 Task: When did the Gothic art period start?
Action: Mouse moved to (374, 160)
Screenshot: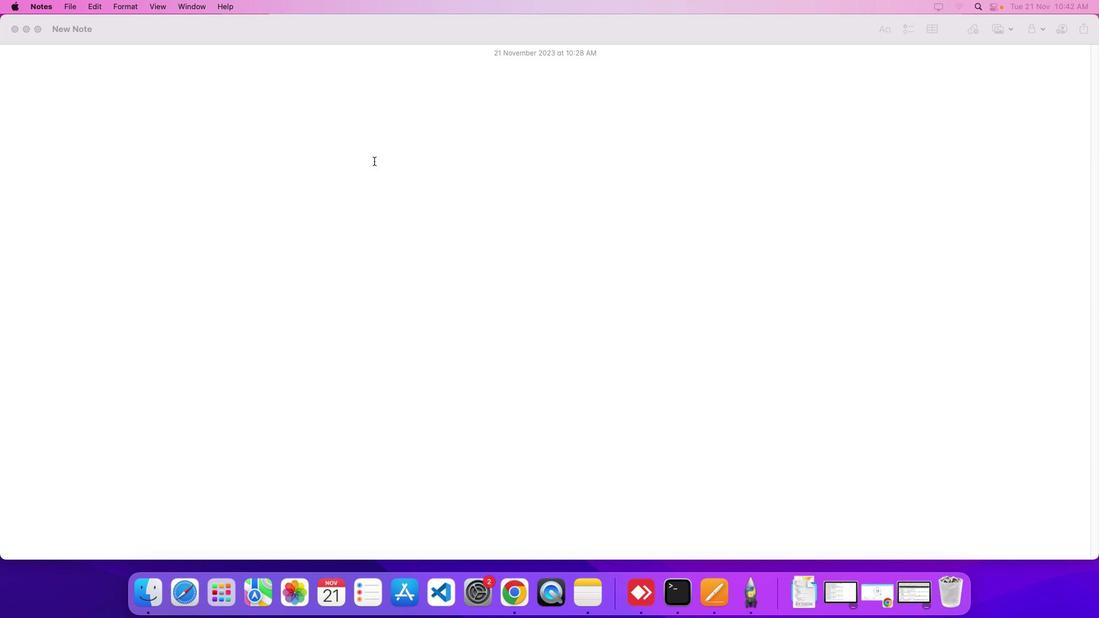 
Action: Mouse pressed left at (374, 160)
Screenshot: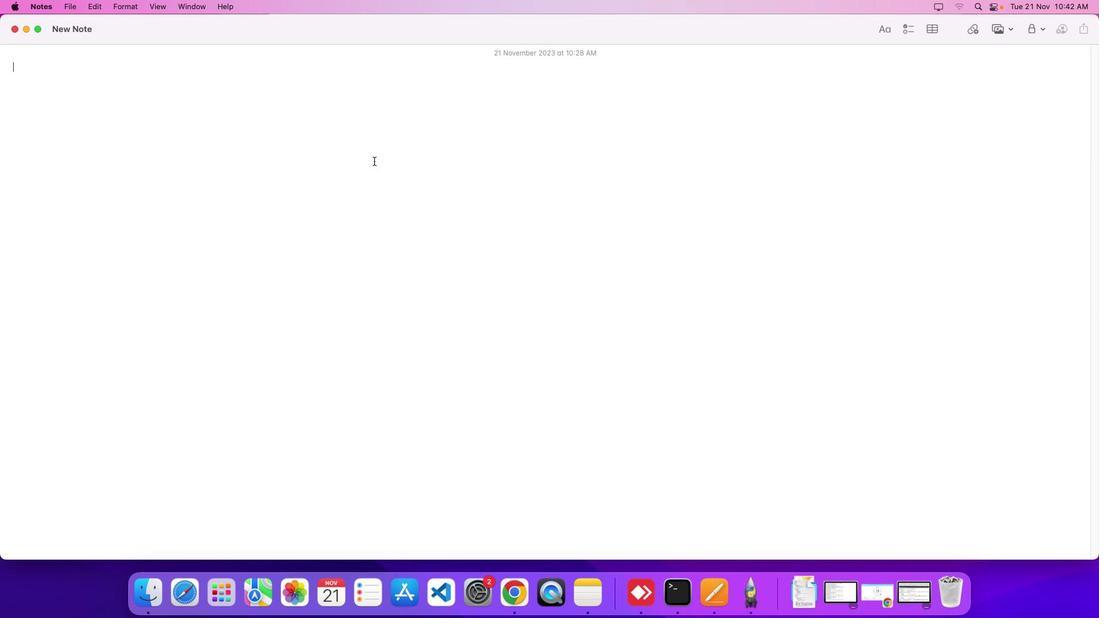 
Action: Mouse moved to (441, 119)
Screenshot: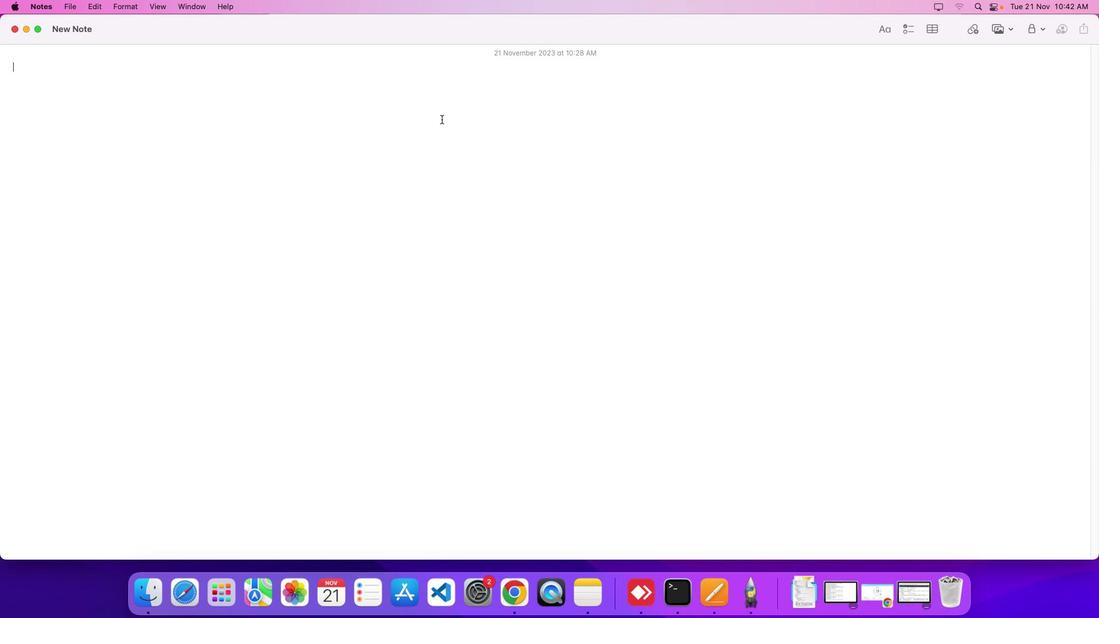 
Action: Key pressed Key.shift'W''h''e''n'Key.space'd''i''d'Key.space't''h''e'Key.spaceKey.shift'G''o''t''h''i''c'Key.space'a''r''t'Key.spaceKey.shift'p''e''r''i''o''d'Key.space's''t''a''r''t'Key.shift_r'?'Key.enter
Screenshot: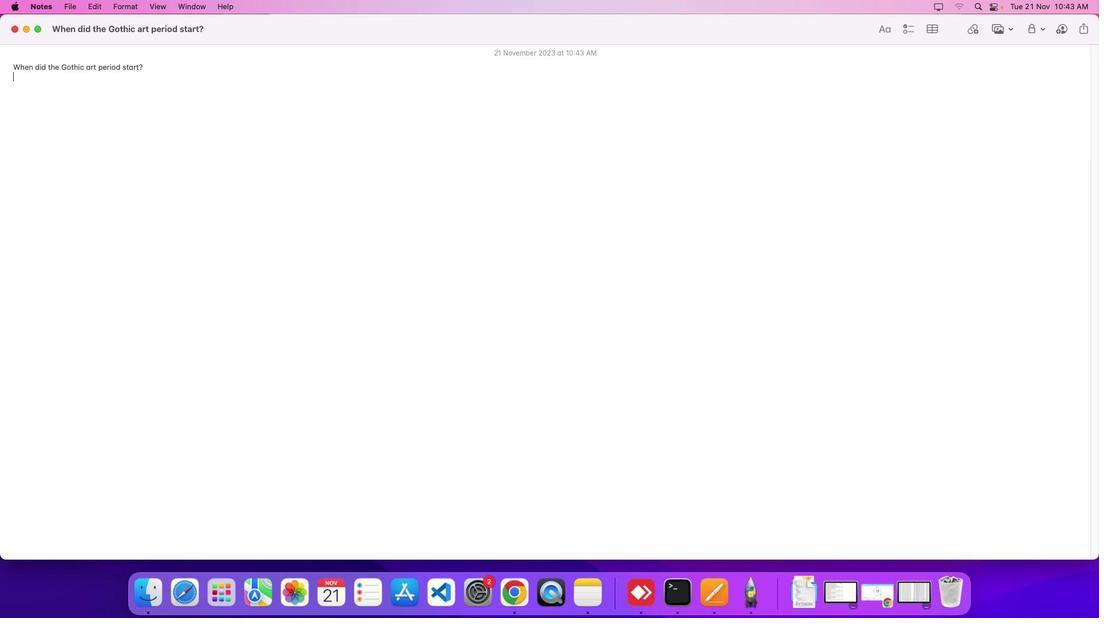
Action: Mouse moved to (878, 595)
Screenshot: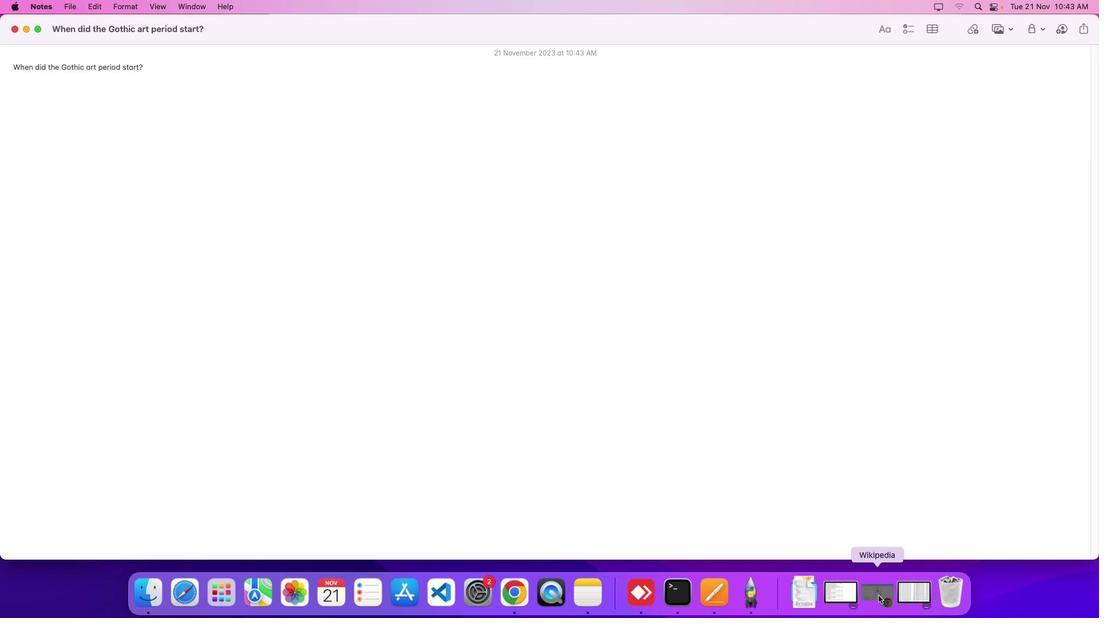 
Action: Mouse pressed left at (878, 595)
Screenshot: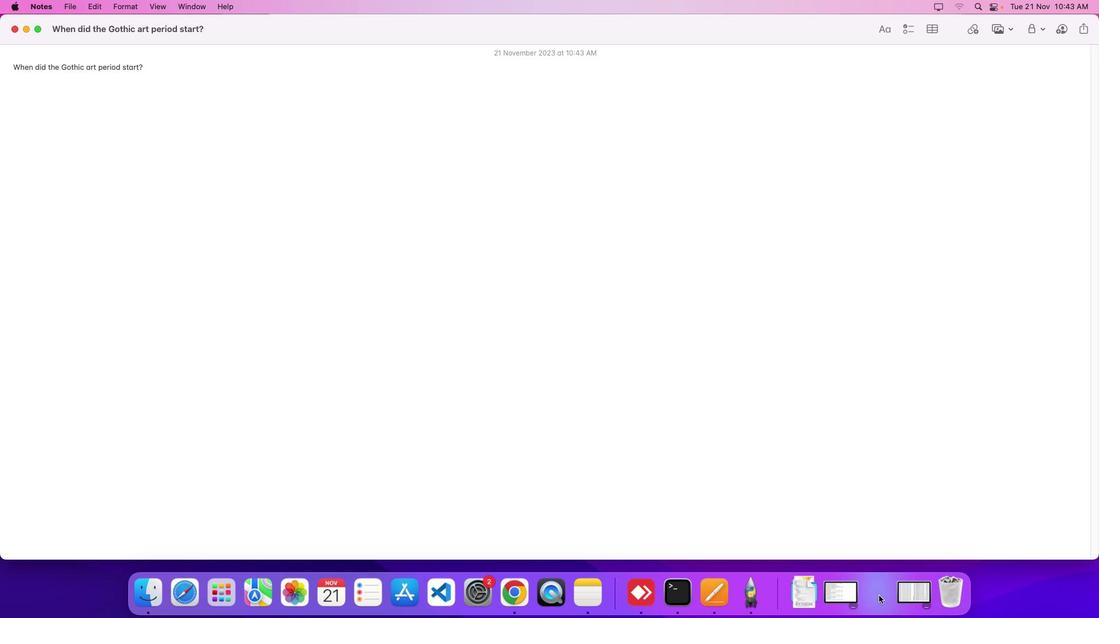 
Action: Mouse moved to (450, 369)
Screenshot: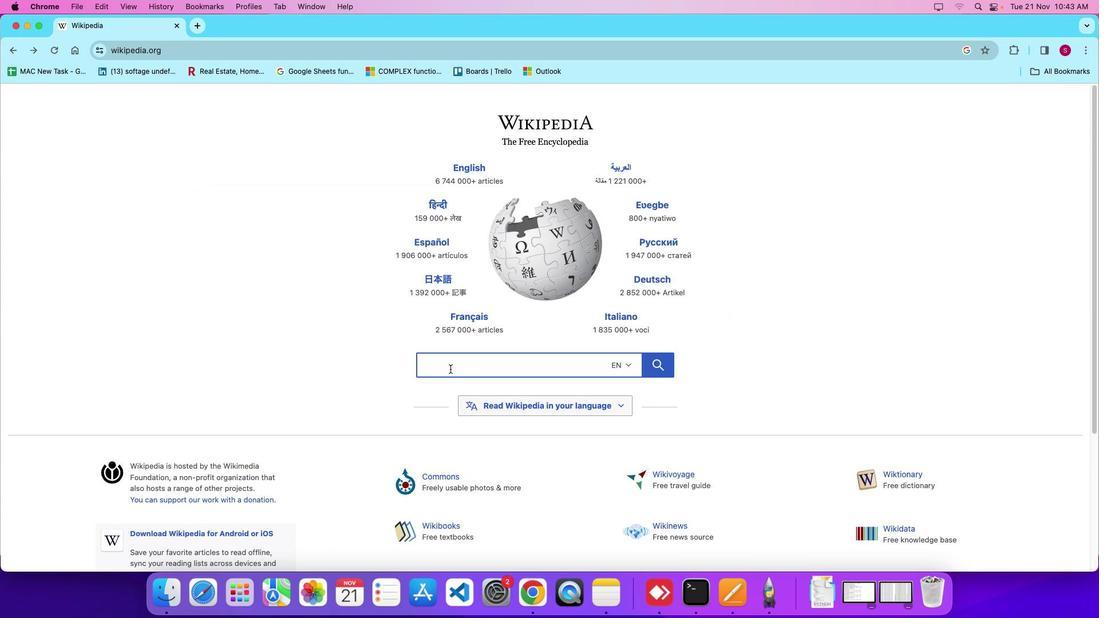 
Action: Mouse pressed left at (450, 369)
Screenshot: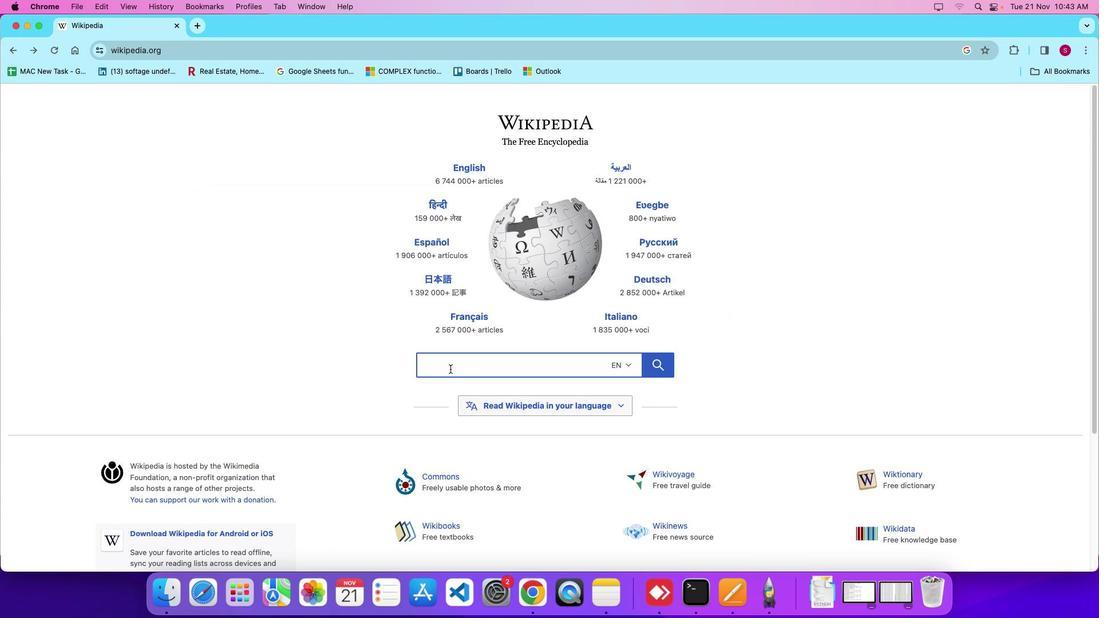 
Action: Key pressed Key.shift'G''o''t''h''i''c'
Screenshot: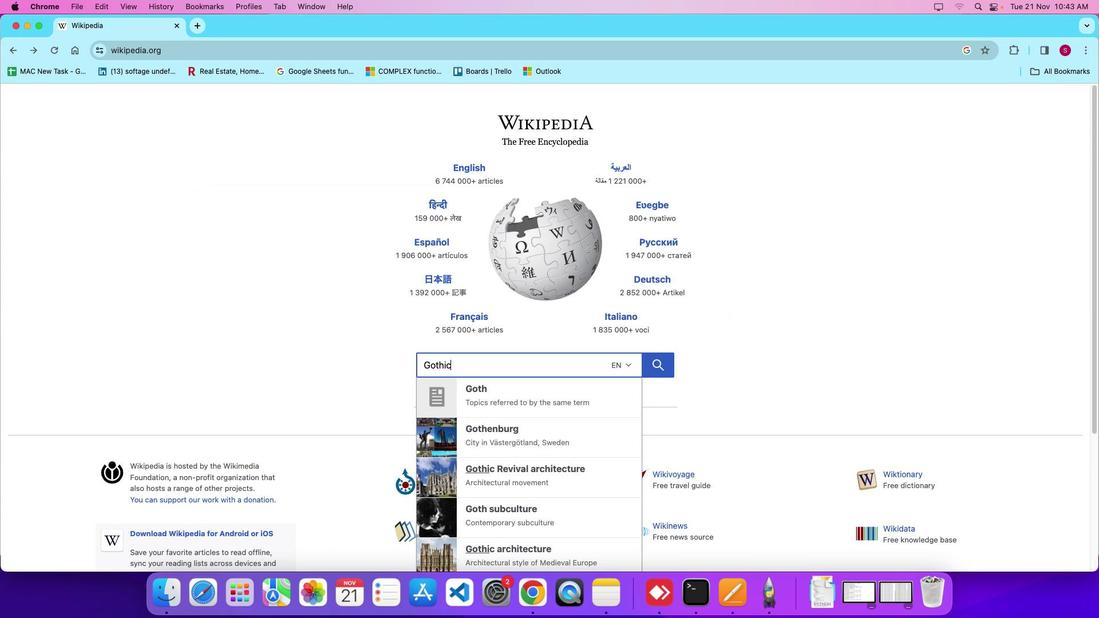 
Action: Mouse moved to (535, 346)
Screenshot: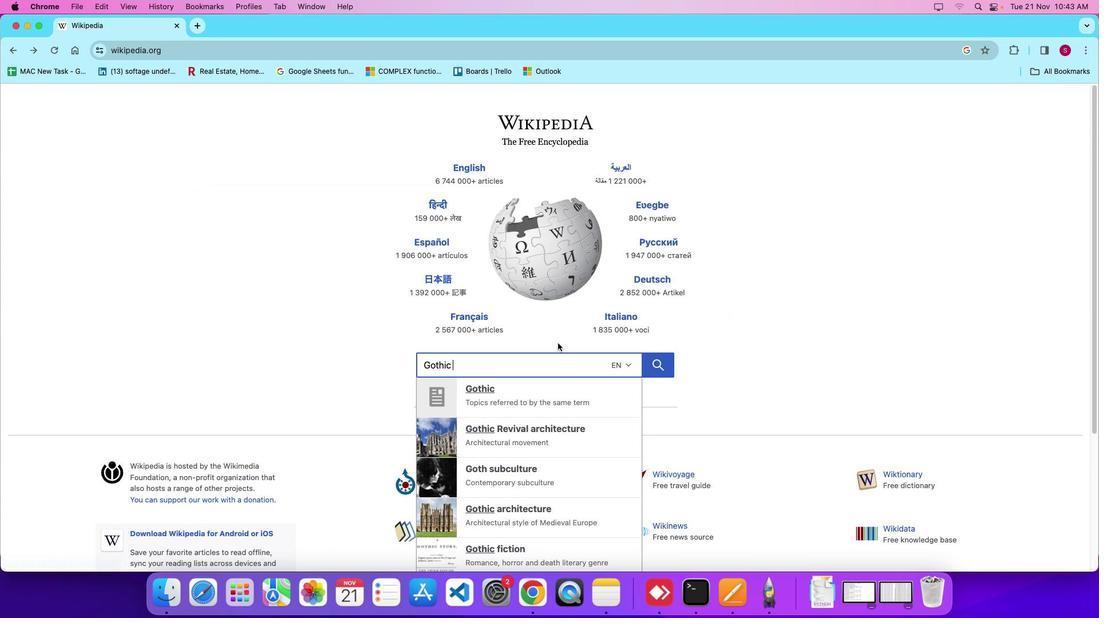 
Action: Key pressed Key.space
Screenshot: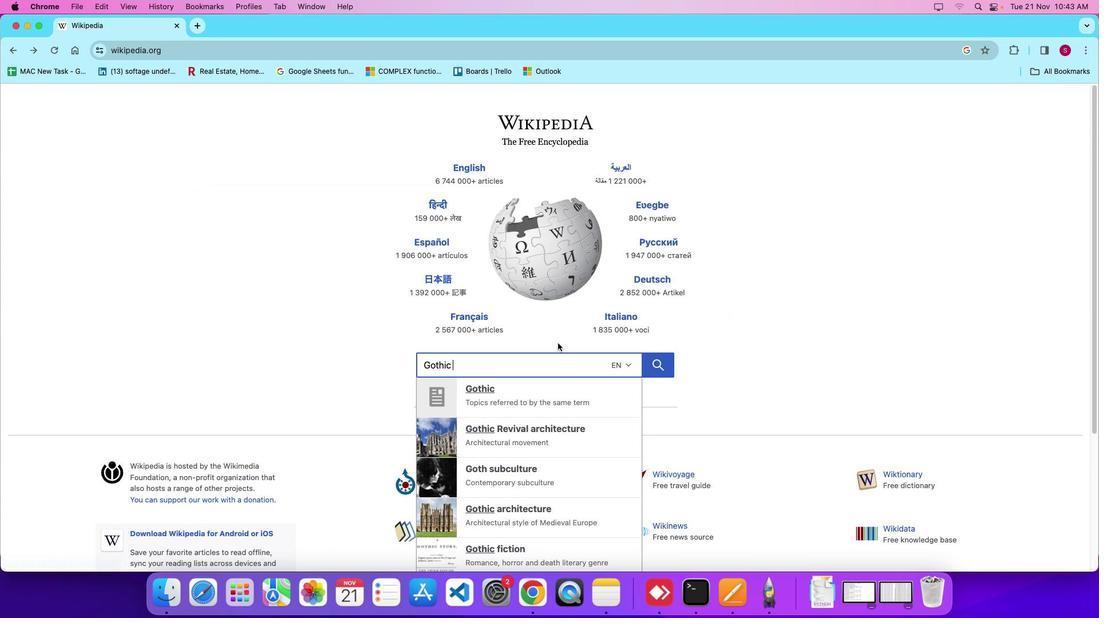
Action: Mouse moved to (566, 345)
Screenshot: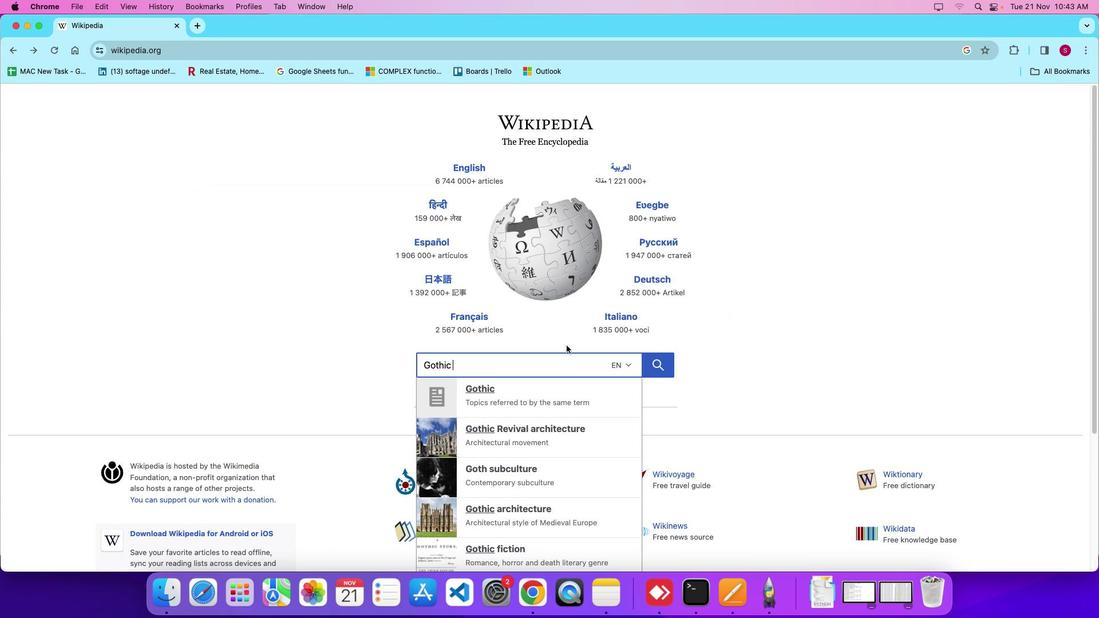 
Action: Key pressed 'a''r''t'
Screenshot: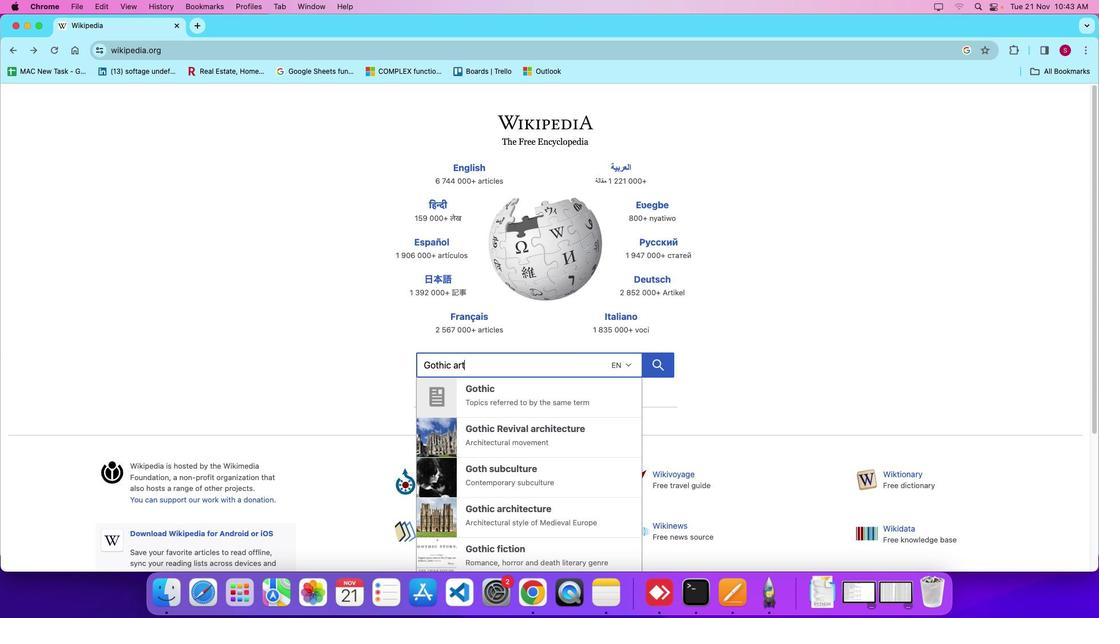 
Action: Mouse moved to (503, 388)
Screenshot: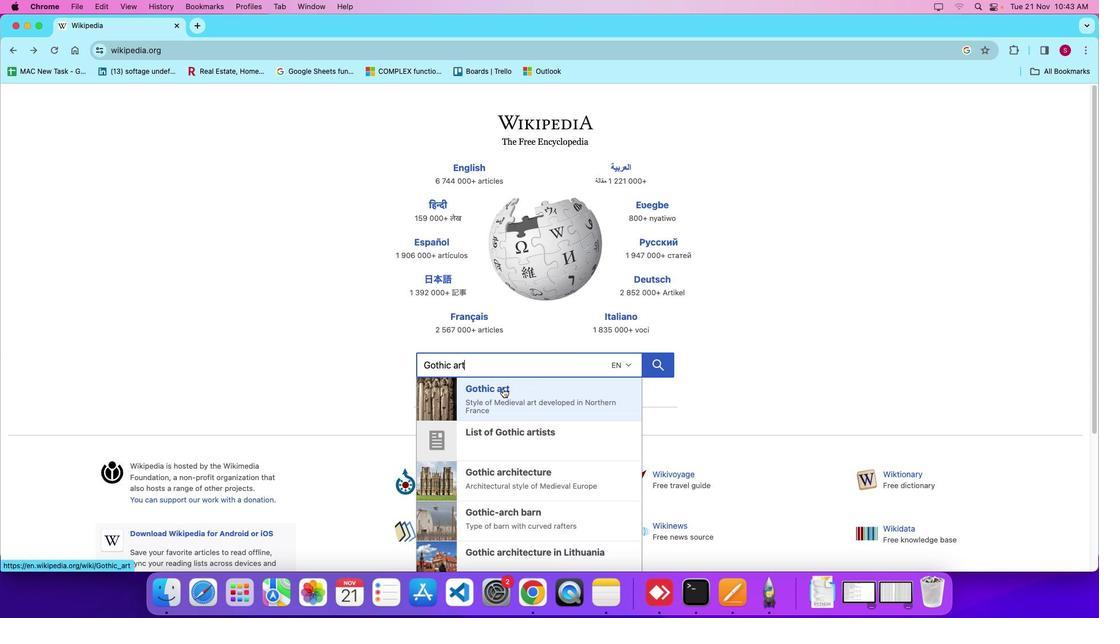 
Action: Mouse pressed left at (503, 388)
Screenshot: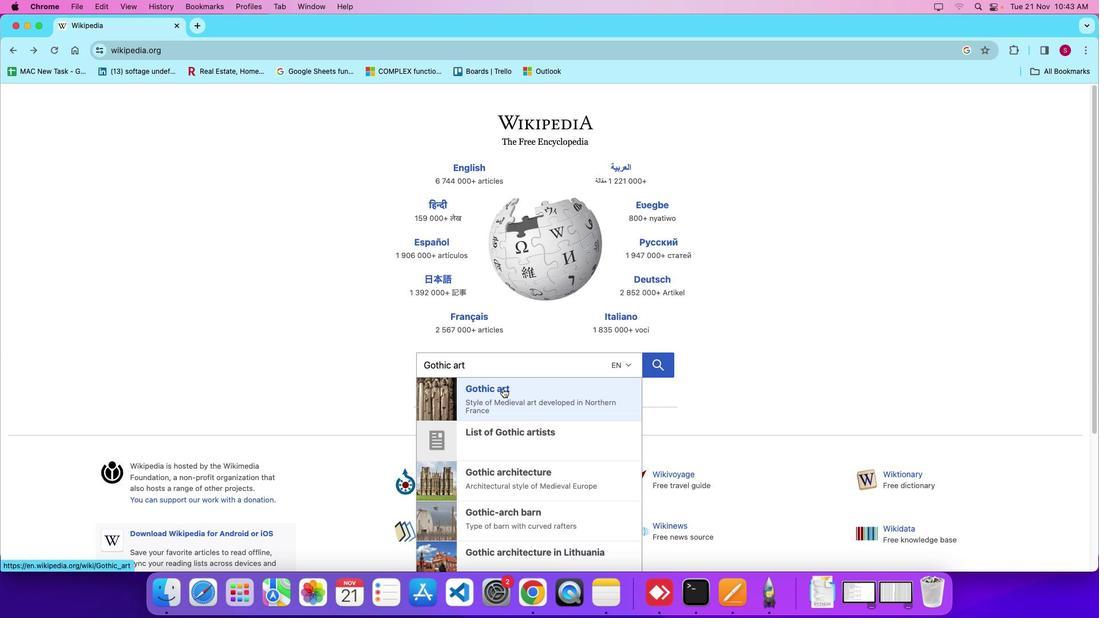 
Action: Mouse moved to (993, 214)
Screenshot: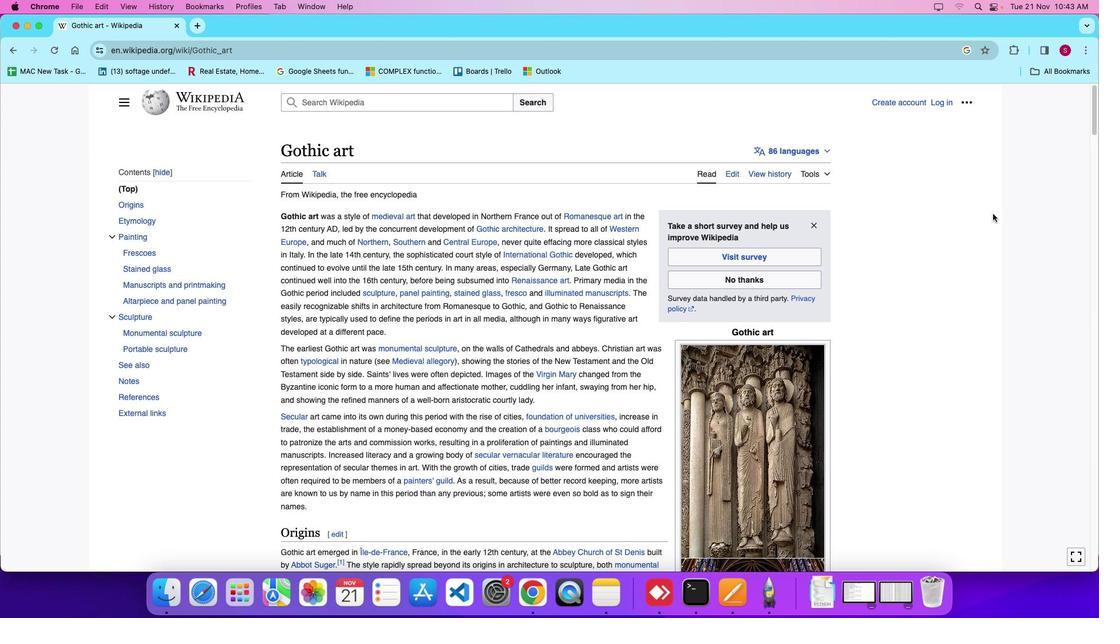 
Action: Mouse scrolled (993, 214) with delta (0, 0)
Screenshot: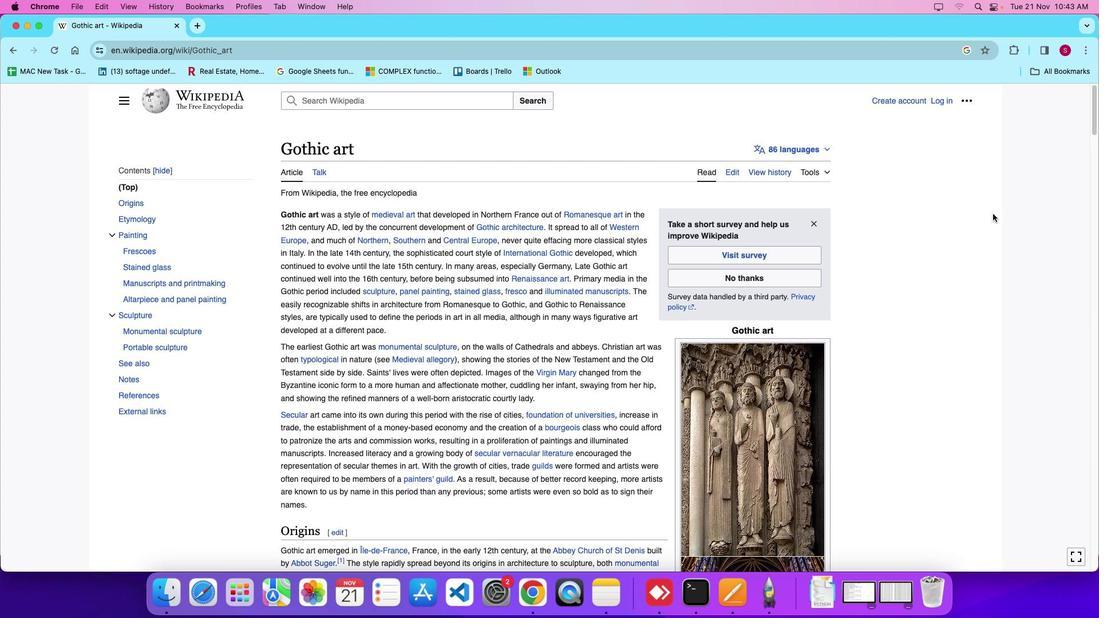 
Action: Mouse scrolled (993, 214) with delta (0, 0)
Screenshot: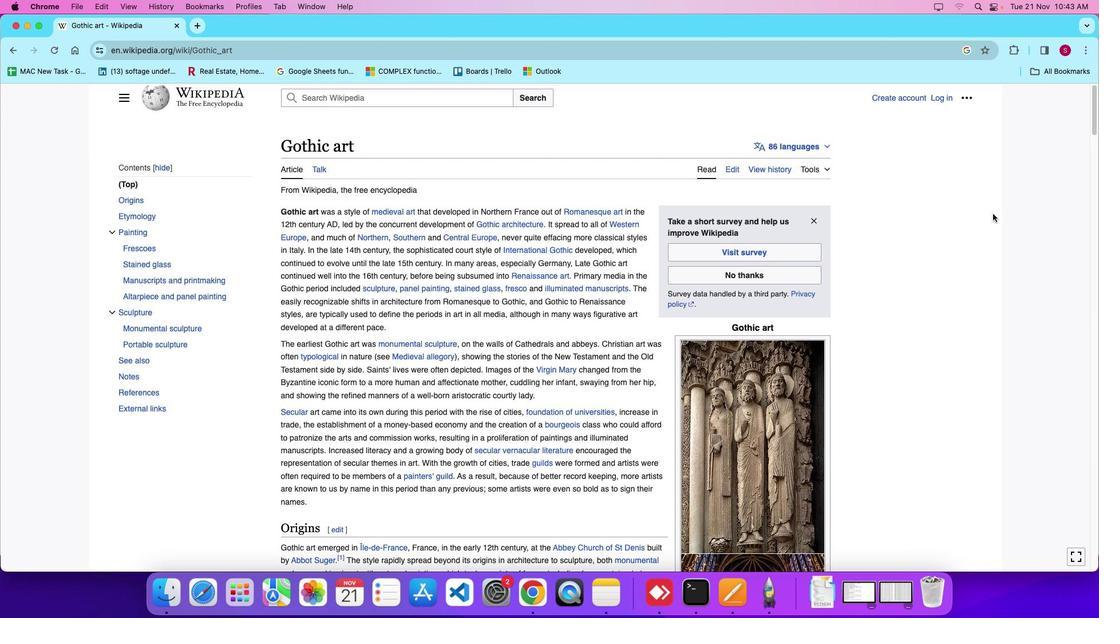 
Action: Mouse scrolled (993, 214) with delta (0, 0)
Screenshot: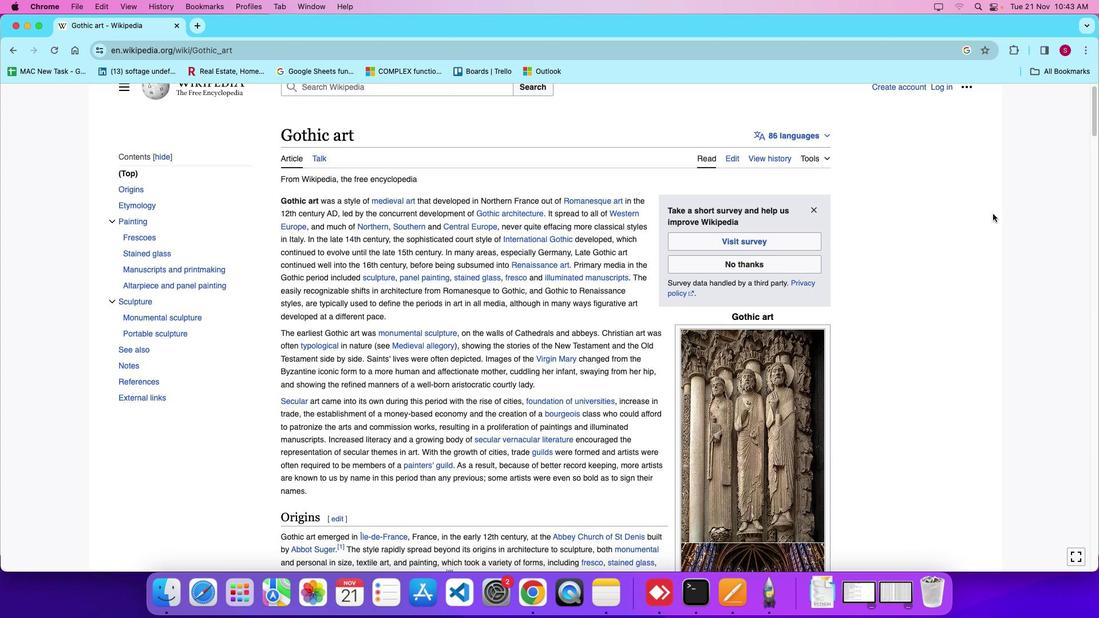 
Action: Mouse moved to (972, 258)
Screenshot: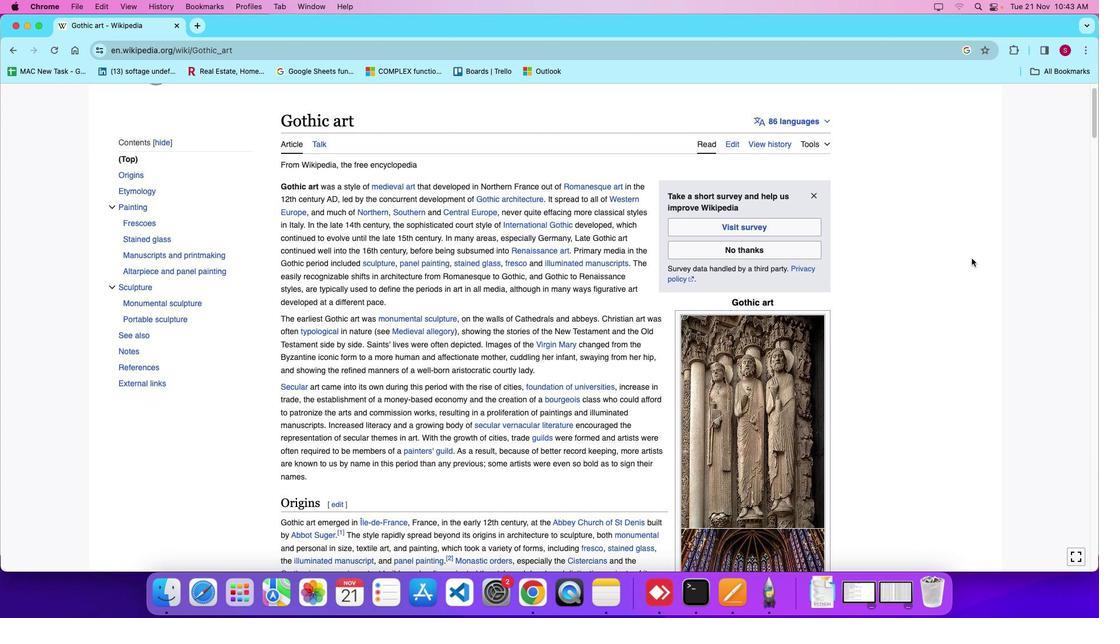 
Action: Mouse scrolled (972, 258) with delta (0, 0)
Screenshot: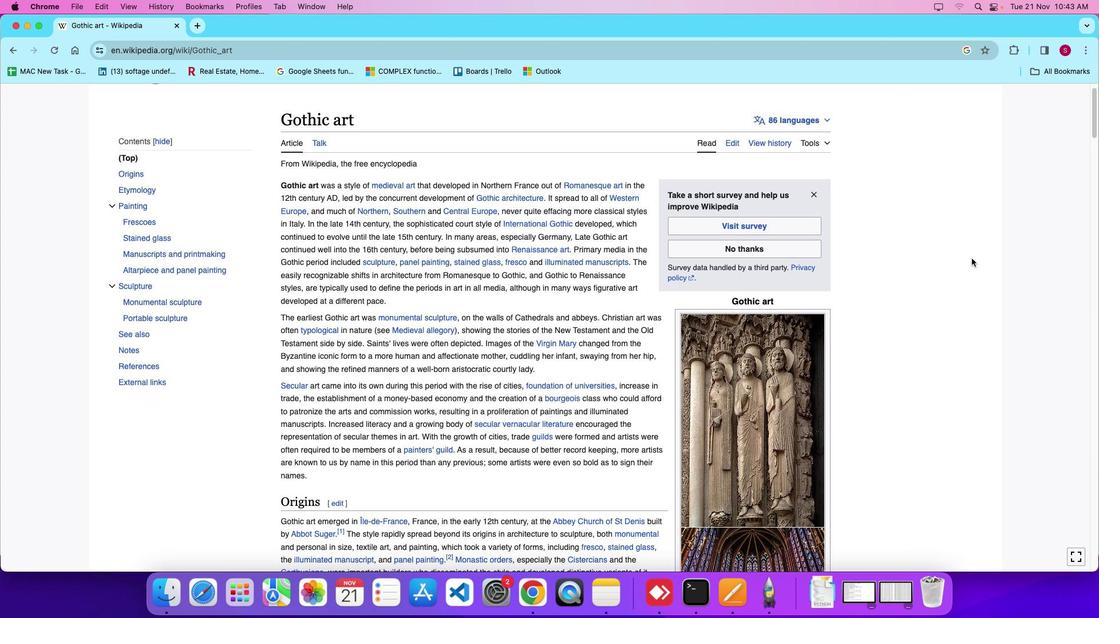
Action: Mouse scrolled (972, 258) with delta (0, 0)
Screenshot: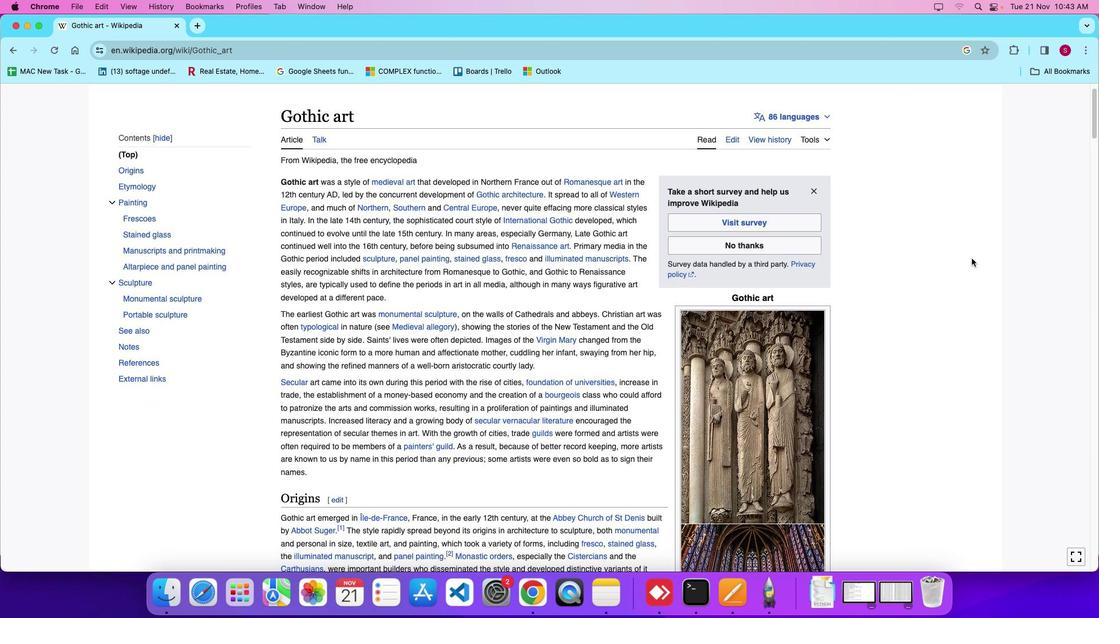 
Action: Mouse scrolled (972, 258) with delta (0, 0)
Screenshot: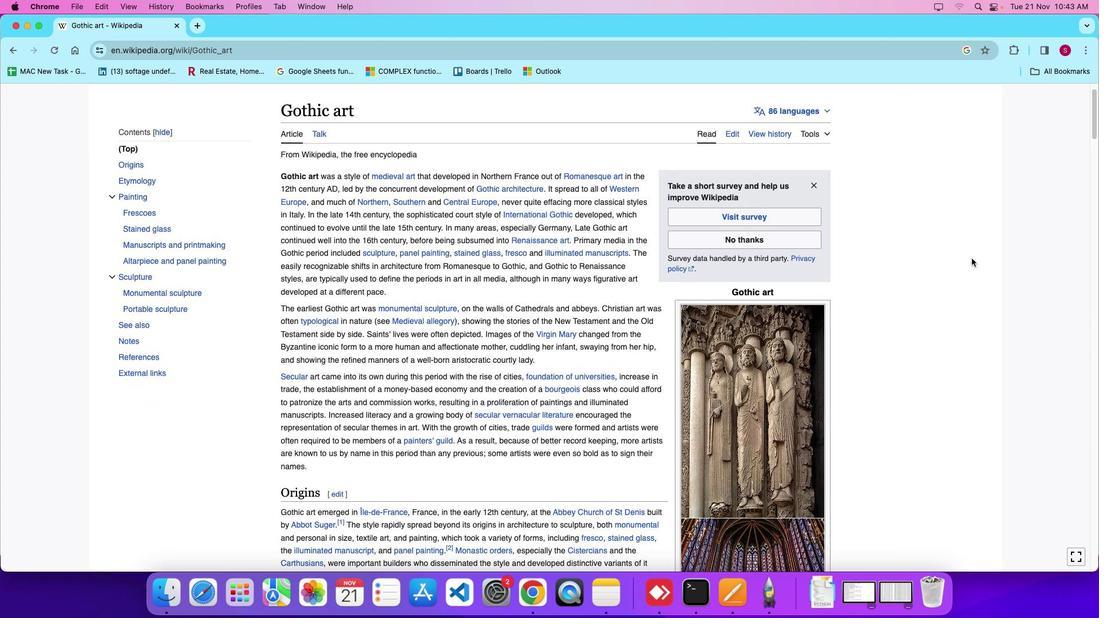 
Action: Mouse scrolled (972, 258) with delta (0, 0)
Screenshot: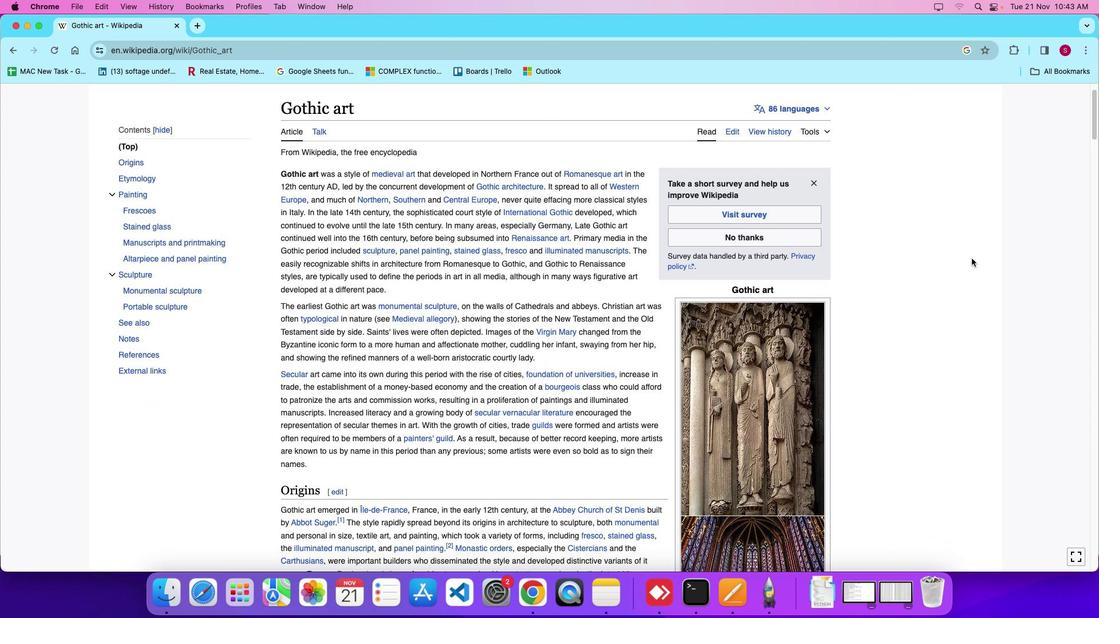 
Action: Mouse scrolled (972, 258) with delta (0, 0)
Screenshot: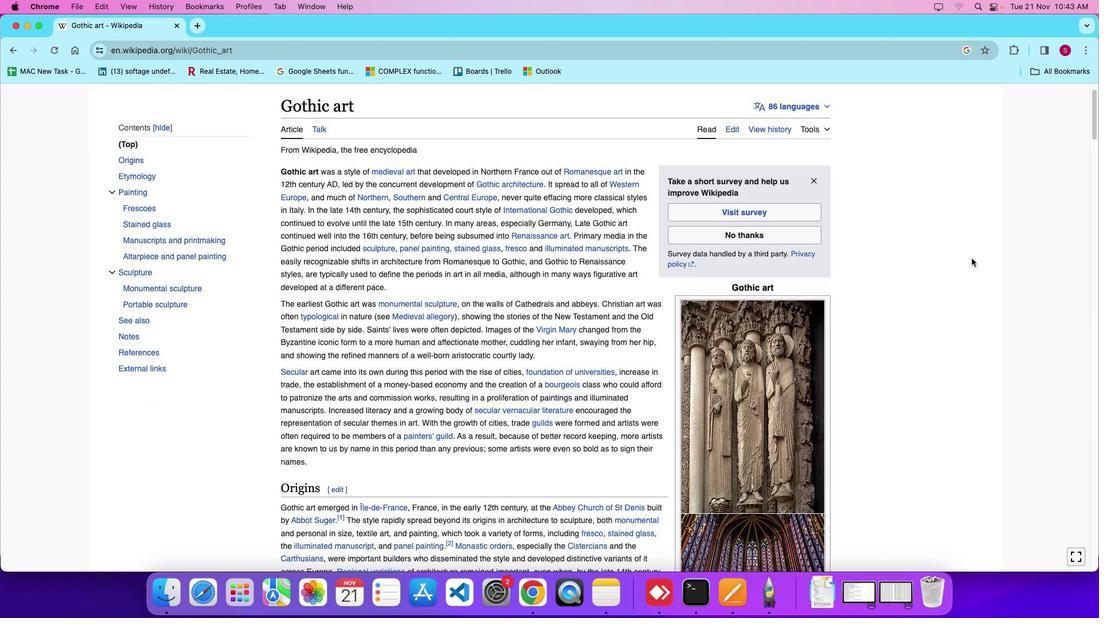 
Action: Mouse scrolled (972, 258) with delta (0, 0)
Screenshot: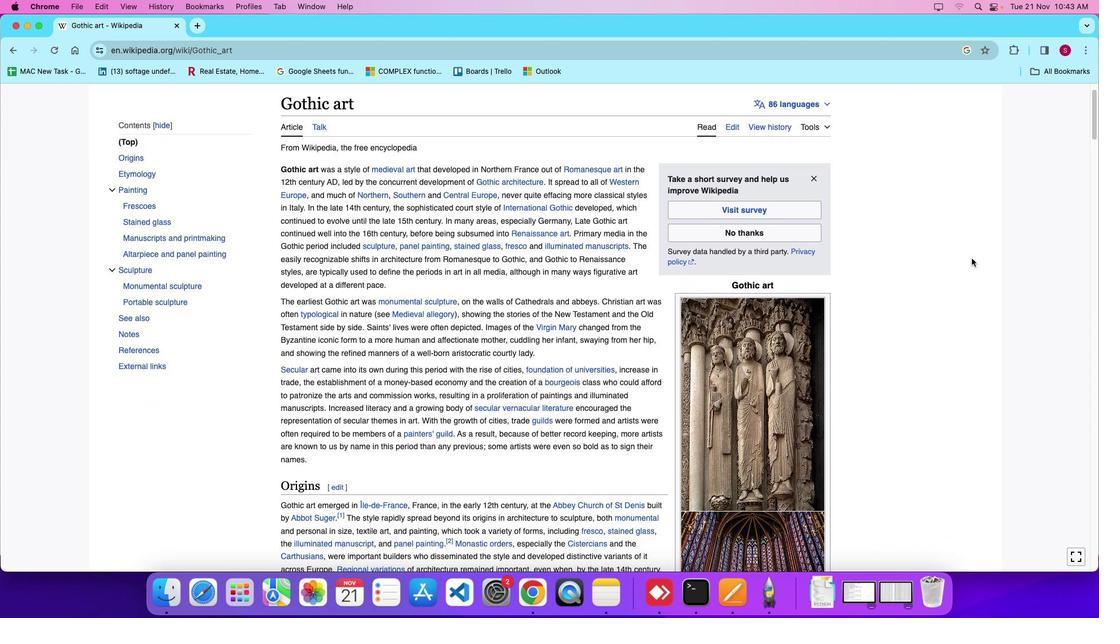 
Action: Mouse scrolled (972, 258) with delta (0, 0)
Screenshot: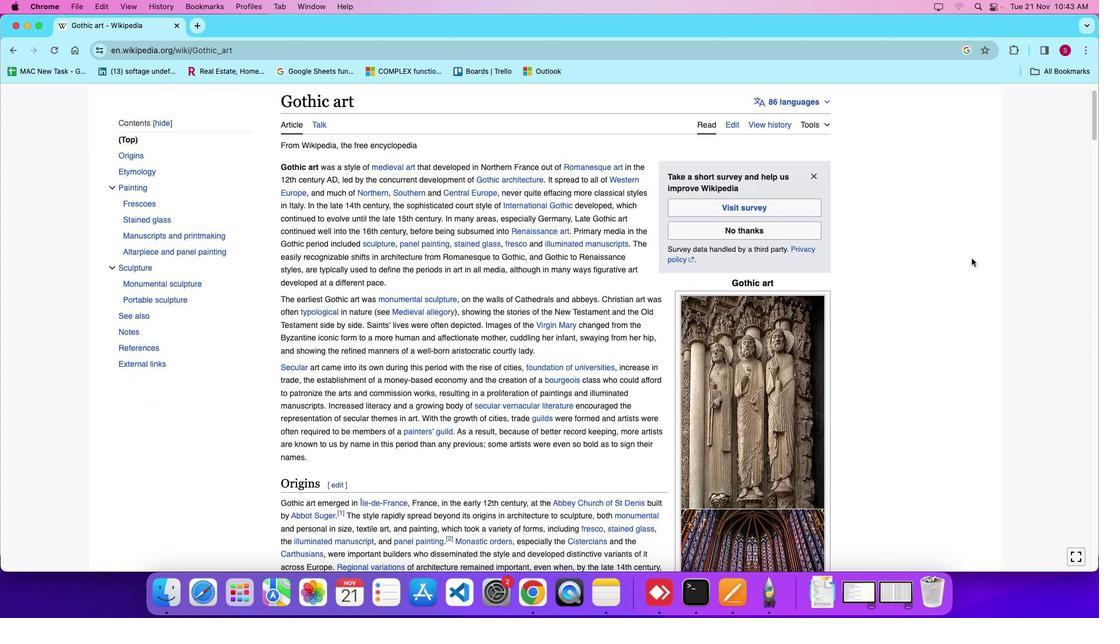 
Action: Mouse scrolled (972, 258) with delta (0, 0)
Screenshot: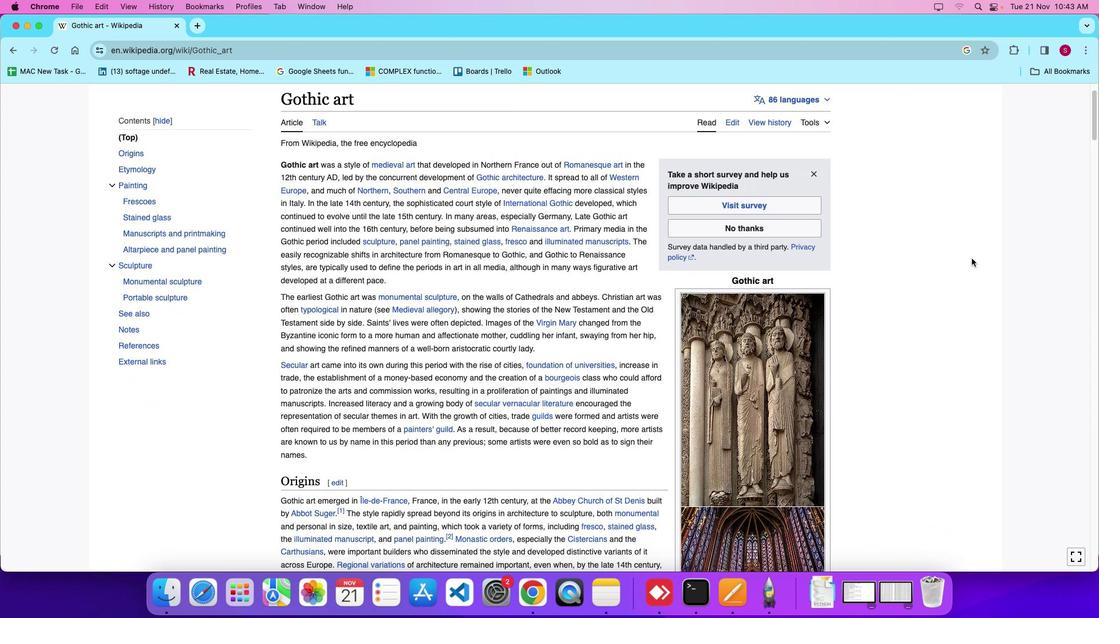 
Action: Mouse scrolled (972, 258) with delta (0, 0)
Screenshot: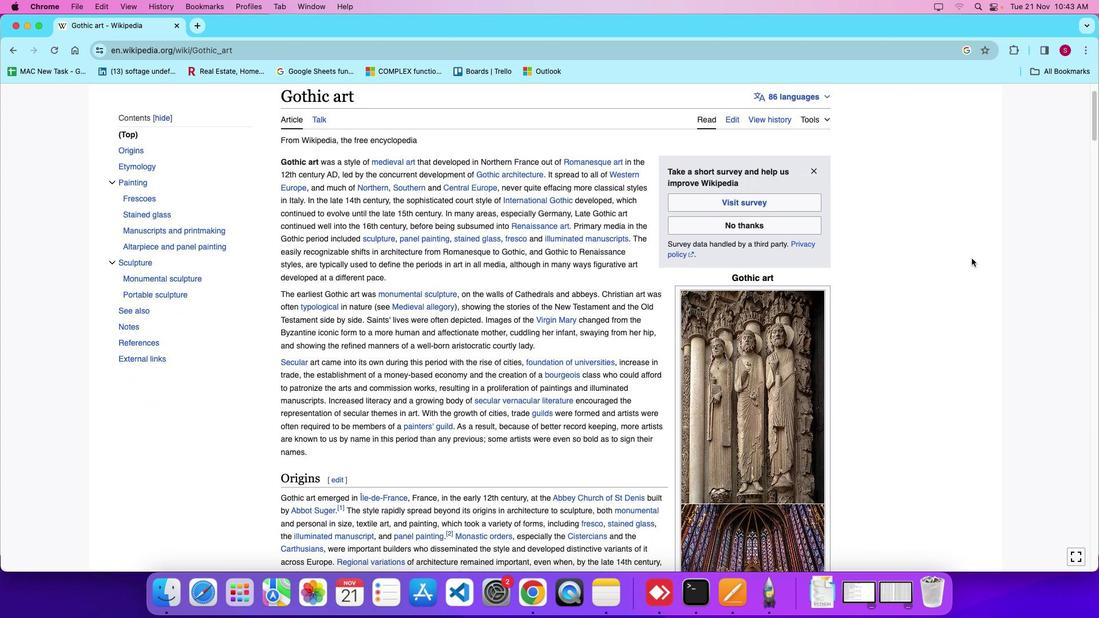 
Action: Mouse scrolled (972, 258) with delta (0, 0)
Screenshot: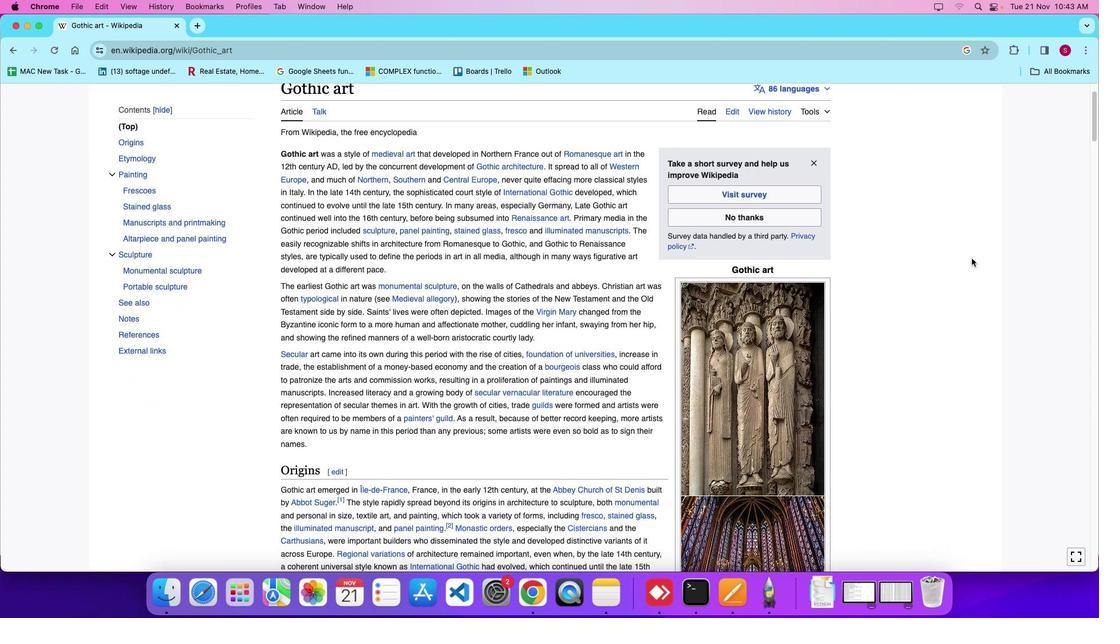 
Action: Mouse moved to (600, 289)
Screenshot: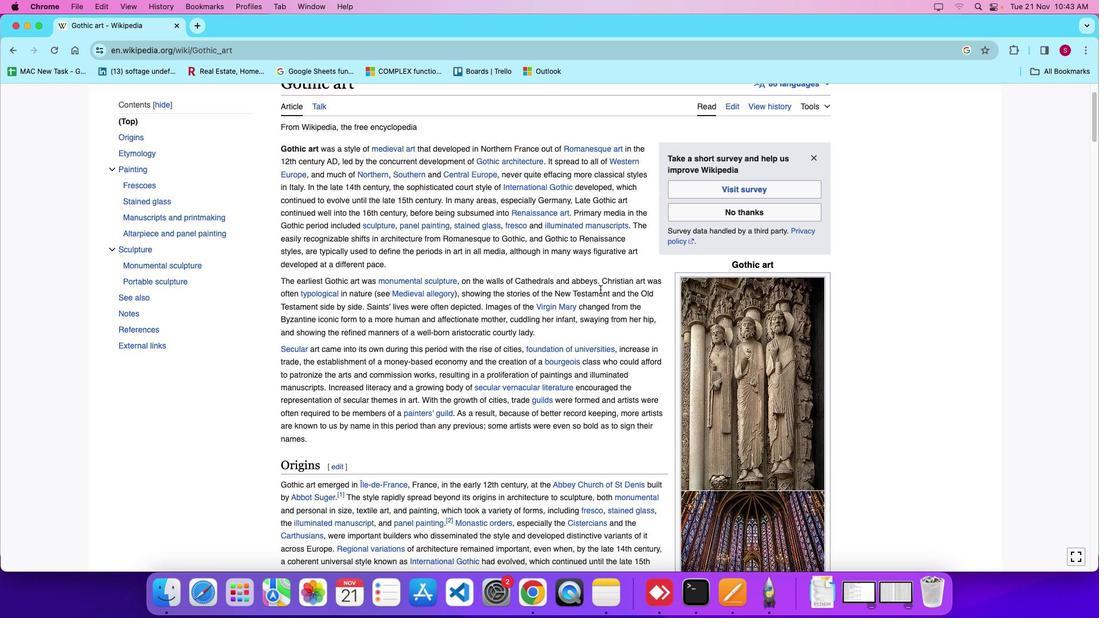 
Action: Mouse scrolled (600, 289) with delta (0, 0)
Screenshot: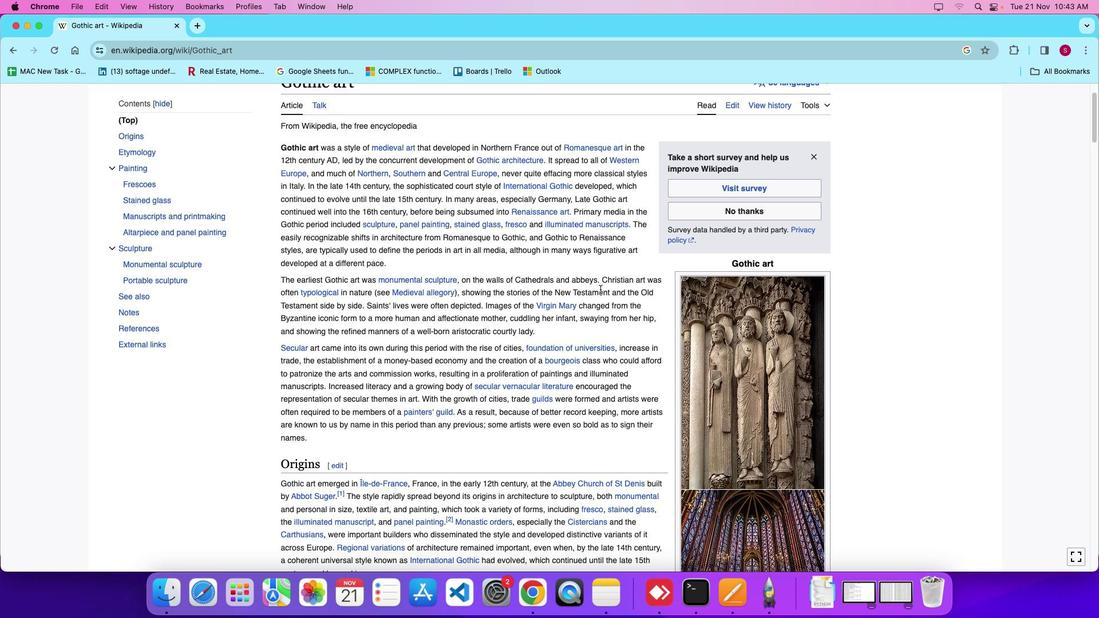 
Action: Mouse scrolled (600, 289) with delta (0, 0)
Screenshot: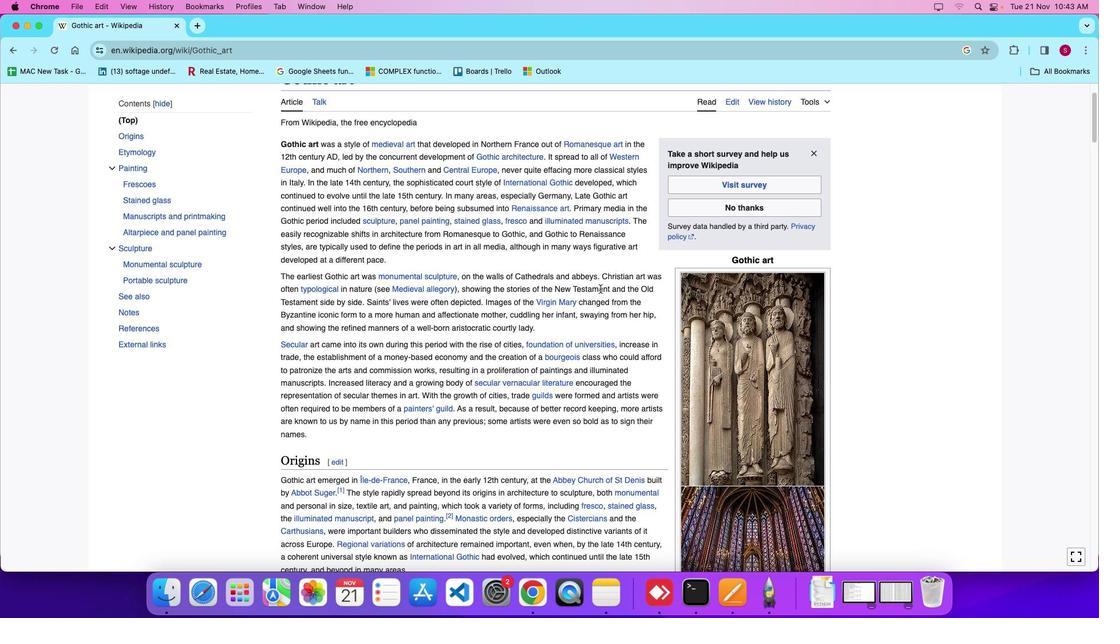 
Action: Mouse moved to (599, 289)
Screenshot: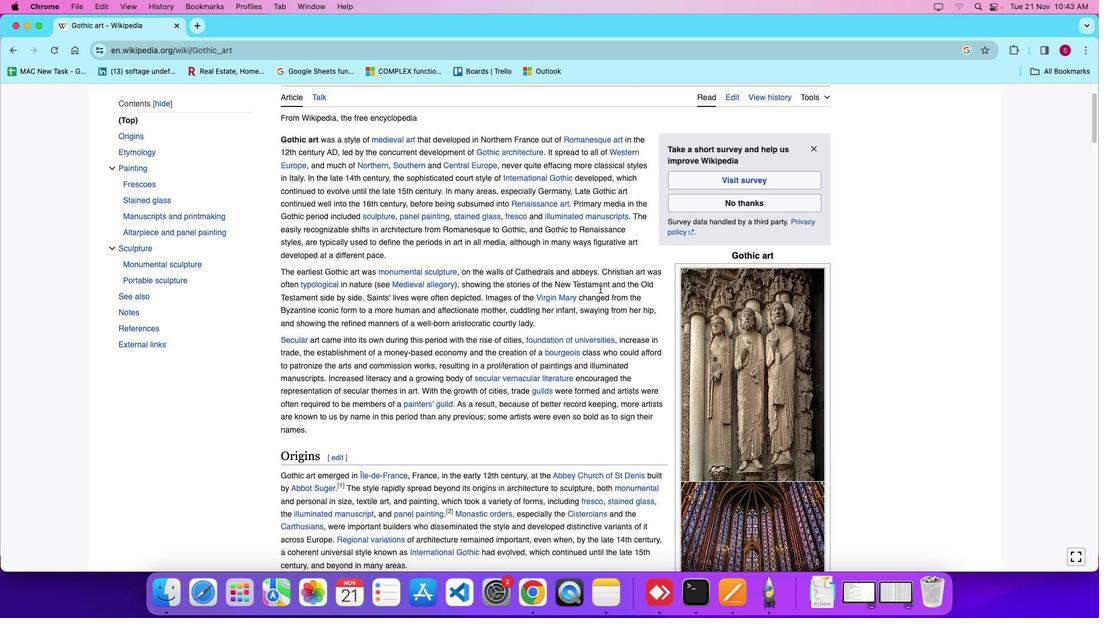 
Action: Mouse scrolled (599, 289) with delta (0, 0)
Screenshot: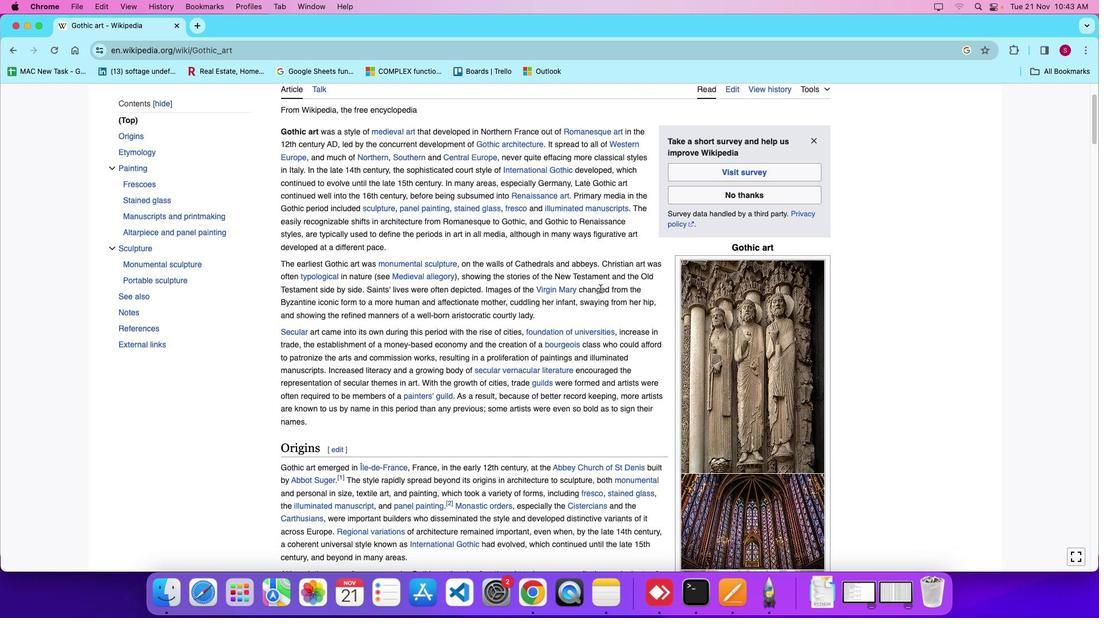 
Action: Mouse moved to (549, 342)
Screenshot: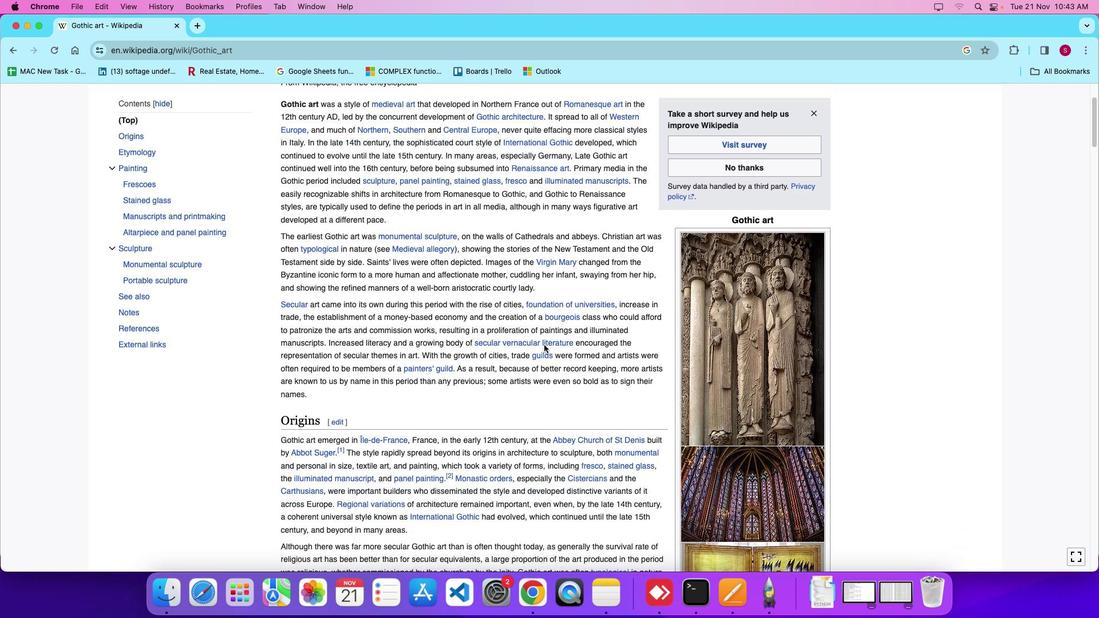 
Action: Mouse scrolled (549, 342) with delta (0, 0)
Screenshot: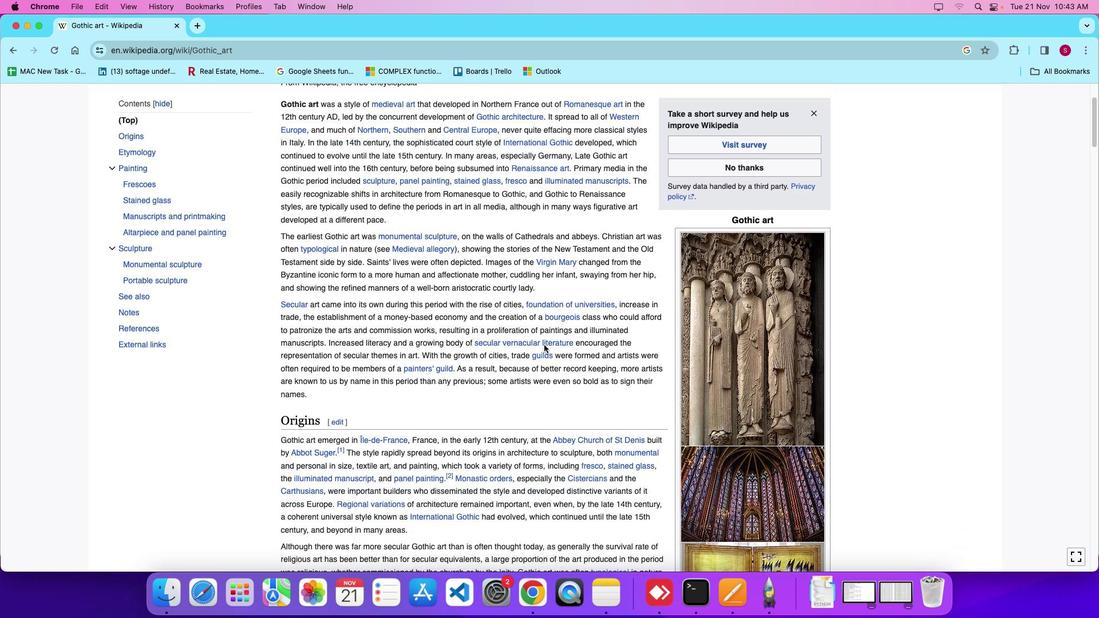 
Action: Mouse moved to (544, 344)
Screenshot: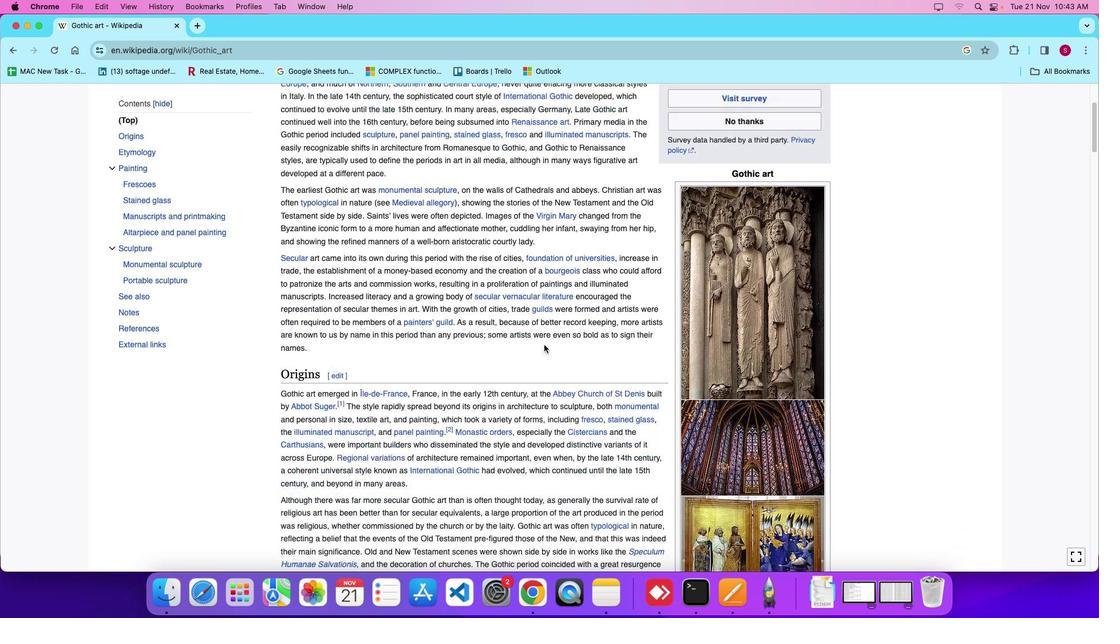 
Action: Mouse scrolled (544, 344) with delta (0, 0)
Screenshot: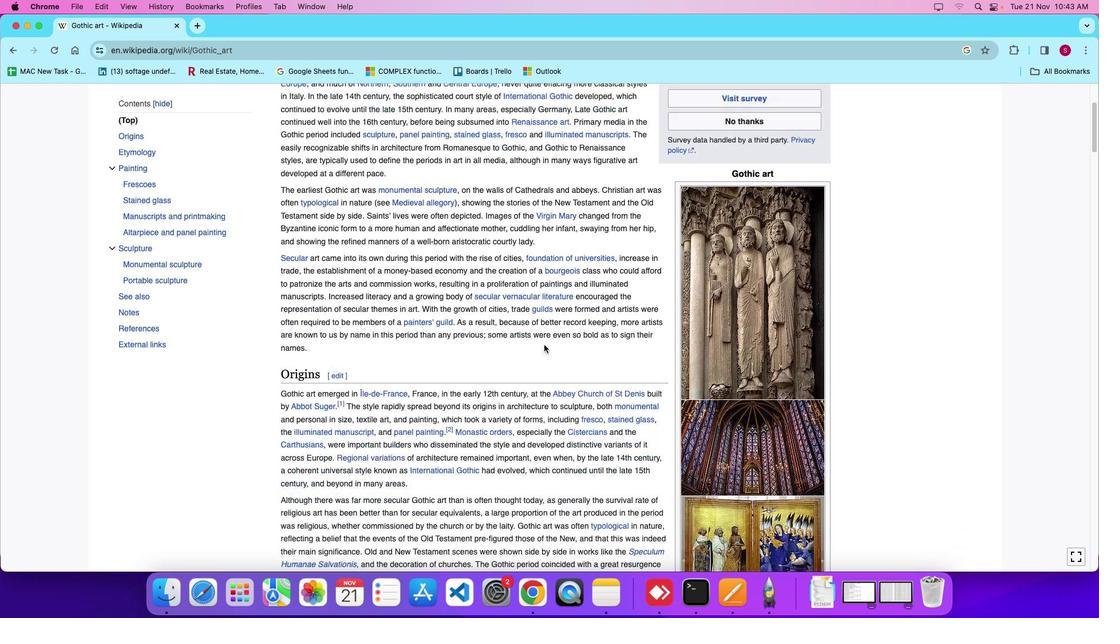 
Action: Mouse scrolled (544, 344) with delta (0, -3)
Screenshot: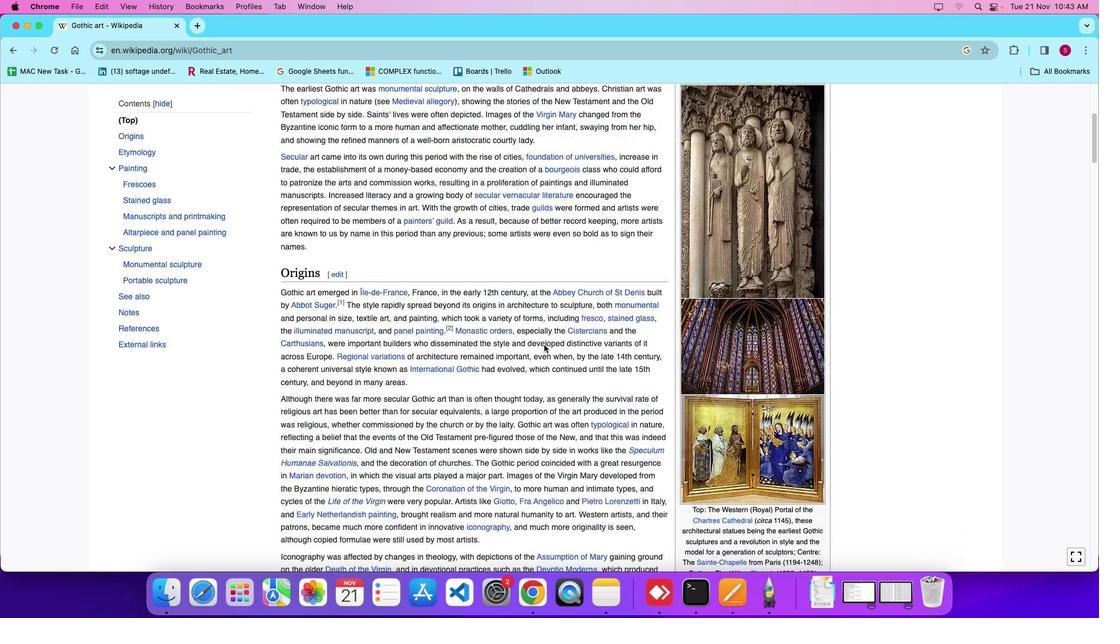 
Action: Mouse scrolled (544, 344) with delta (0, -5)
Screenshot: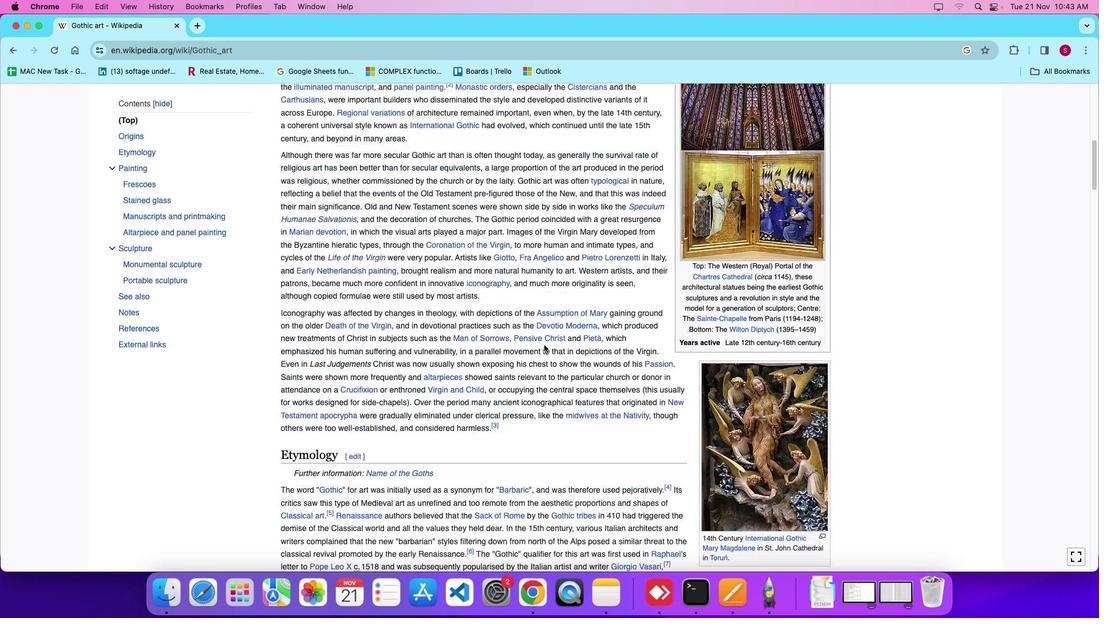 
Action: Mouse moved to (523, 413)
Screenshot: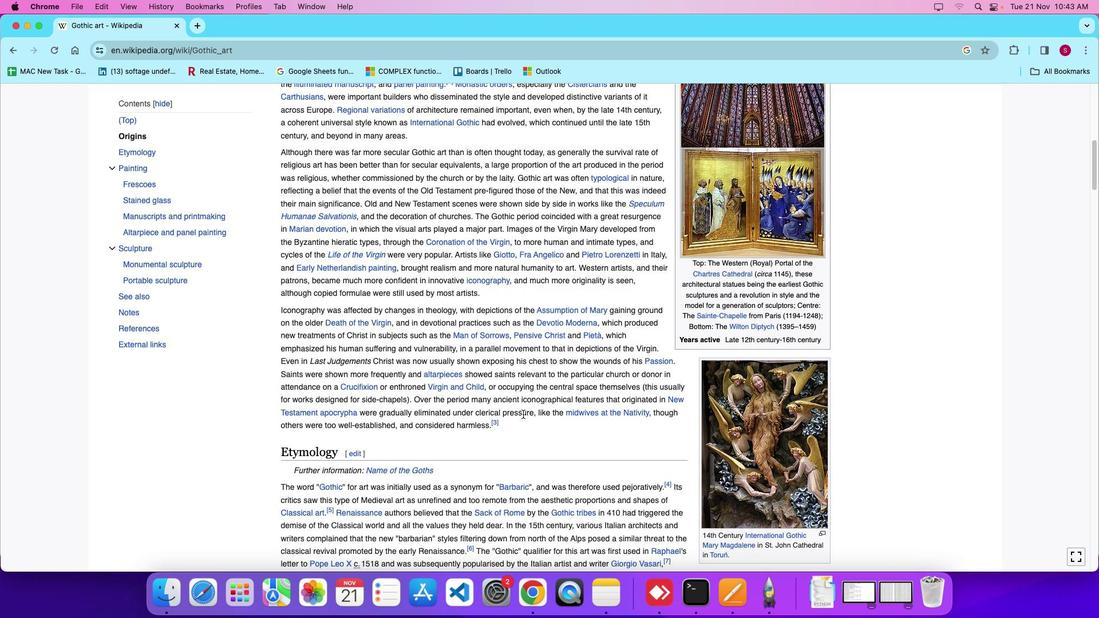 
Action: Mouse scrolled (523, 413) with delta (0, 0)
Screenshot: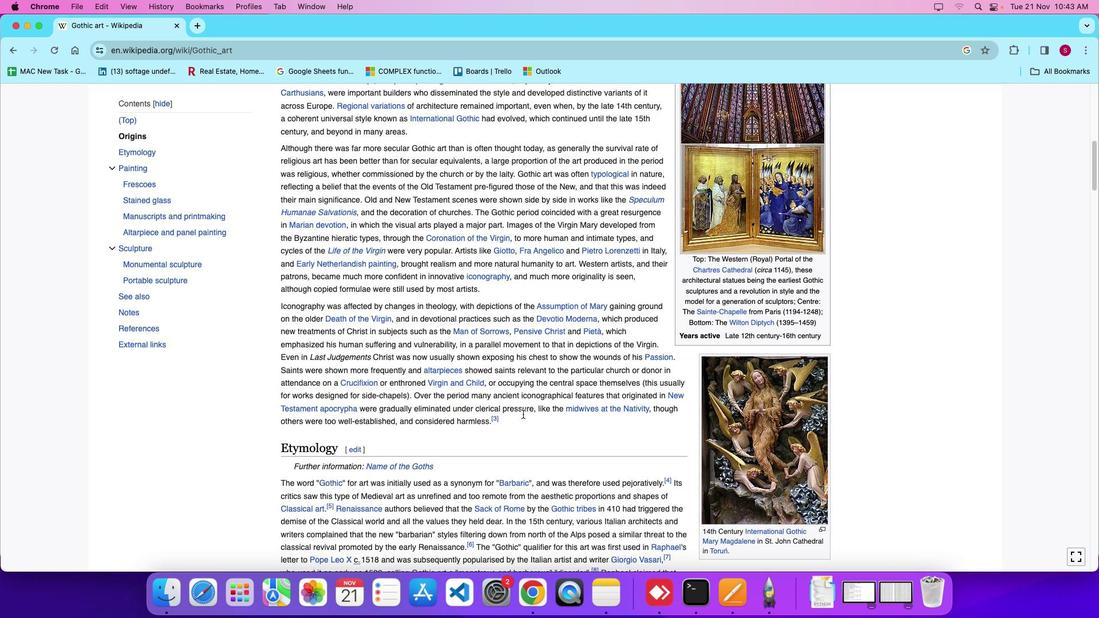 
Action: Mouse scrolled (523, 413) with delta (0, 0)
Screenshot: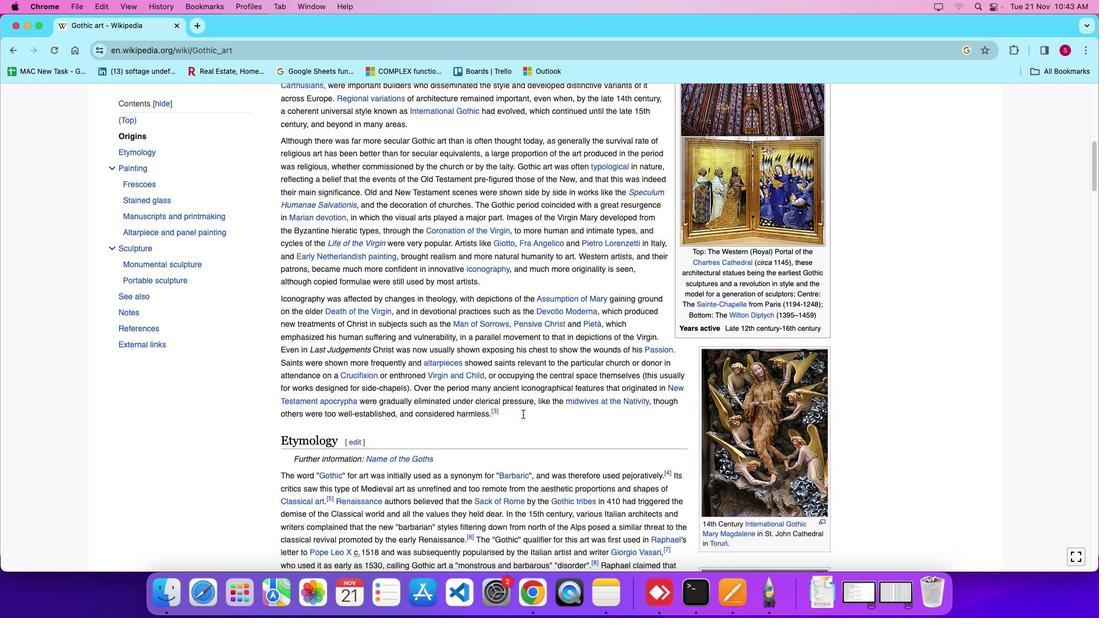 
Action: Mouse moved to (523, 413)
Screenshot: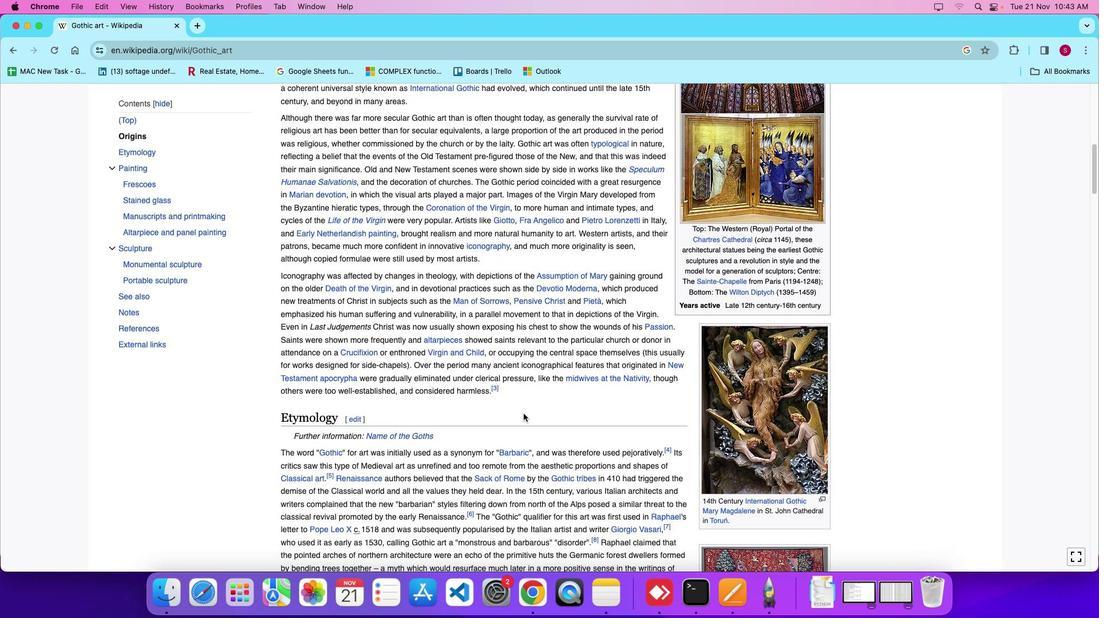 
Action: Mouse scrolled (523, 413) with delta (0, 0)
Screenshot: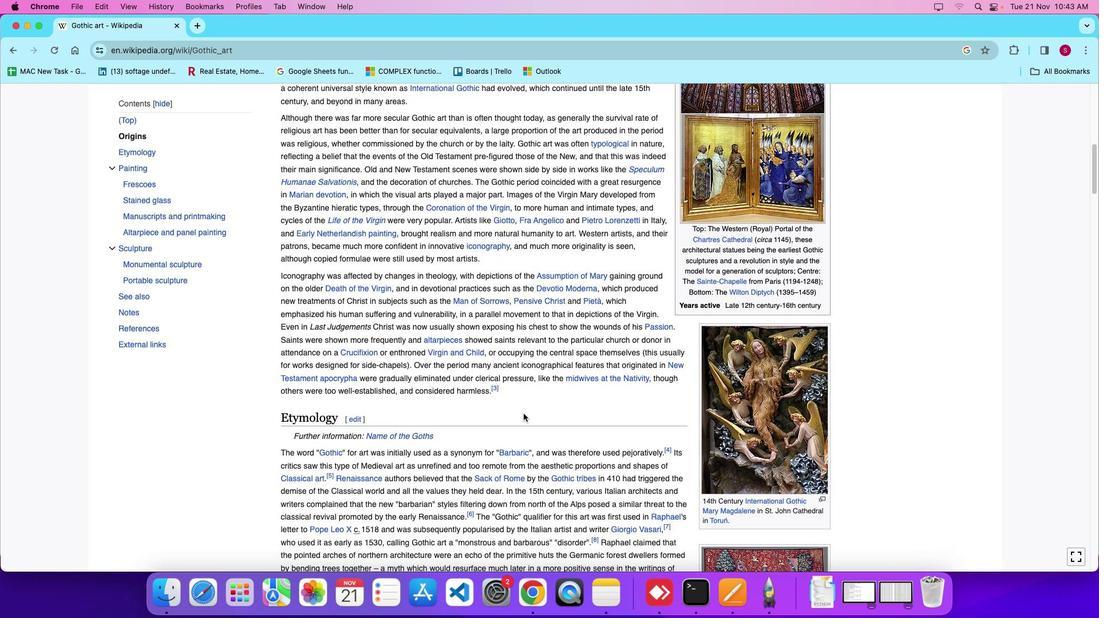 
Action: Mouse moved to (523, 413)
Screenshot: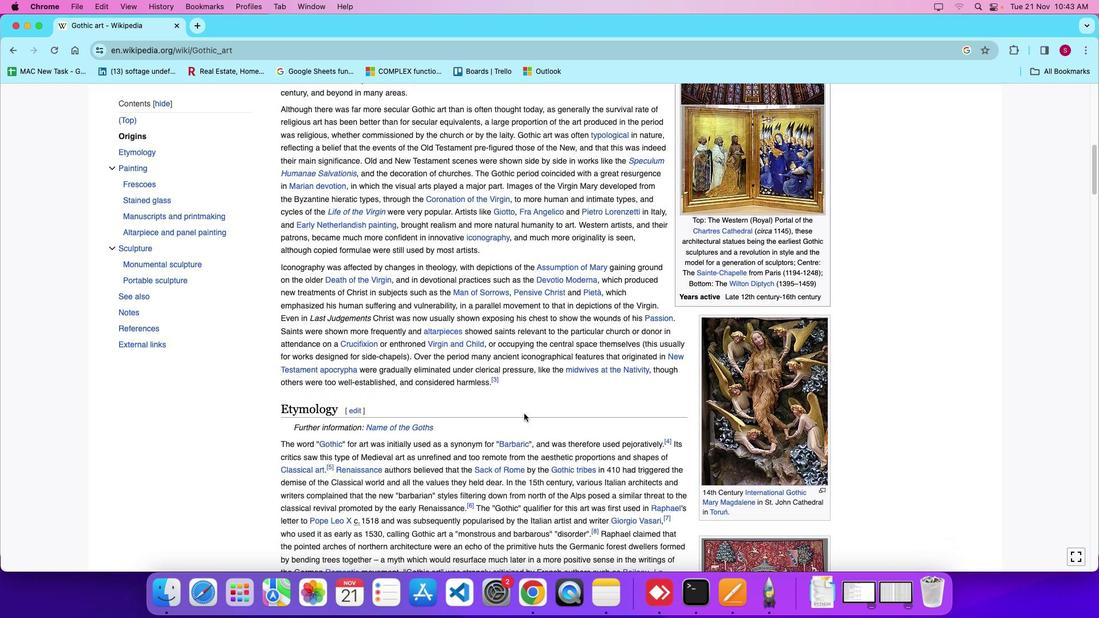 
Action: Mouse scrolled (523, 413) with delta (0, 0)
Screenshot: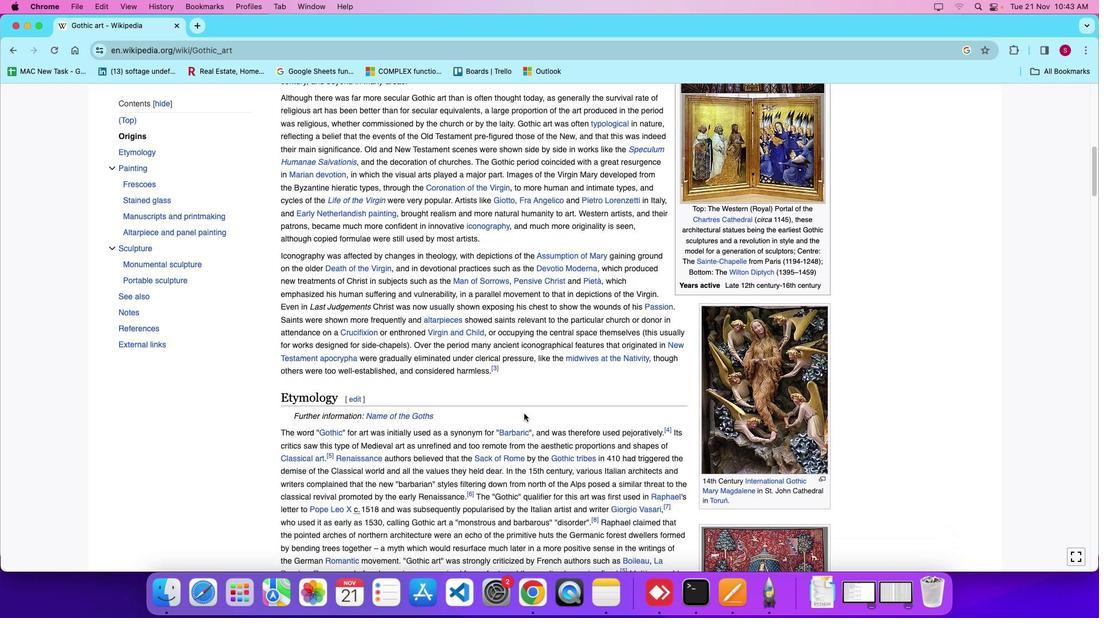 
Action: Mouse moved to (524, 411)
Screenshot: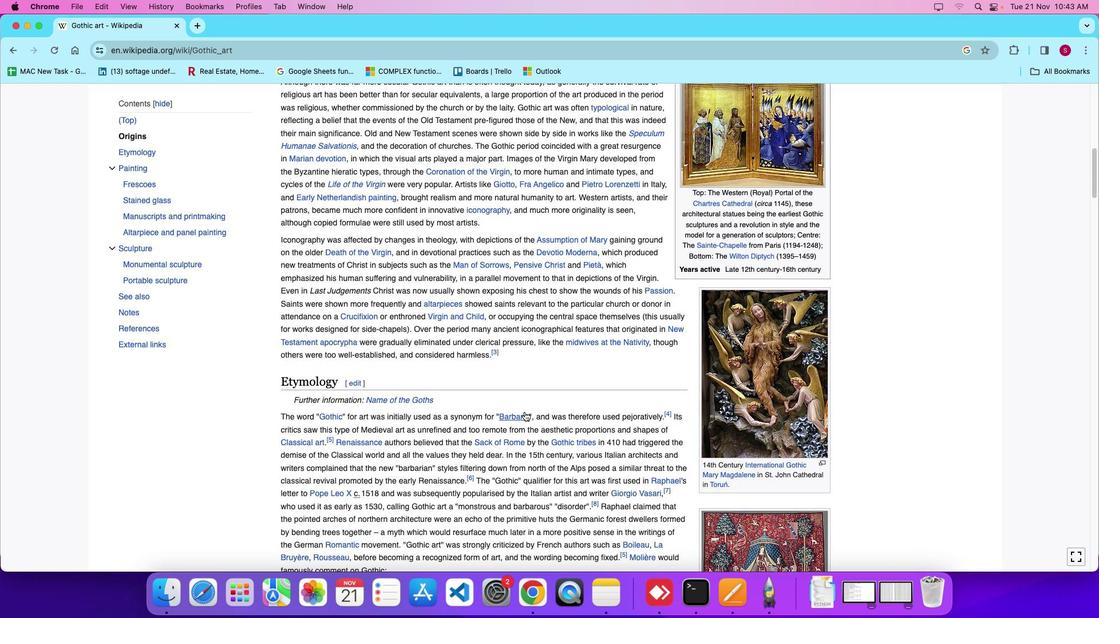 
Action: Mouse scrolled (524, 411) with delta (0, 0)
Screenshot: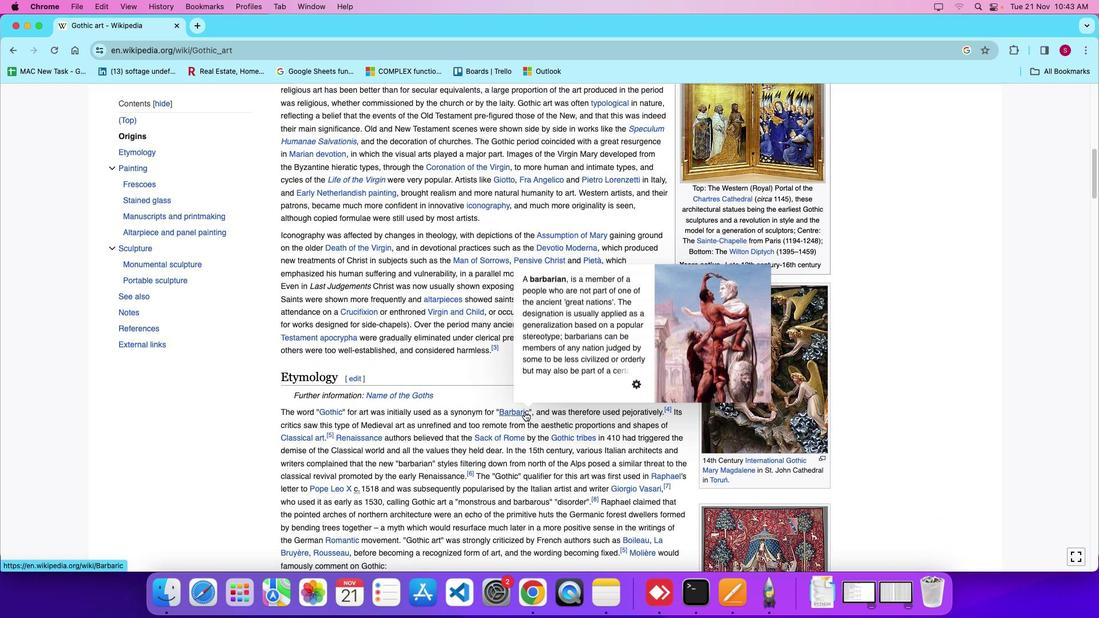 
Action: Mouse scrolled (524, 411) with delta (0, 0)
Screenshot: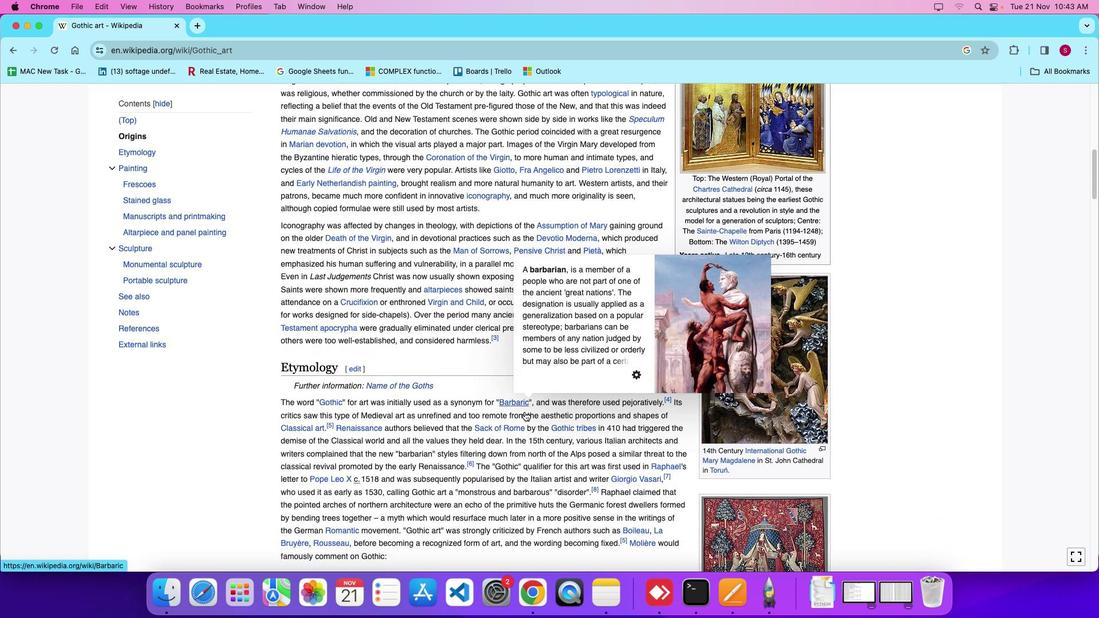 
Action: Mouse scrolled (524, 411) with delta (0, -2)
Screenshot: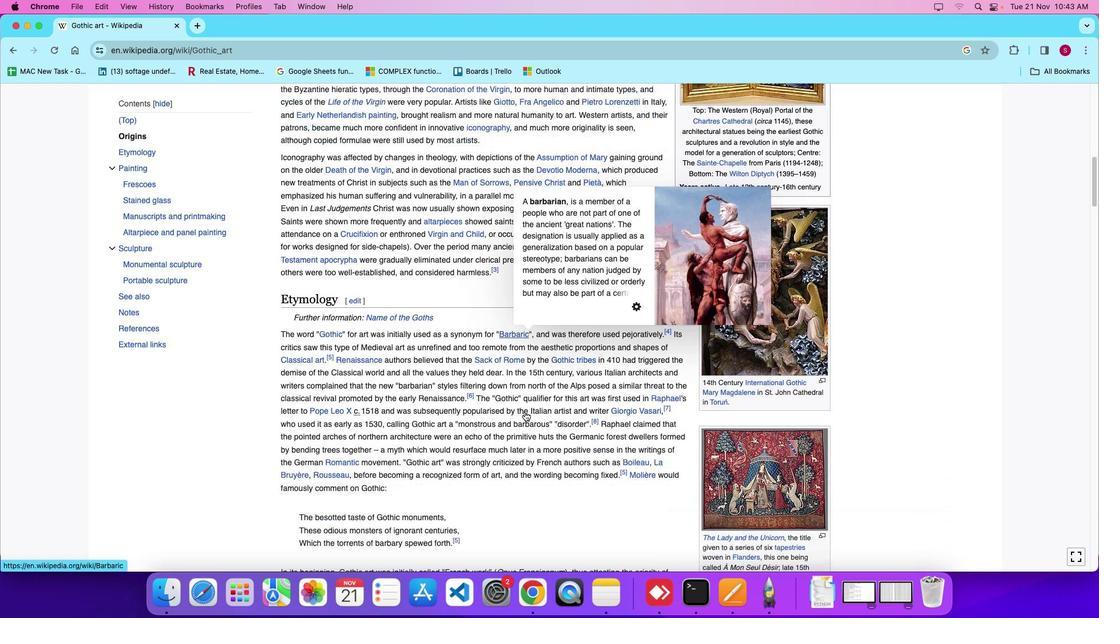 
Action: Mouse moved to (524, 411)
Screenshot: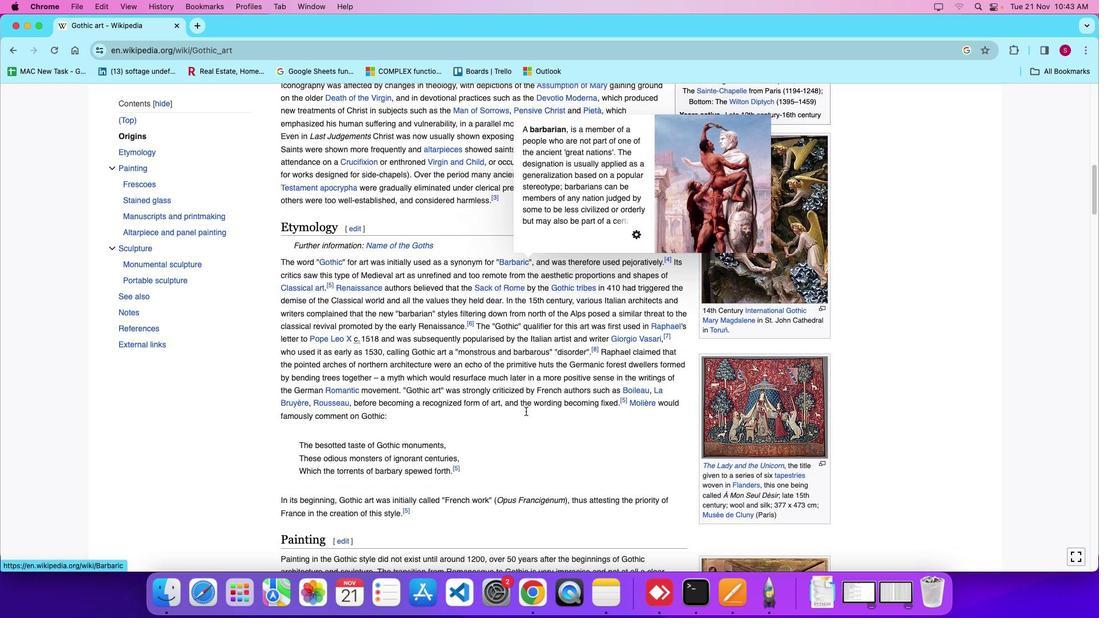 
Action: Mouse scrolled (524, 411) with delta (0, 0)
Screenshot: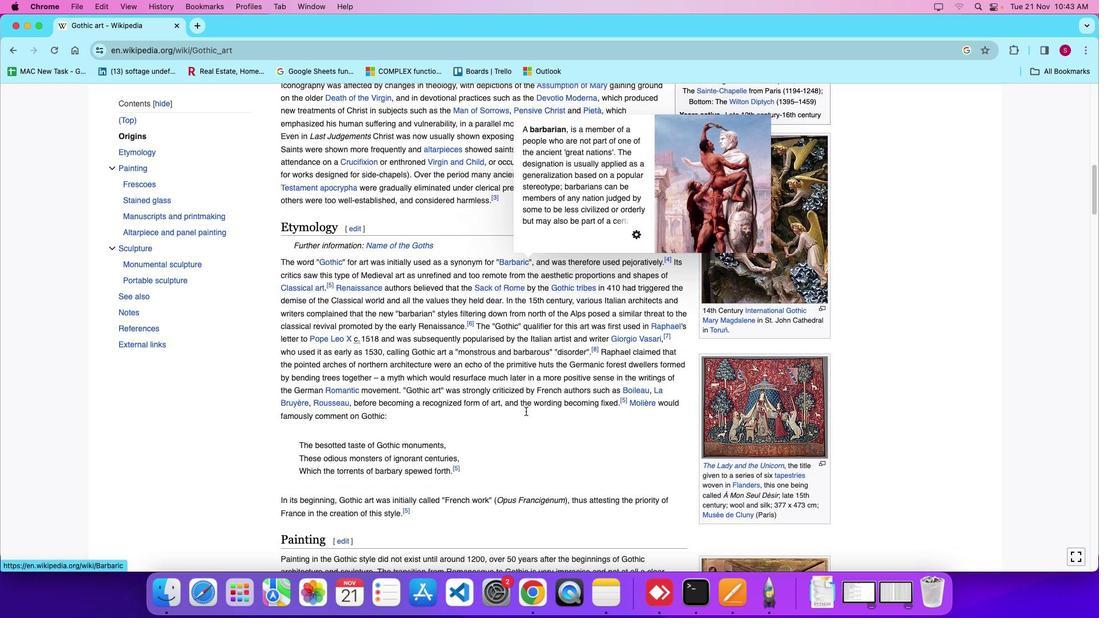 
Action: Mouse moved to (526, 411)
Screenshot: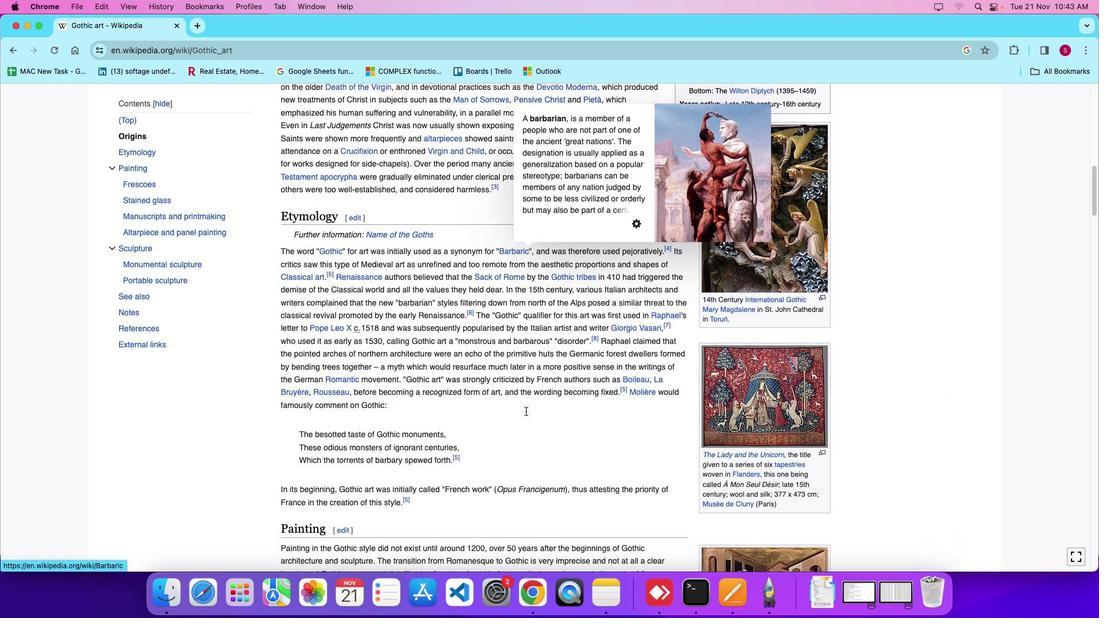 
Action: Mouse scrolled (526, 411) with delta (0, 0)
Screenshot: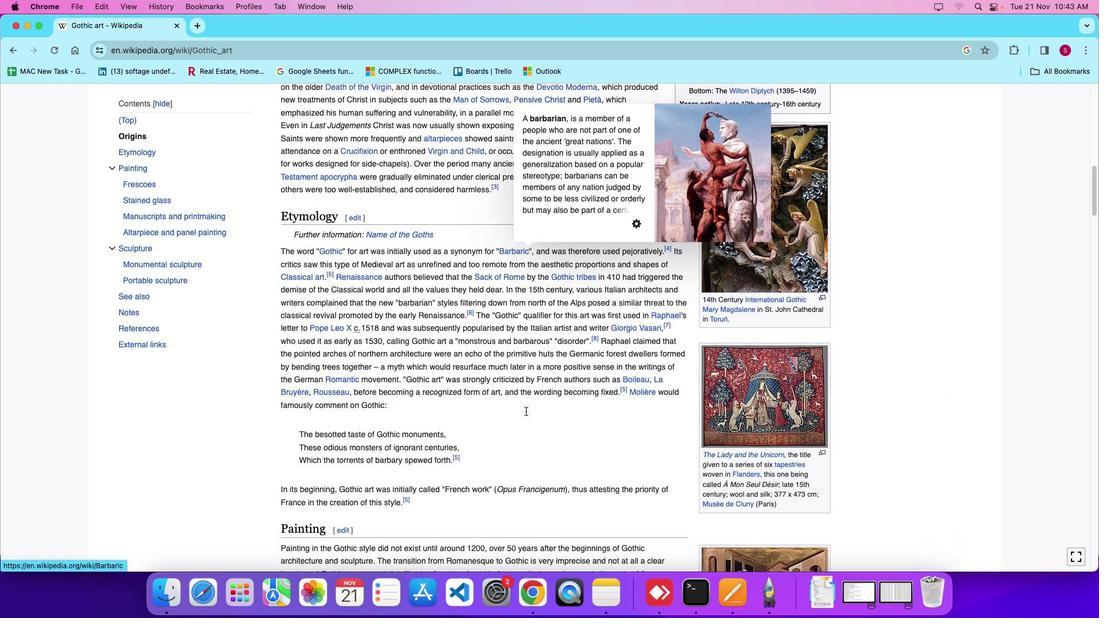 
Action: Mouse moved to (526, 410)
Screenshot: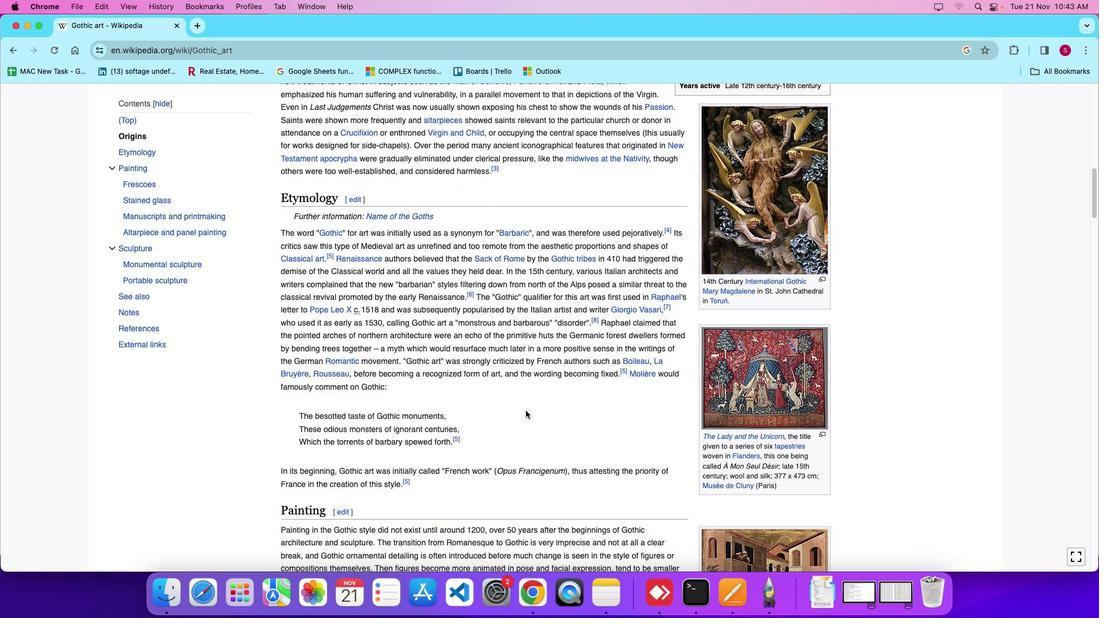 
Action: Mouse scrolled (526, 410) with delta (0, 0)
Screenshot: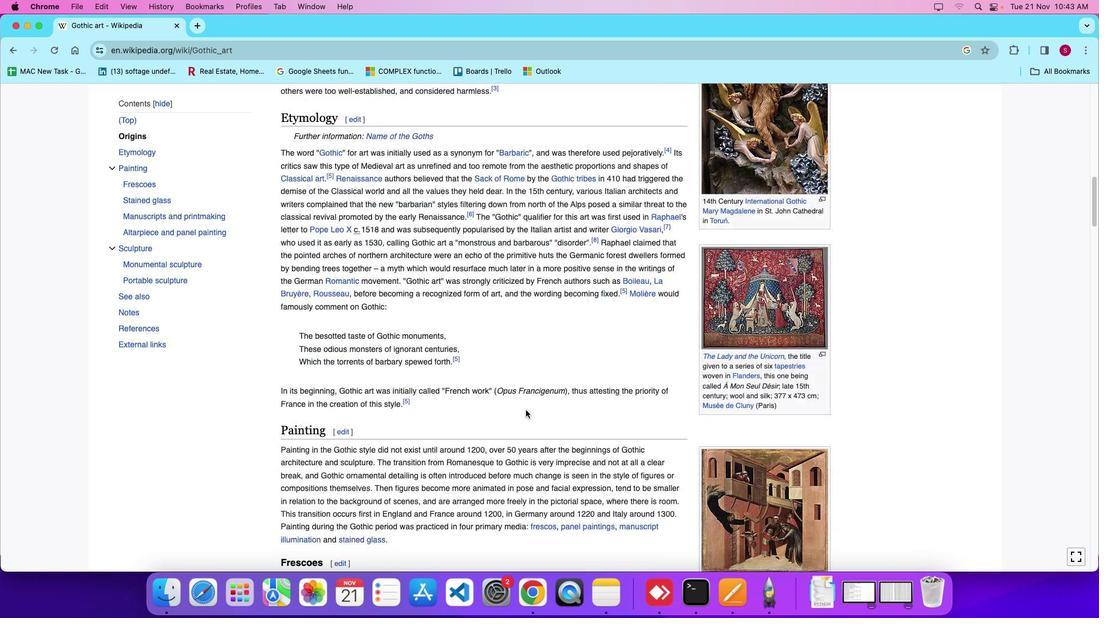 
Action: Mouse scrolled (526, 410) with delta (0, -1)
Screenshot: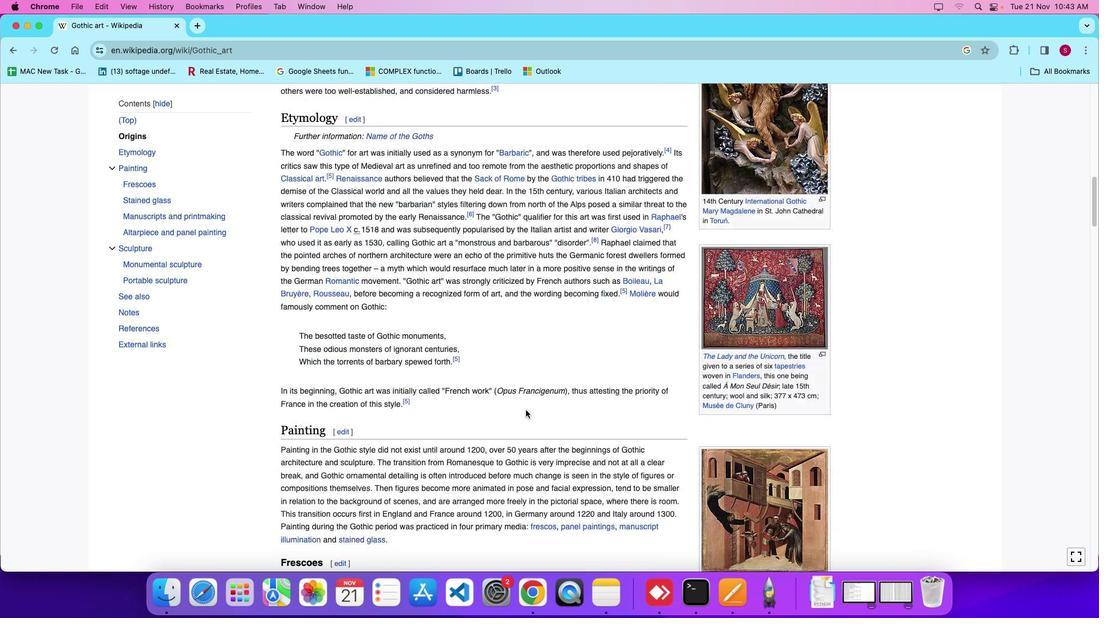 
Action: Mouse scrolled (526, 410) with delta (0, -4)
Screenshot: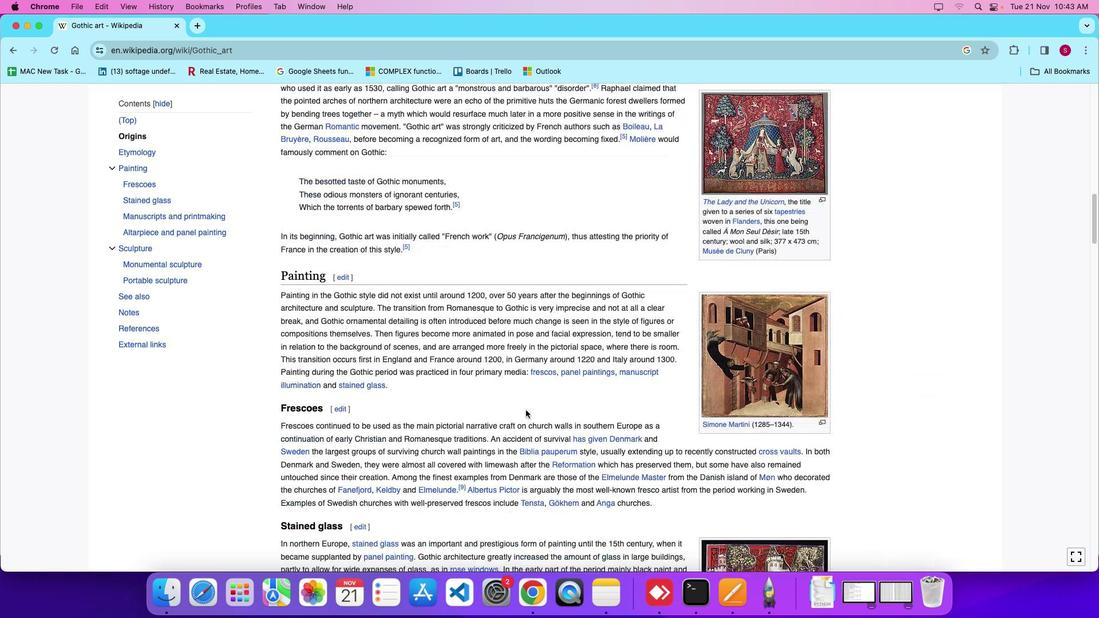 
Action: Mouse moved to (525, 409)
Screenshot: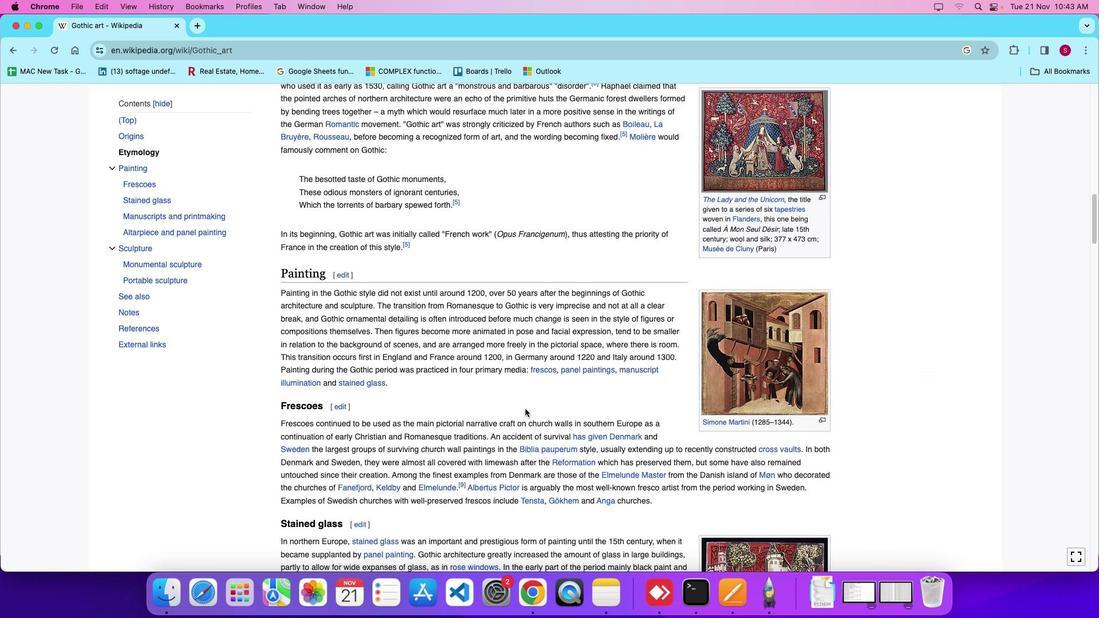 
Action: Mouse scrolled (525, 409) with delta (0, 0)
Screenshot: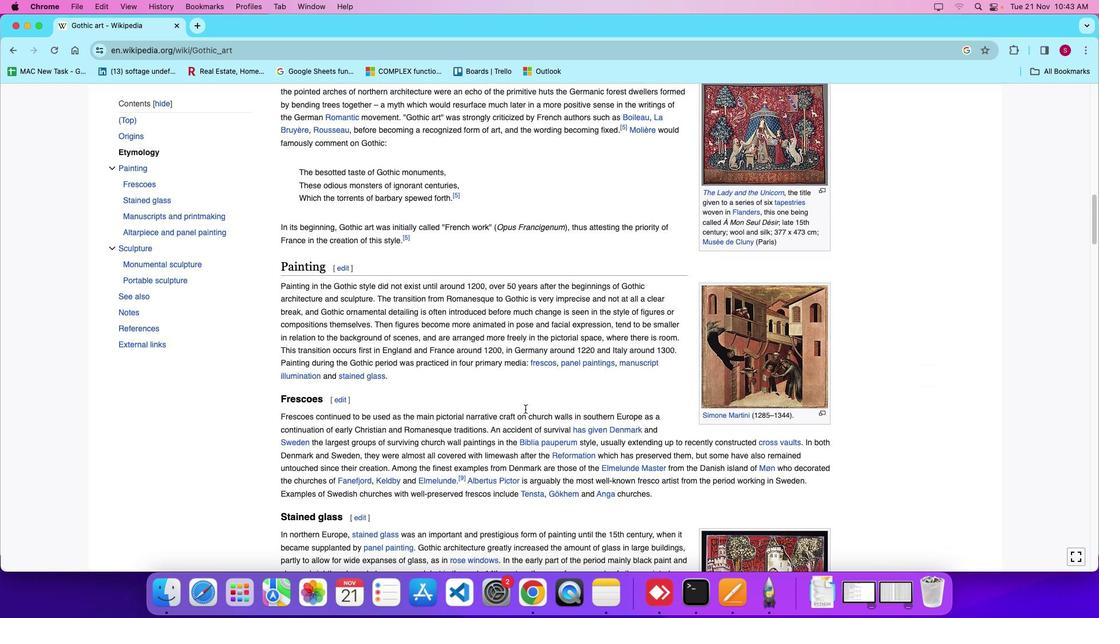
Action: Mouse scrolled (525, 409) with delta (0, 0)
Screenshot: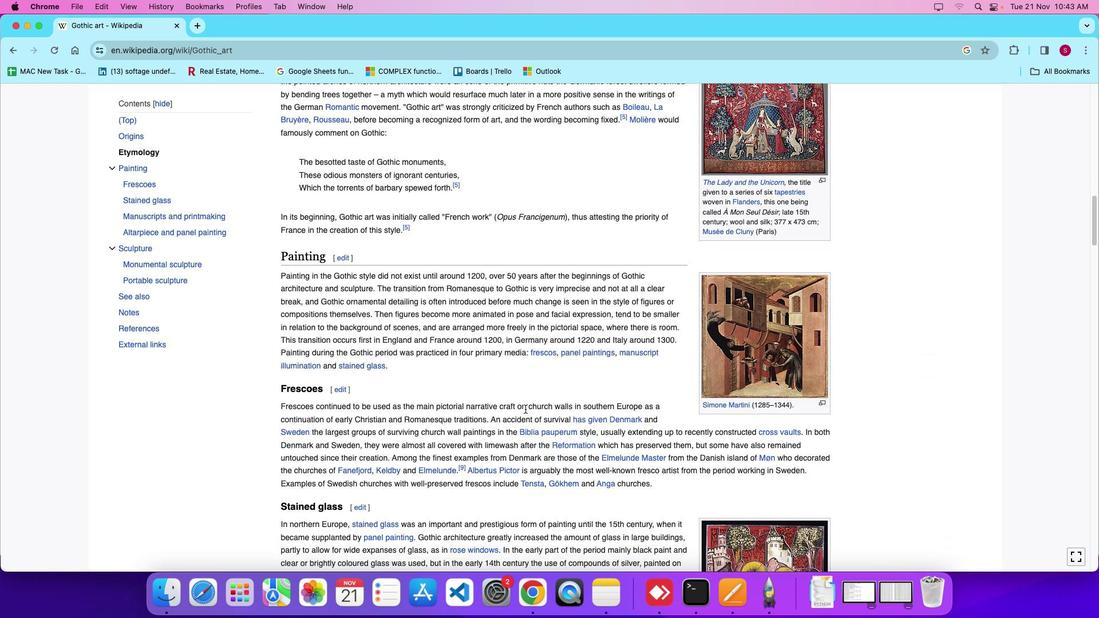 
Action: Mouse moved to (525, 409)
Screenshot: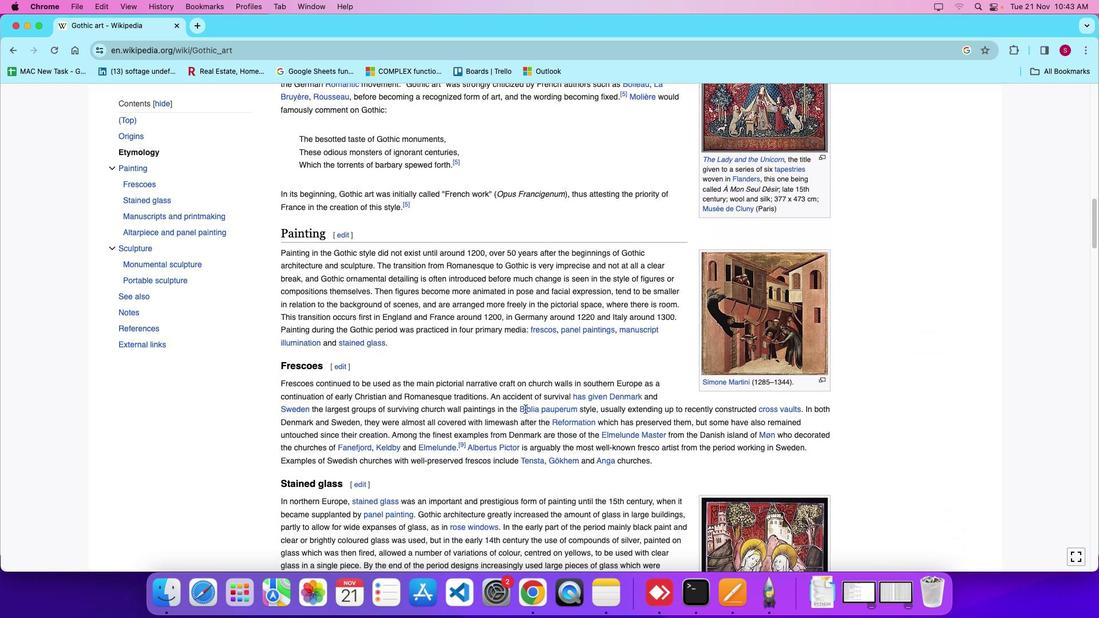 
Action: Mouse scrolled (525, 409) with delta (0, 0)
Screenshot: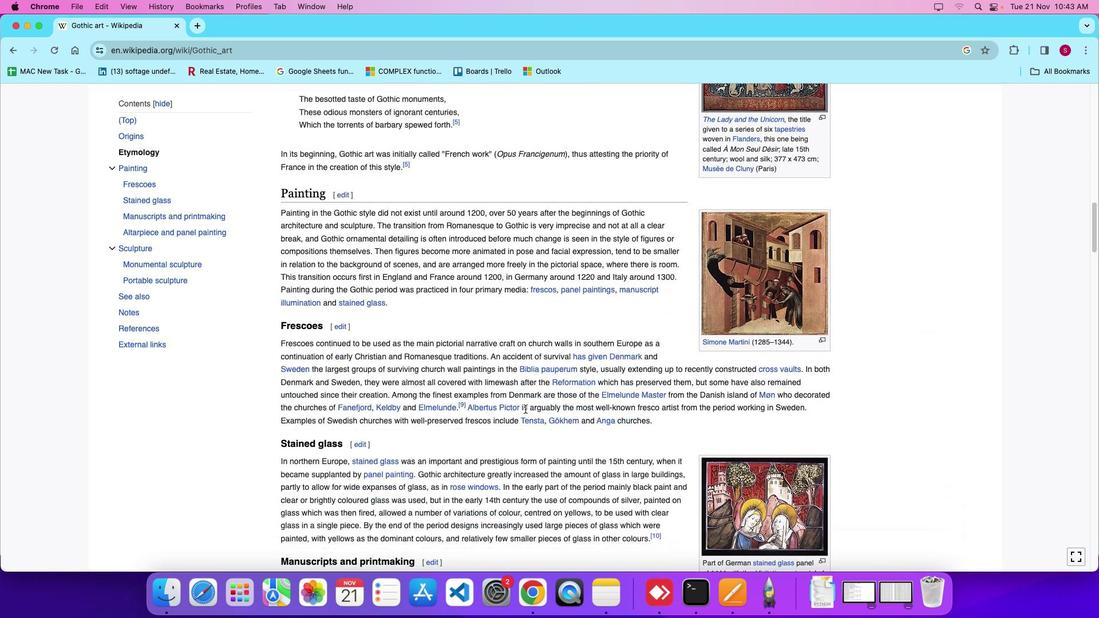 
Action: Mouse scrolled (525, 409) with delta (0, 0)
Screenshot: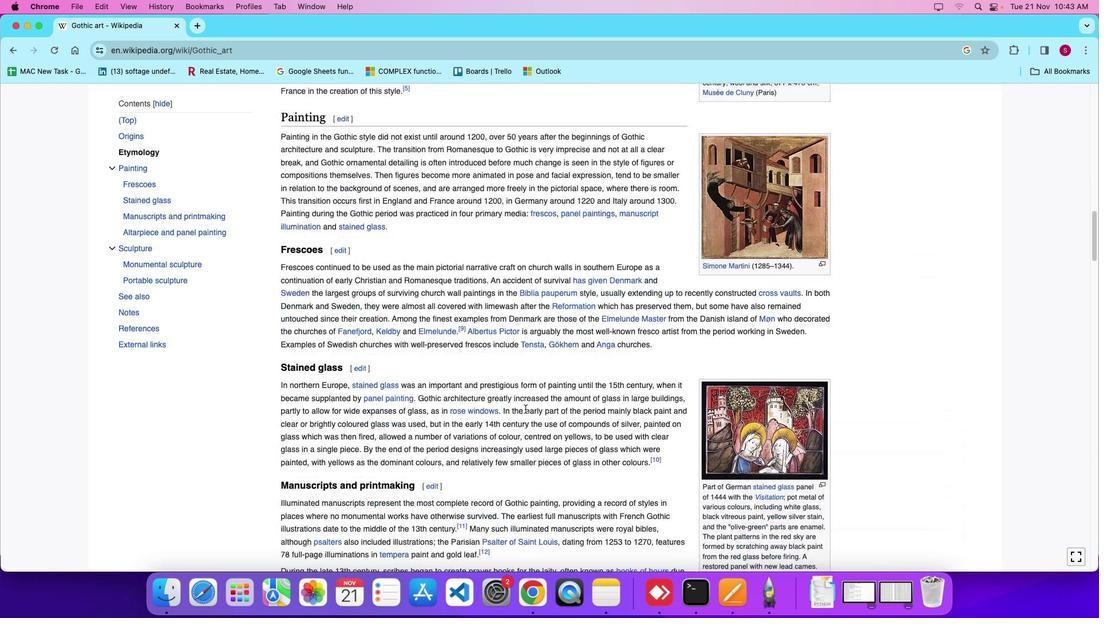 
Action: Mouse scrolled (525, 409) with delta (0, -4)
Screenshot: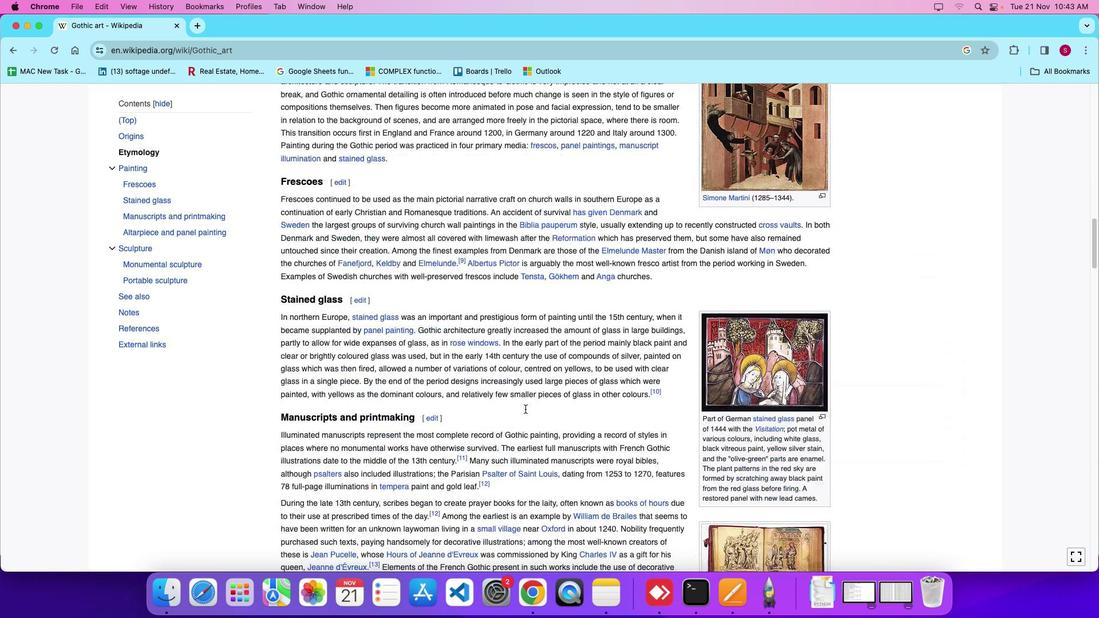 
Action: Mouse scrolled (525, 409) with delta (0, 0)
Screenshot: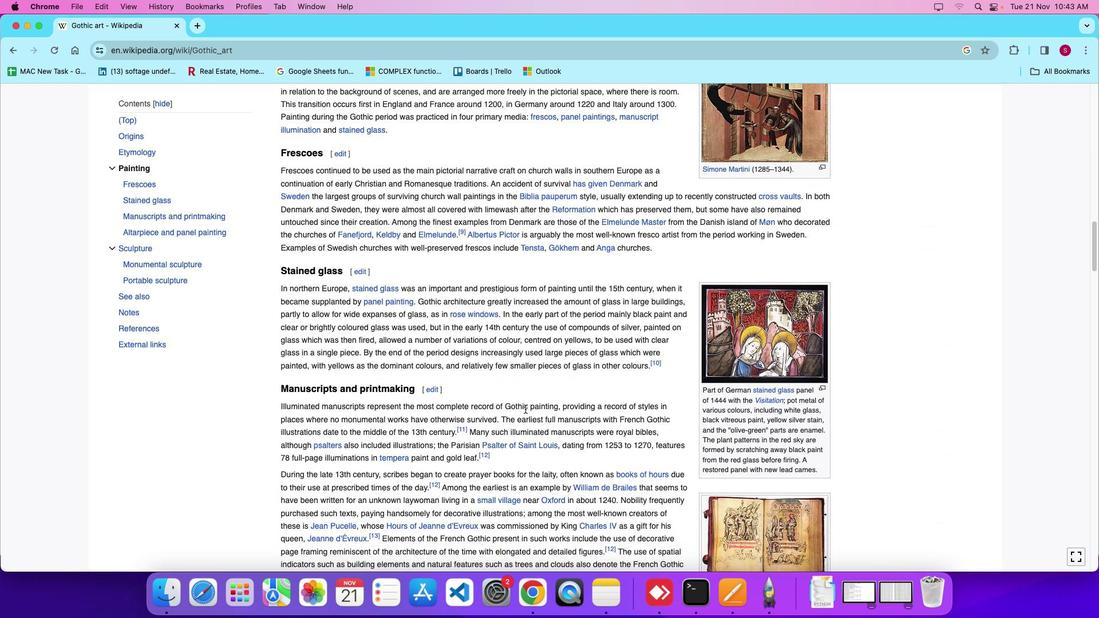 
Action: Mouse scrolled (525, 409) with delta (0, 0)
Screenshot: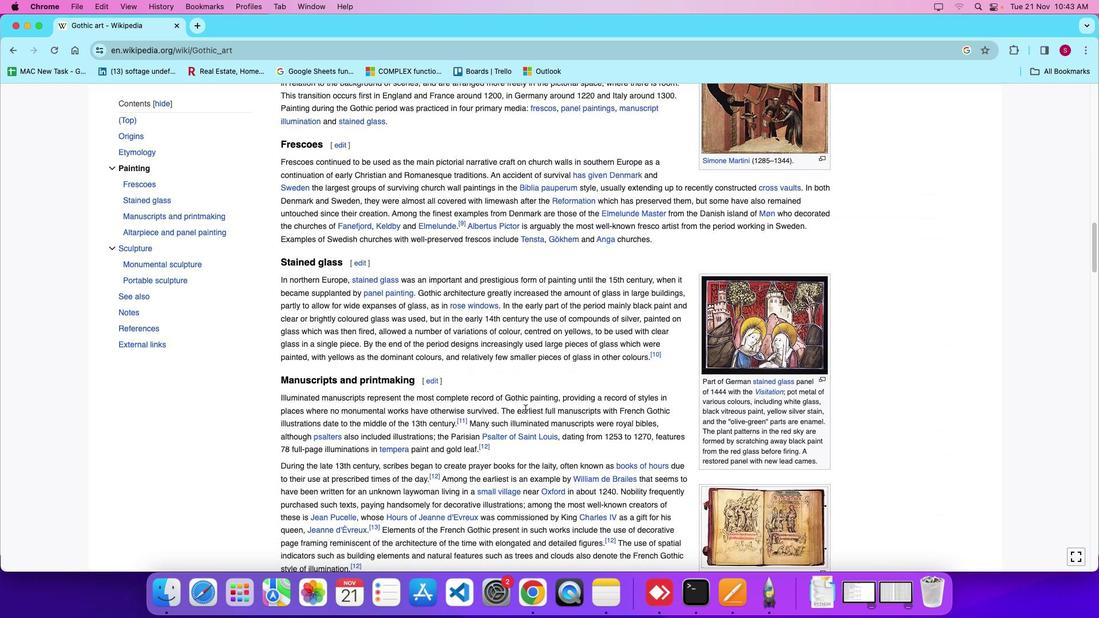 
Action: Mouse moved to (535, 412)
Screenshot: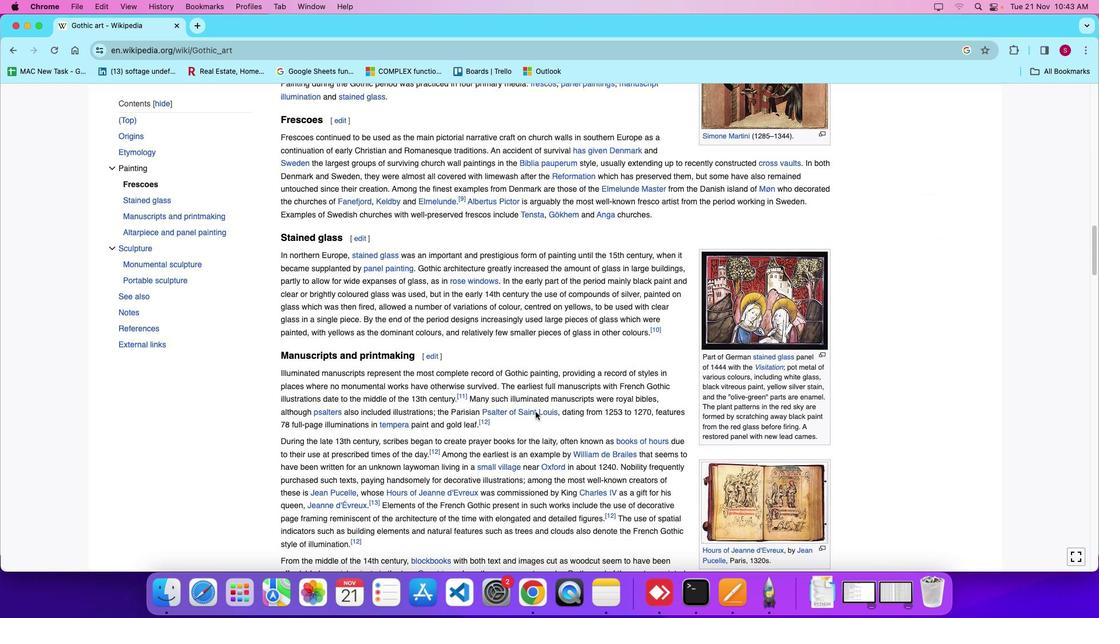 
Action: Mouse scrolled (535, 412) with delta (0, 0)
Screenshot: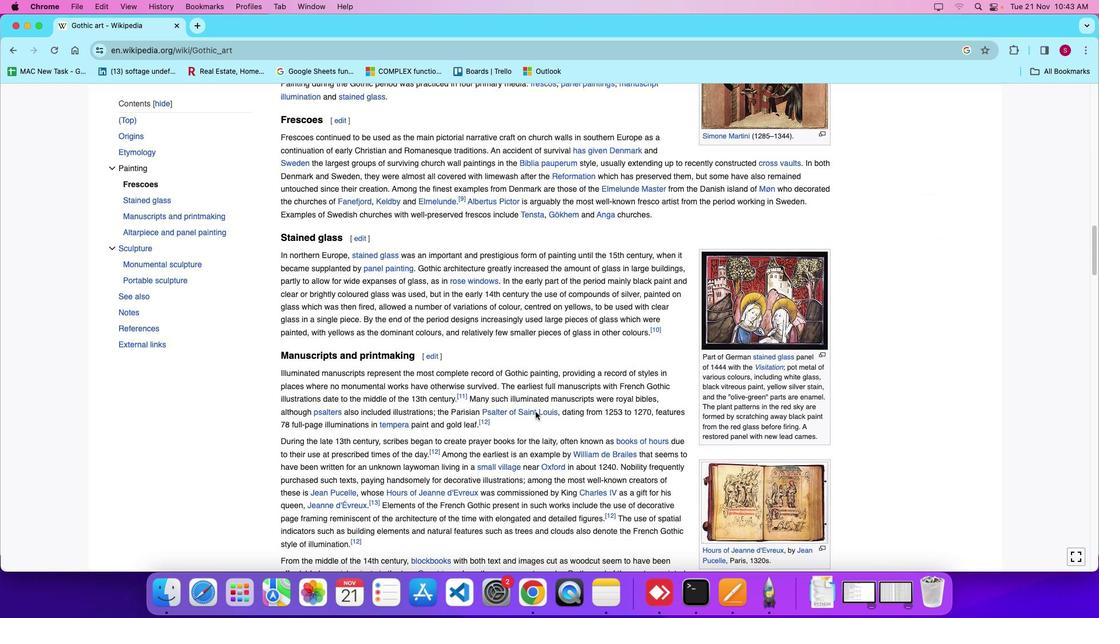 
Action: Mouse scrolled (535, 412) with delta (0, 0)
Screenshot: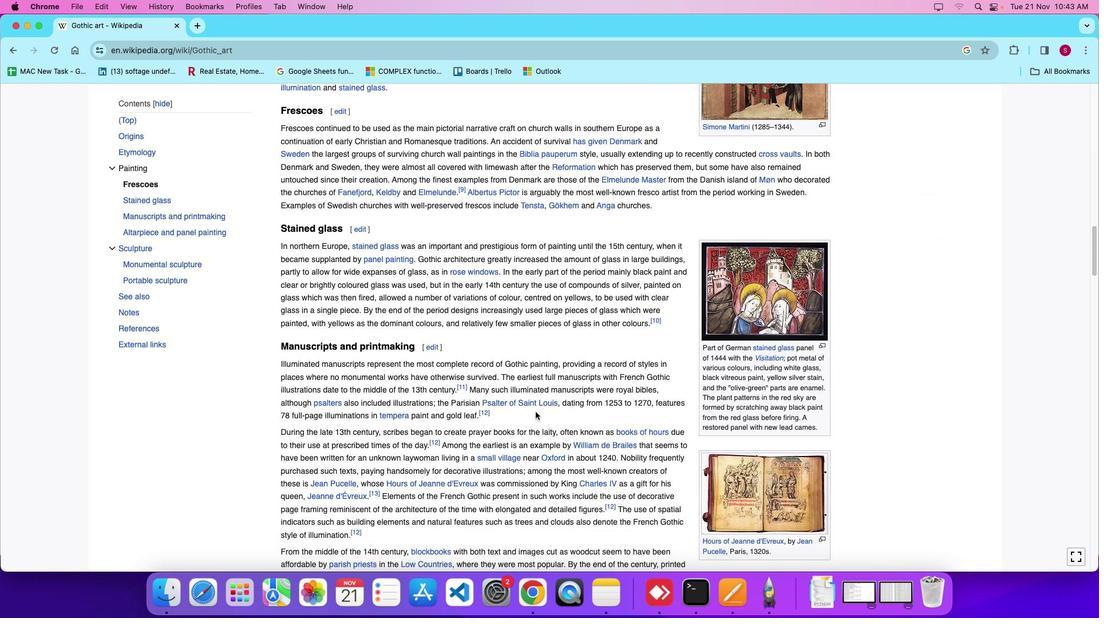 
Action: Mouse moved to (535, 413)
Screenshot: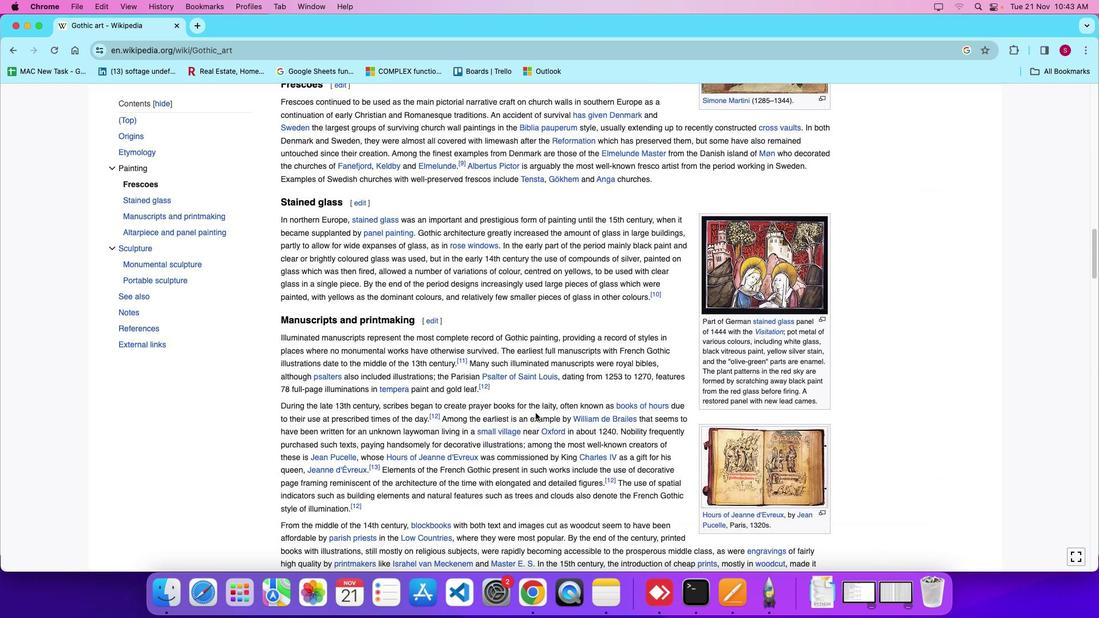 
Action: Mouse scrolled (535, 413) with delta (0, 0)
Screenshot: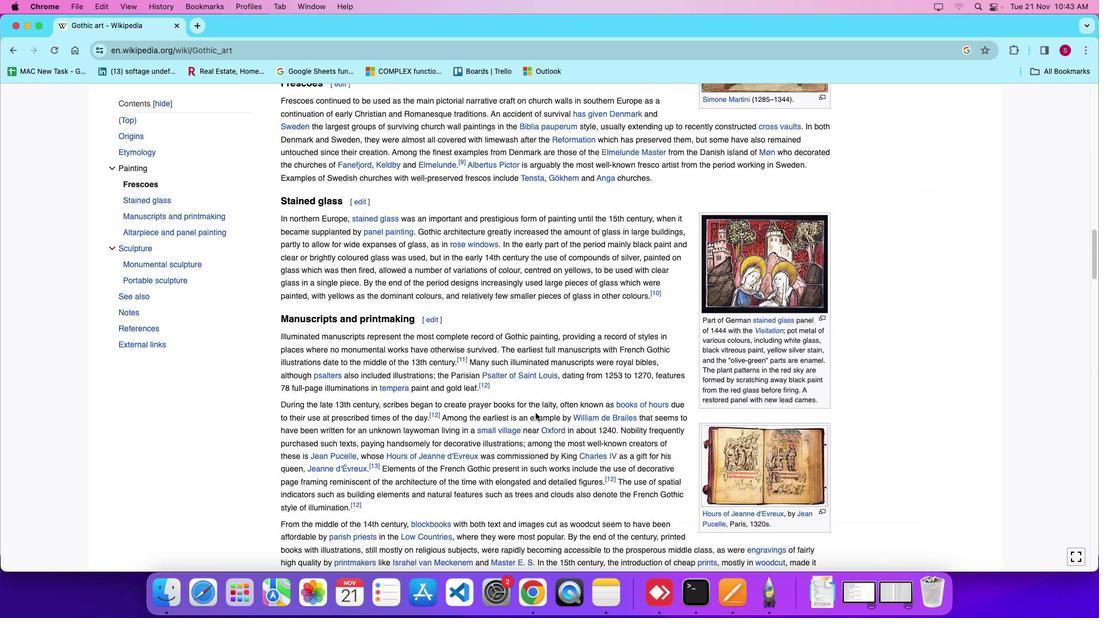 
Action: Mouse scrolled (535, 413) with delta (0, 0)
Screenshot: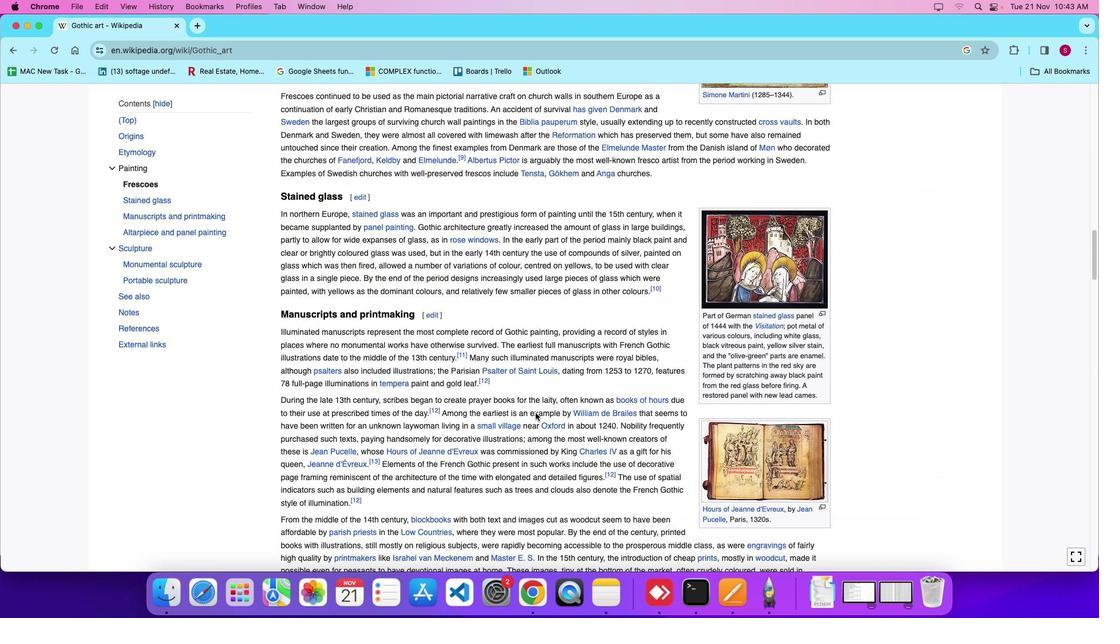
Action: Mouse scrolled (535, 413) with delta (0, 0)
Screenshot: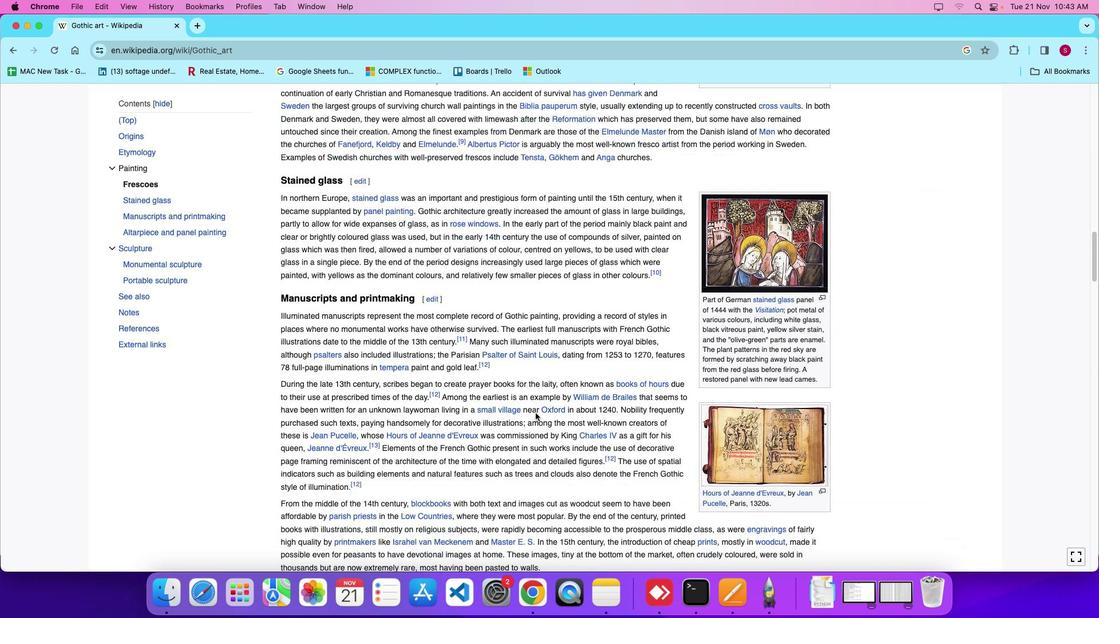 
Action: Mouse scrolled (535, 413) with delta (0, -2)
Screenshot: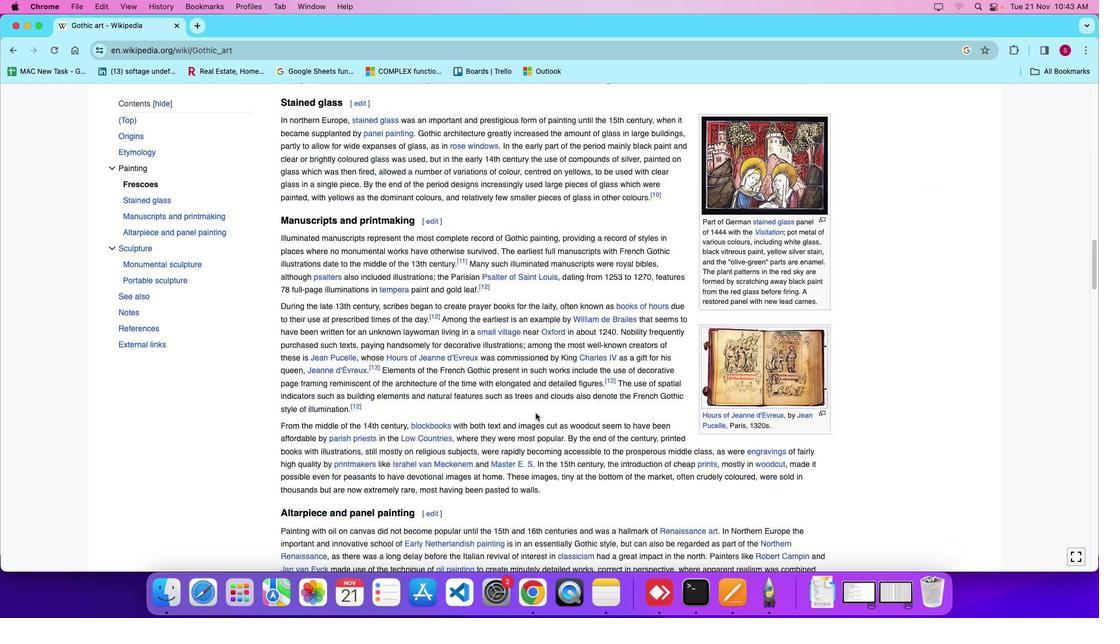 
Action: Mouse moved to (543, 435)
Screenshot: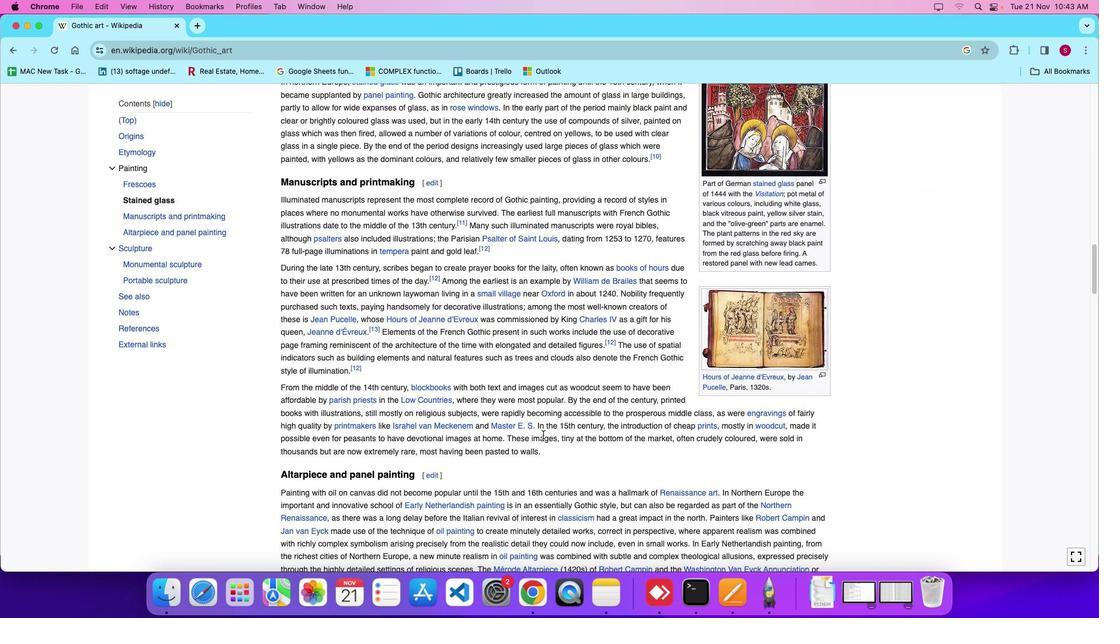 
Action: Mouse scrolled (543, 435) with delta (0, 0)
Screenshot: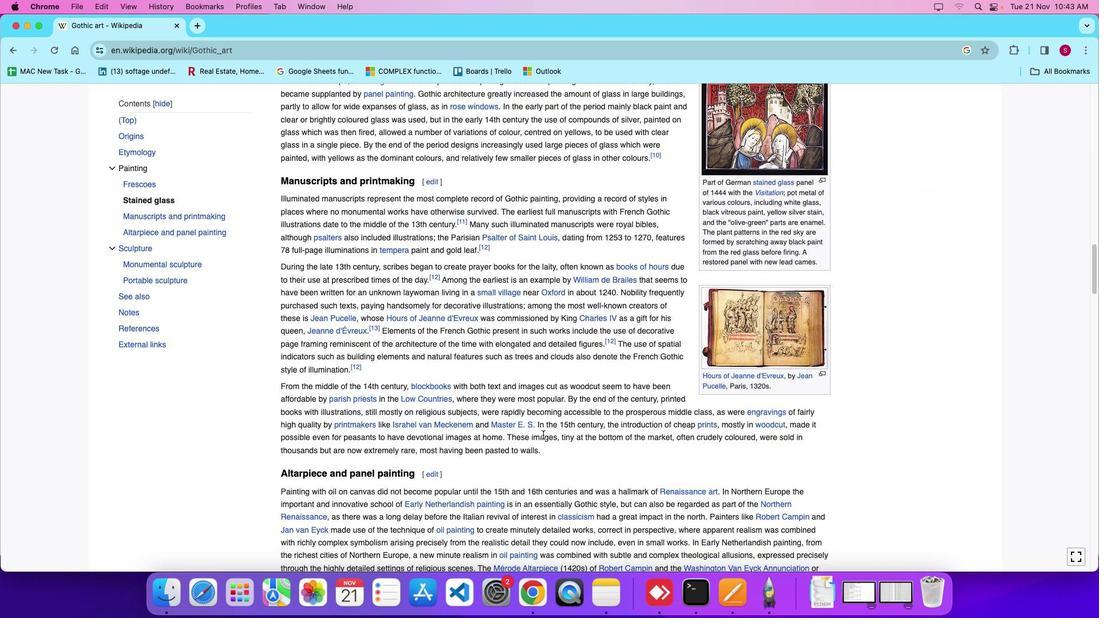 
Action: Mouse scrolled (543, 435) with delta (0, 0)
Screenshot: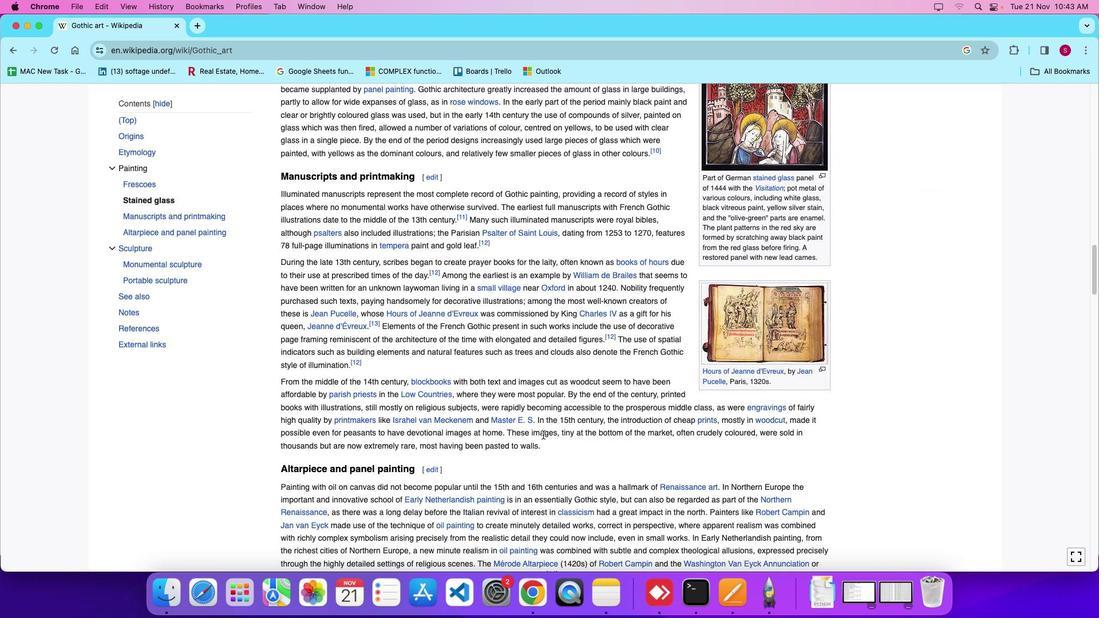 
Action: Mouse scrolled (543, 435) with delta (0, 0)
Screenshot: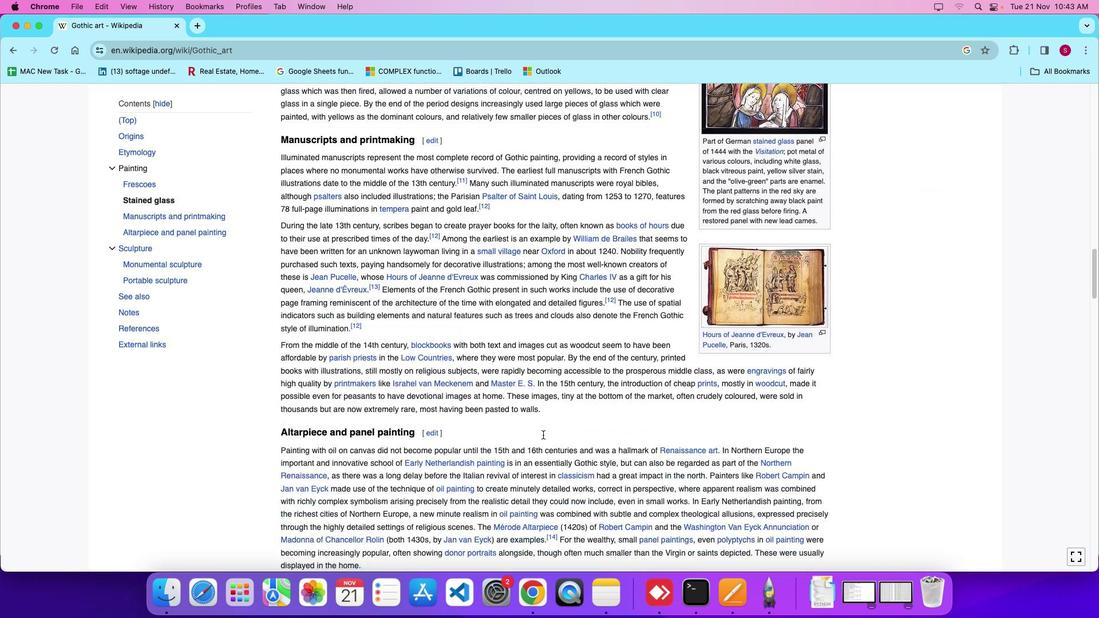 
Action: Mouse scrolled (543, 435) with delta (0, -2)
Screenshot: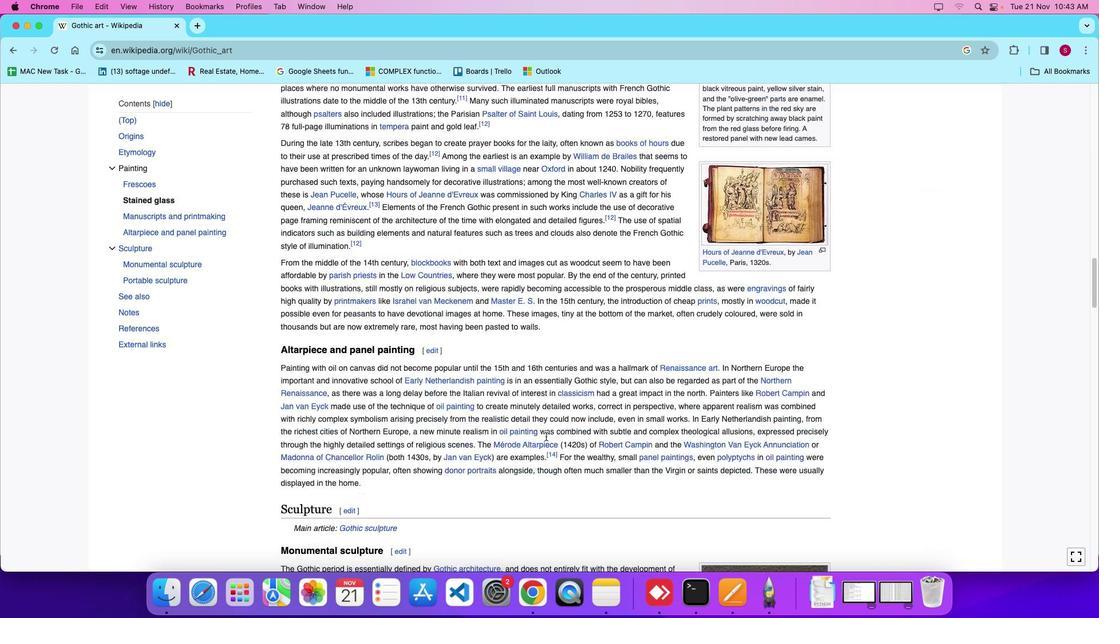 
Action: Mouse moved to (554, 446)
Screenshot: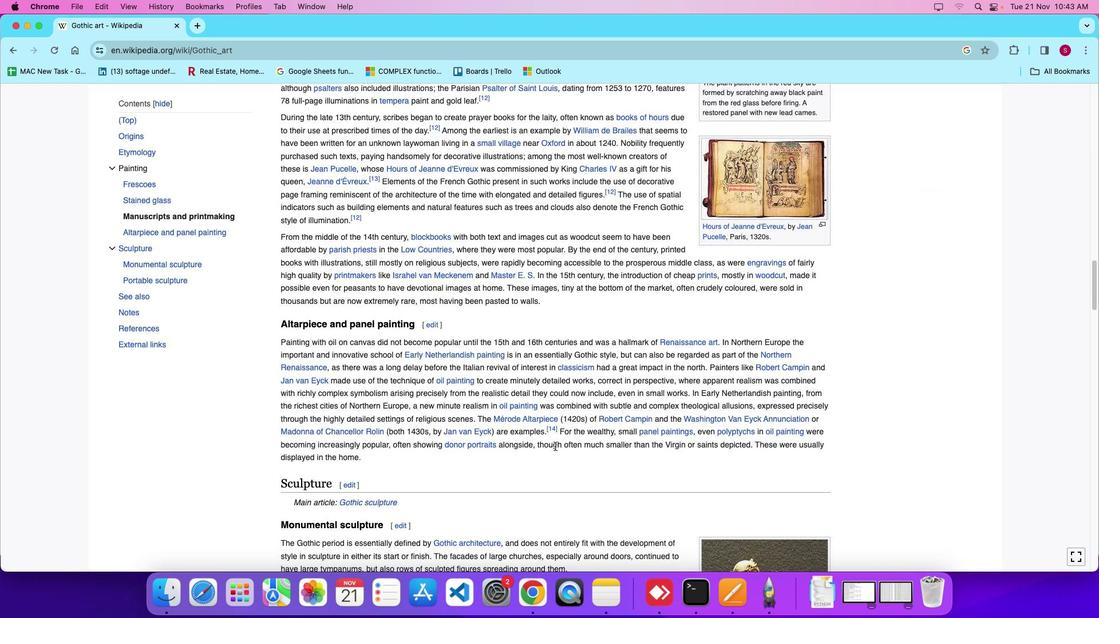
Action: Mouse scrolled (554, 446) with delta (0, 0)
Screenshot: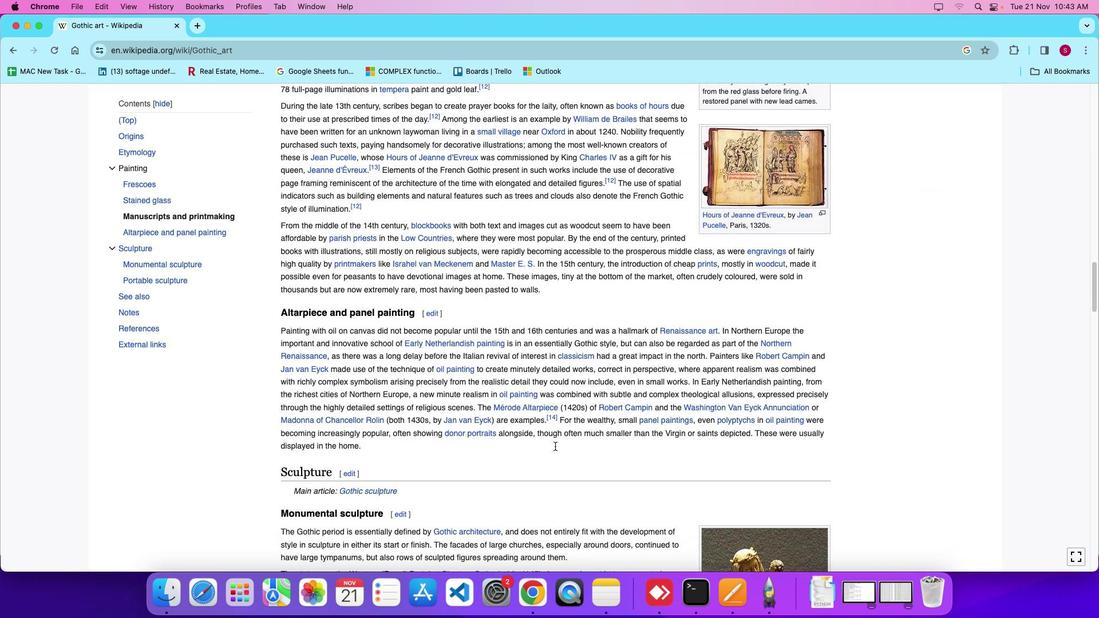 
Action: Mouse scrolled (554, 446) with delta (0, 0)
Screenshot: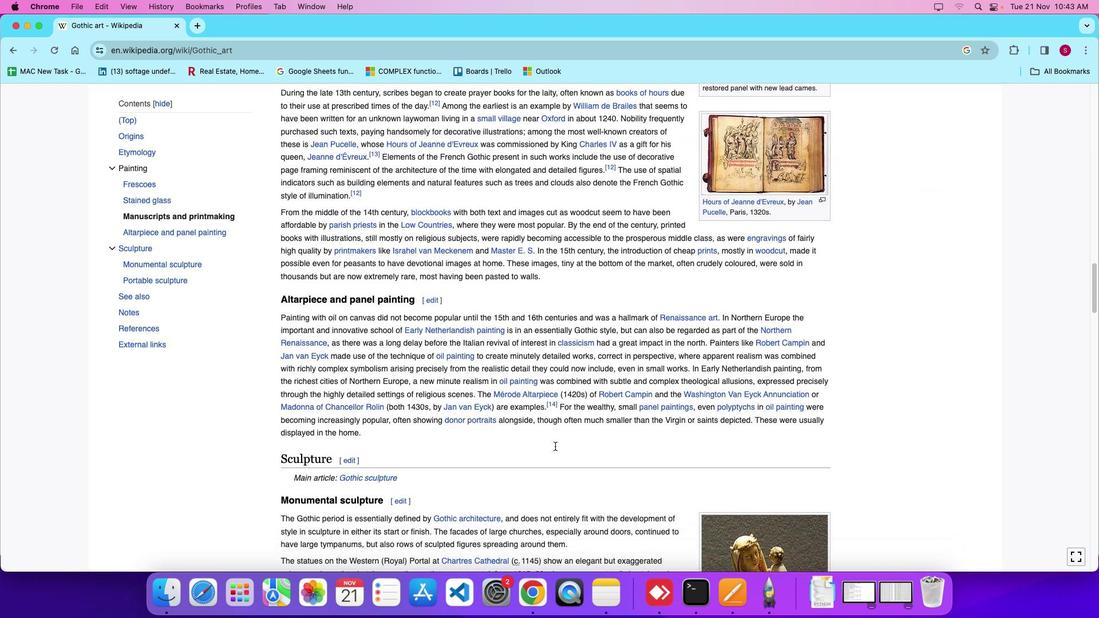 
Action: Mouse scrolled (554, 446) with delta (0, -1)
Screenshot: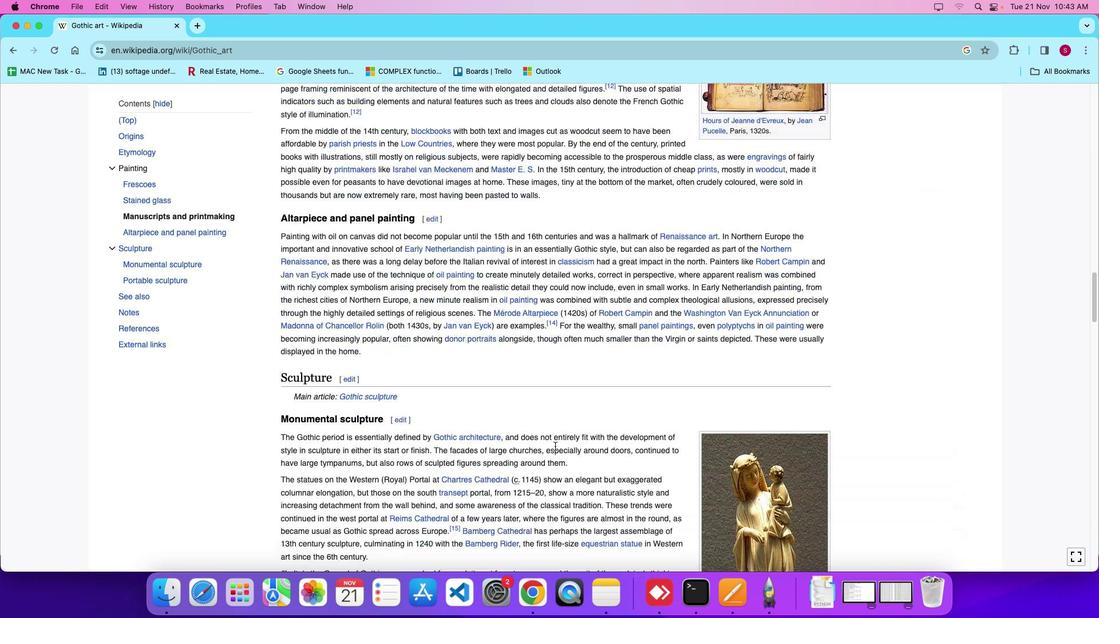 
Action: Mouse moved to (555, 446)
Screenshot: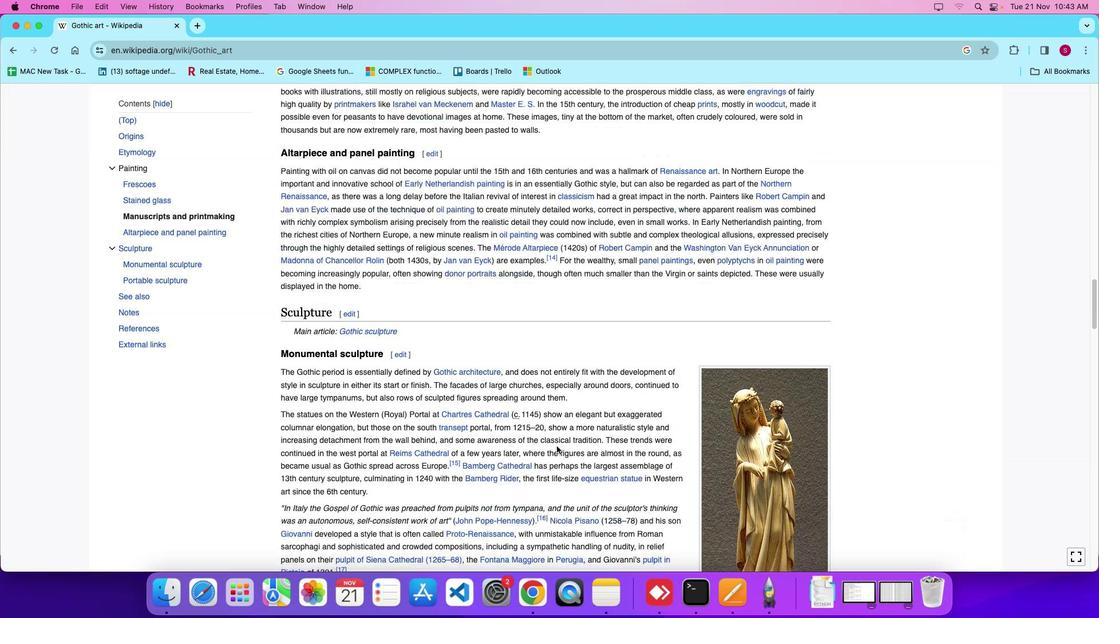 
Action: Mouse scrolled (555, 446) with delta (0, 0)
Screenshot: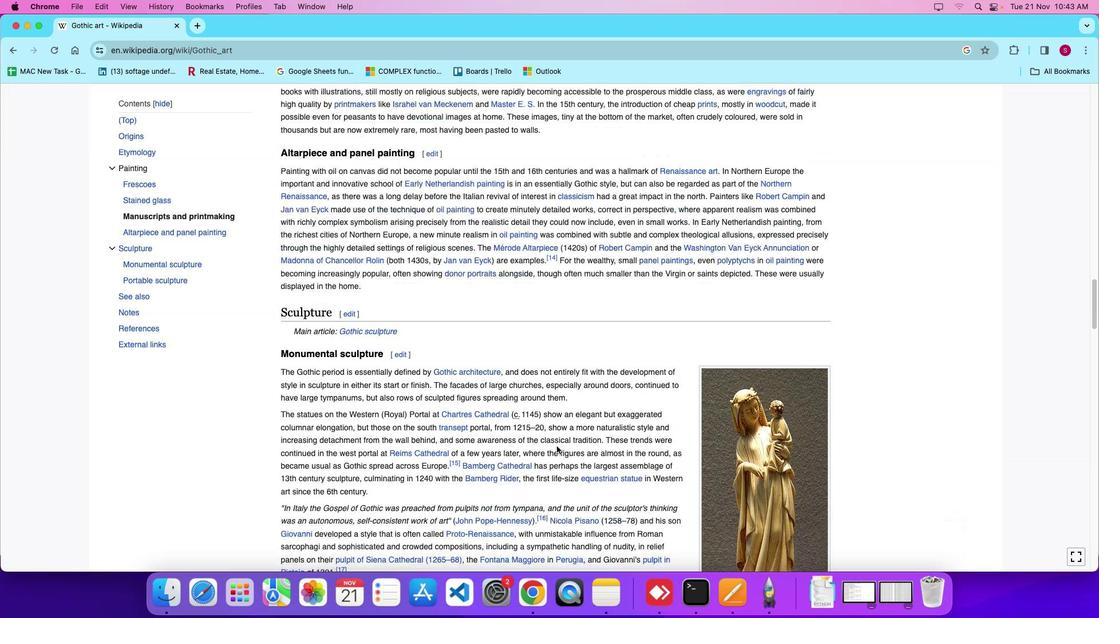
Action: Mouse moved to (556, 445)
Screenshot: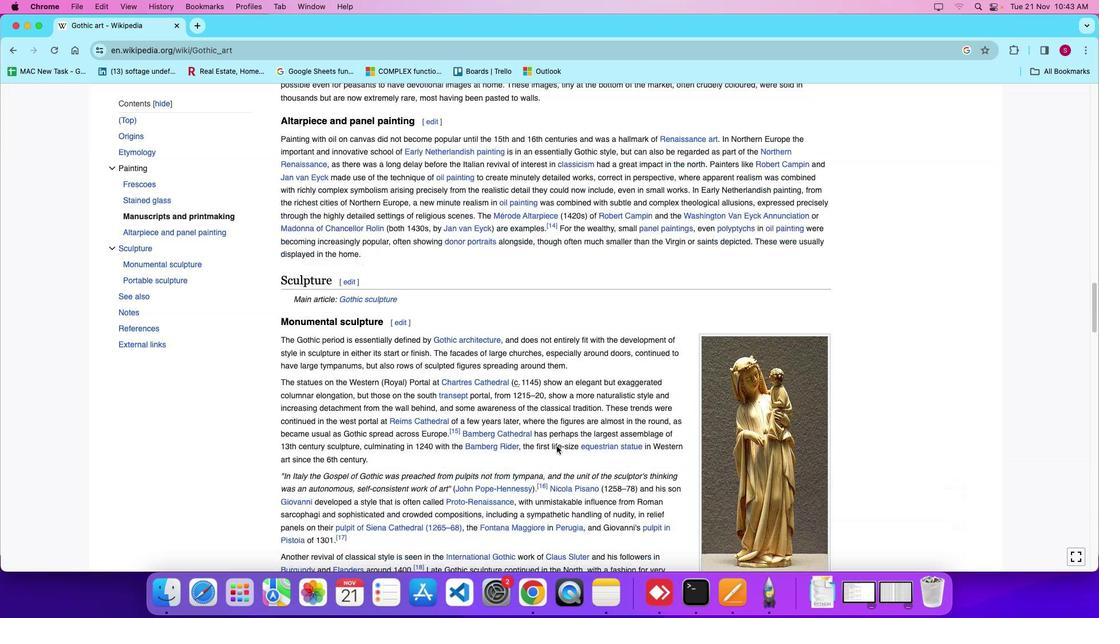 
Action: Mouse scrolled (556, 445) with delta (0, 0)
Screenshot: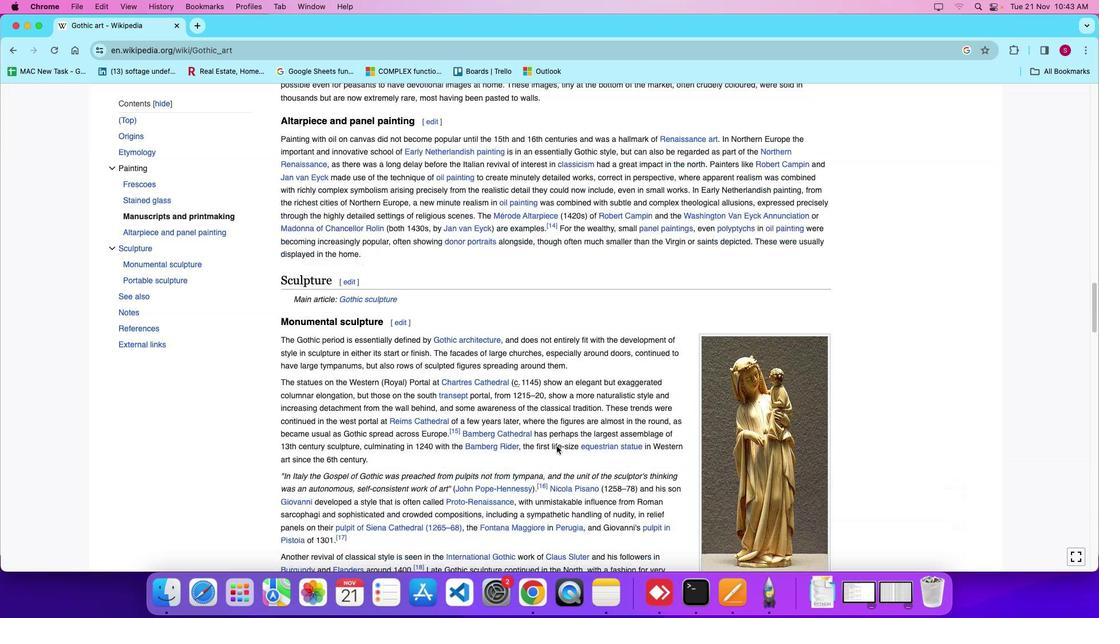 
Action: Mouse moved to (556, 445)
Screenshot: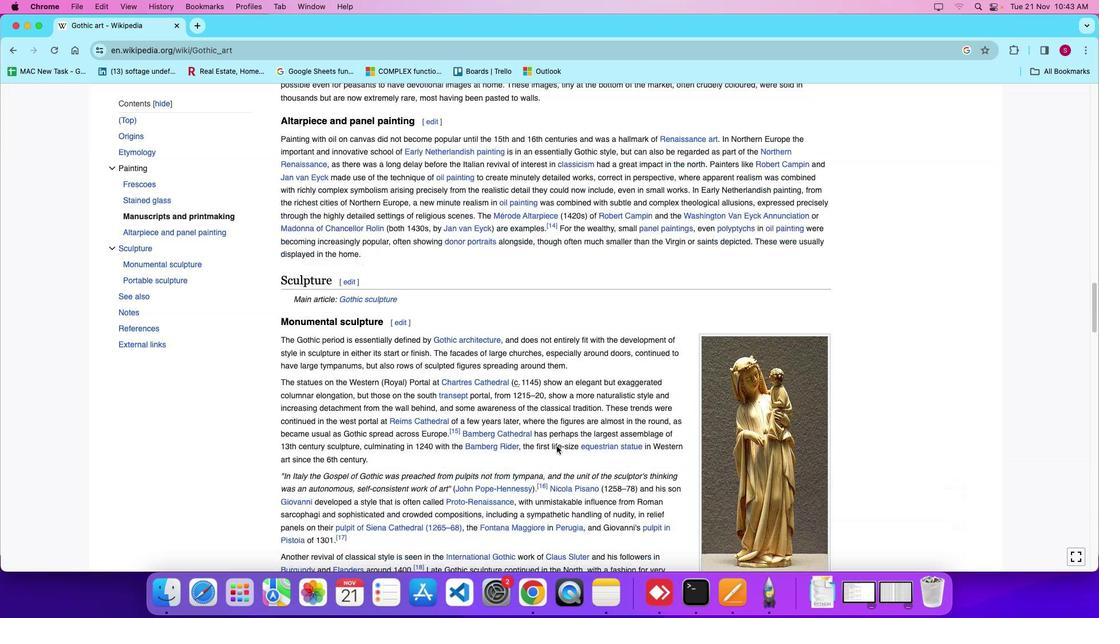 
Action: Mouse scrolled (556, 445) with delta (0, -3)
Screenshot: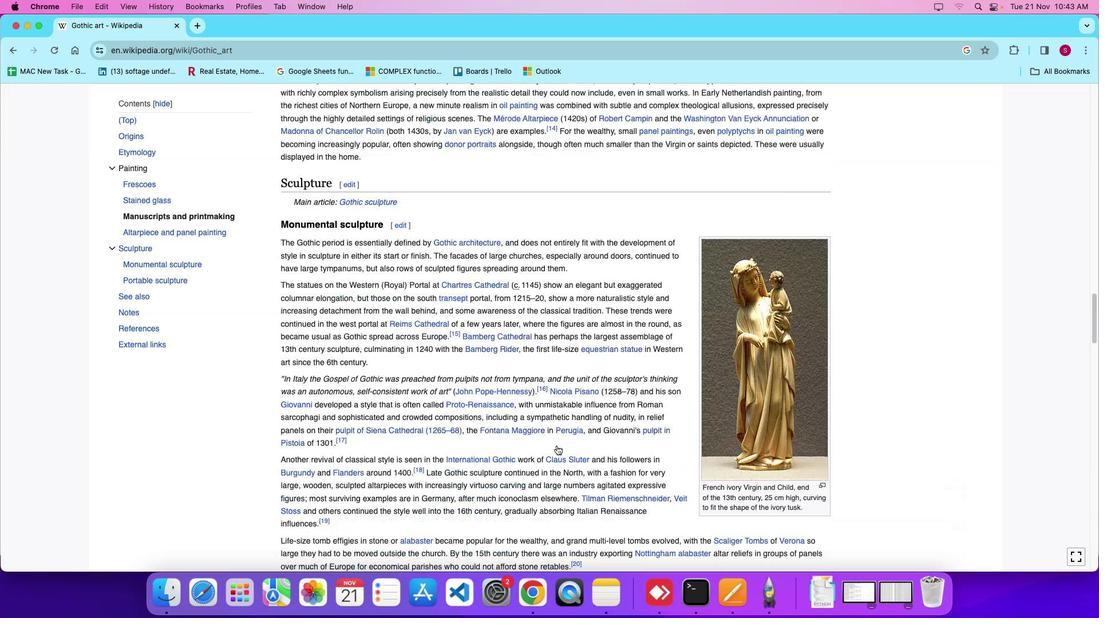 
Action: Mouse moved to (556, 445)
Screenshot: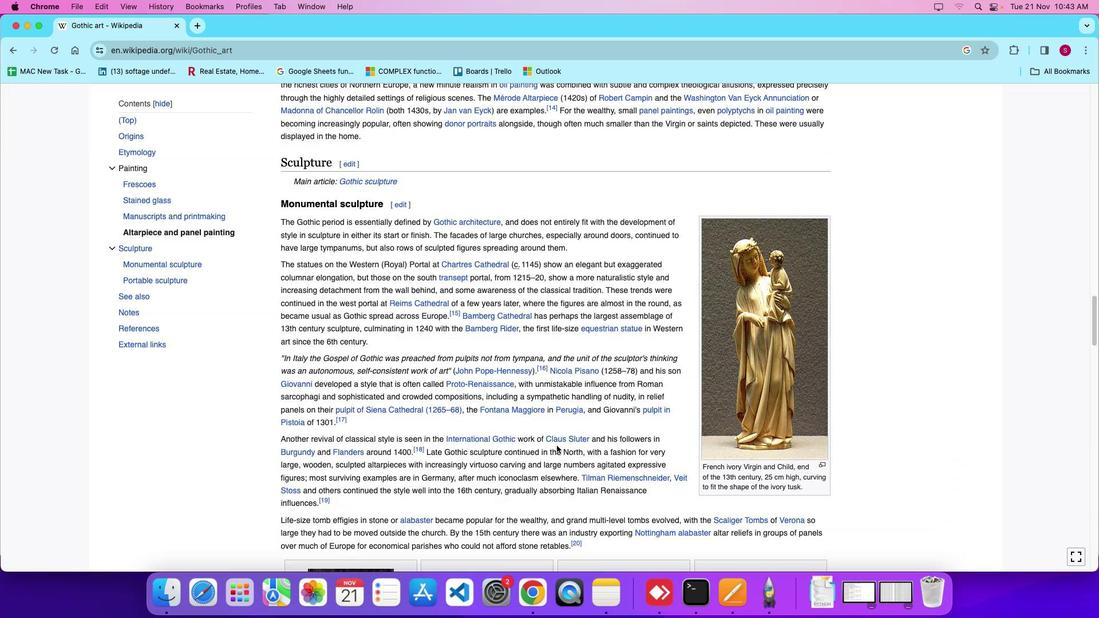 
Action: Mouse scrolled (556, 445) with delta (0, 0)
Screenshot: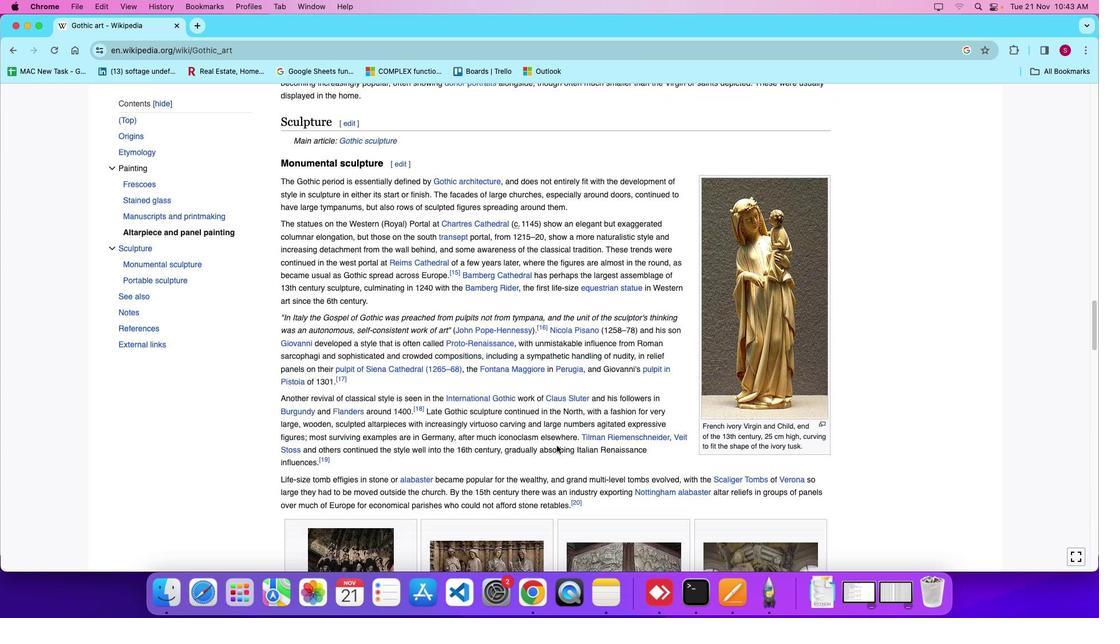
Action: Mouse scrolled (556, 445) with delta (0, 0)
Screenshot: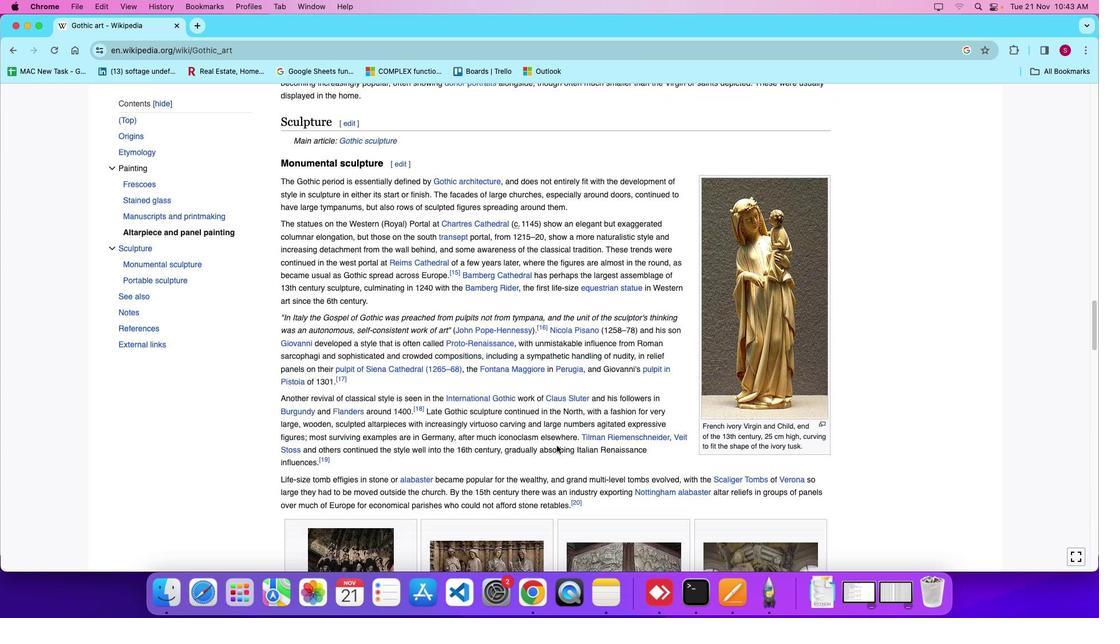 
Action: Mouse scrolled (556, 445) with delta (0, -4)
Screenshot: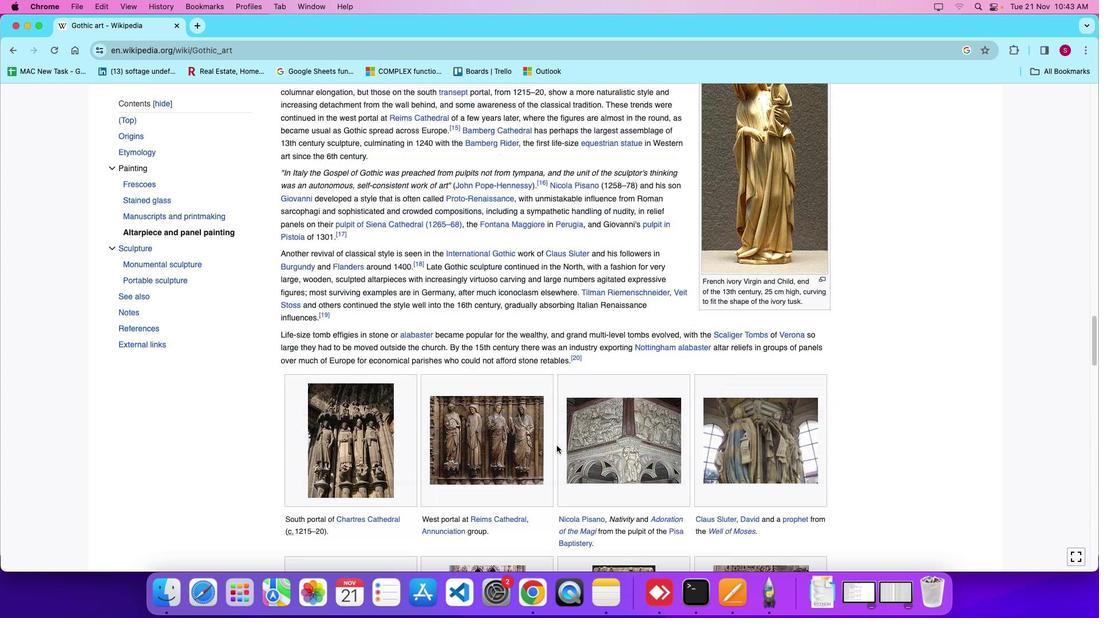 
Action: Mouse moved to (556, 445)
Screenshot: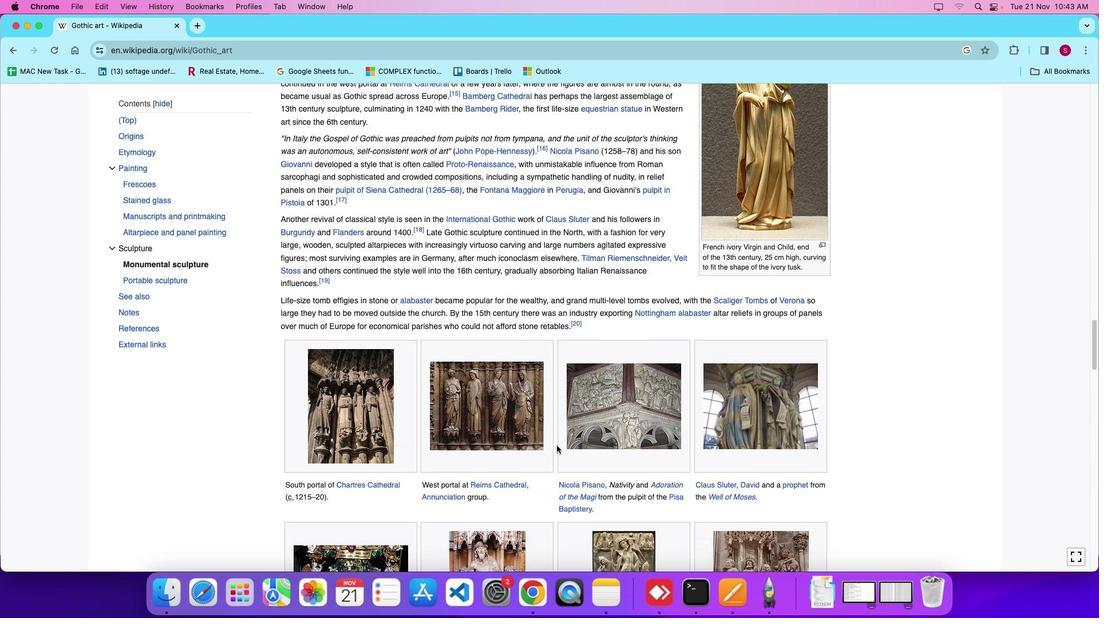 
Action: Mouse scrolled (556, 445) with delta (0, 0)
Screenshot: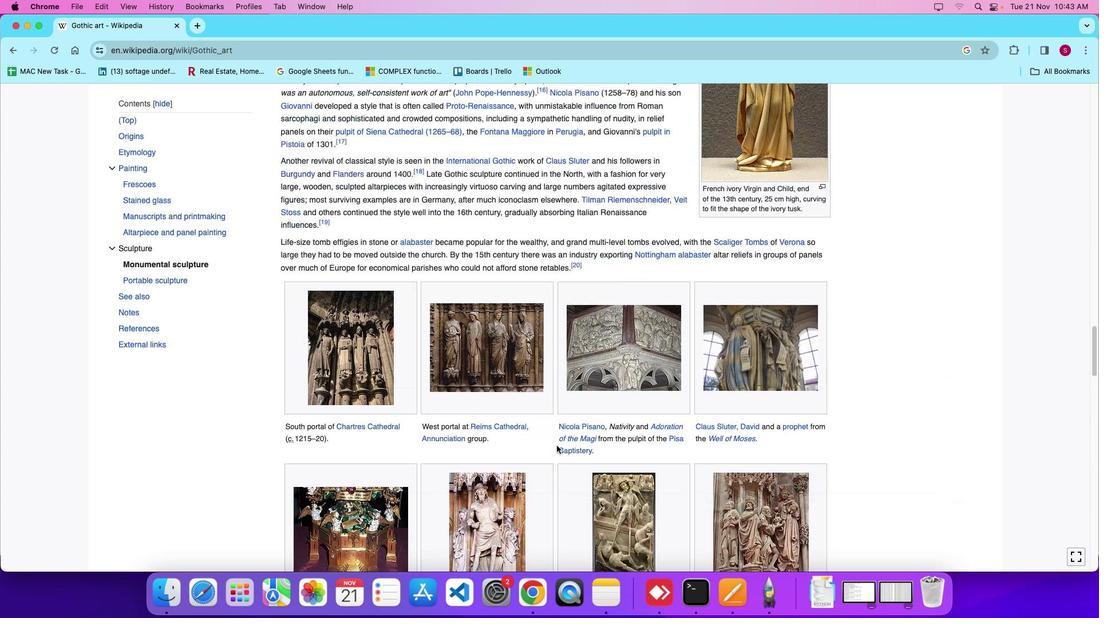
Action: Mouse scrolled (556, 445) with delta (0, 0)
Screenshot: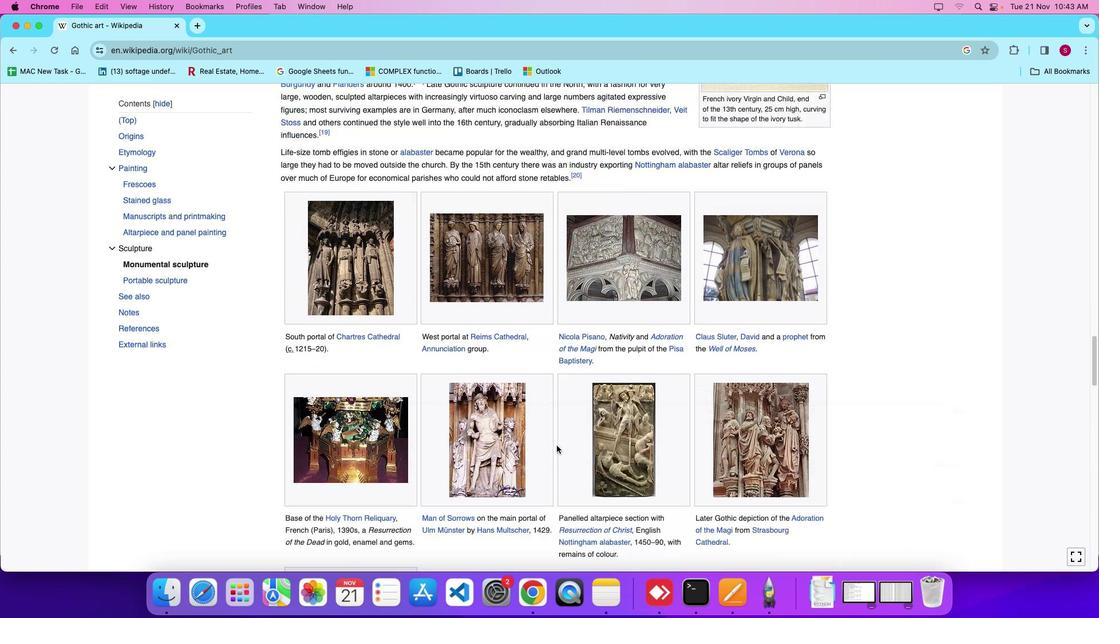 
Action: Mouse scrolled (556, 445) with delta (0, -4)
Screenshot: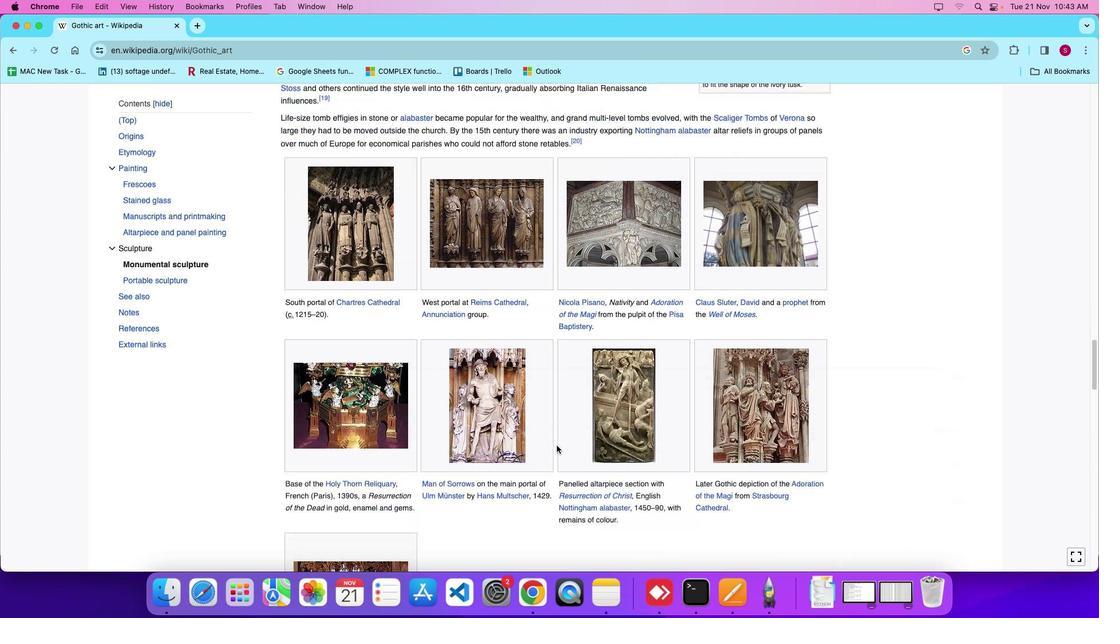 
Action: Mouse scrolled (556, 445) with delta (0, 0)
Screenshot: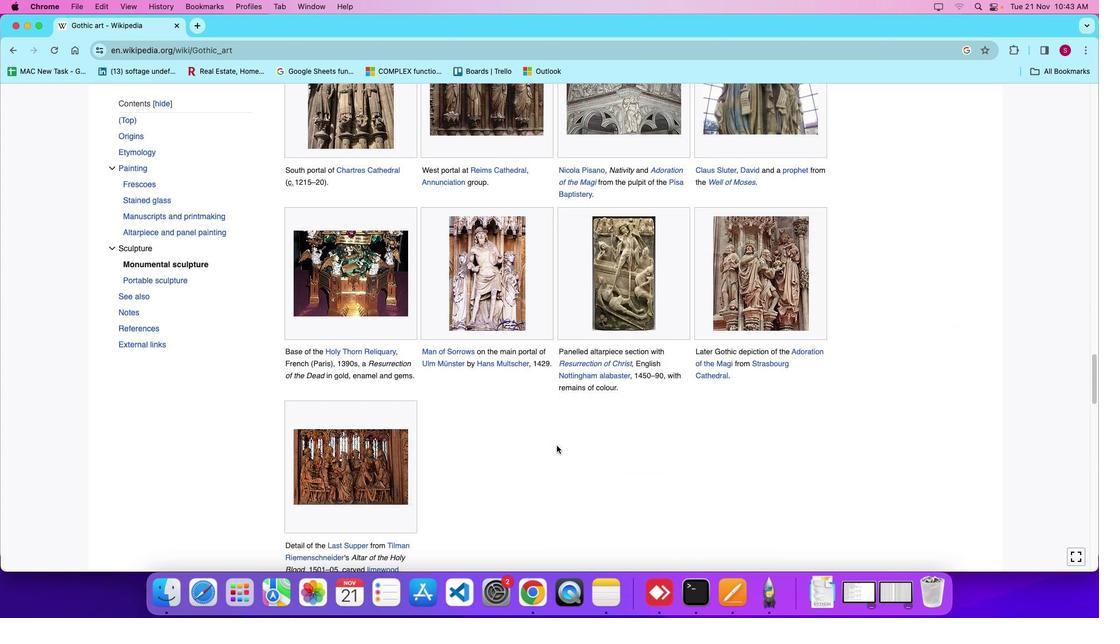 
Action: Mouse scrolled (556, 445) with delta (0, 0)
Screenshot: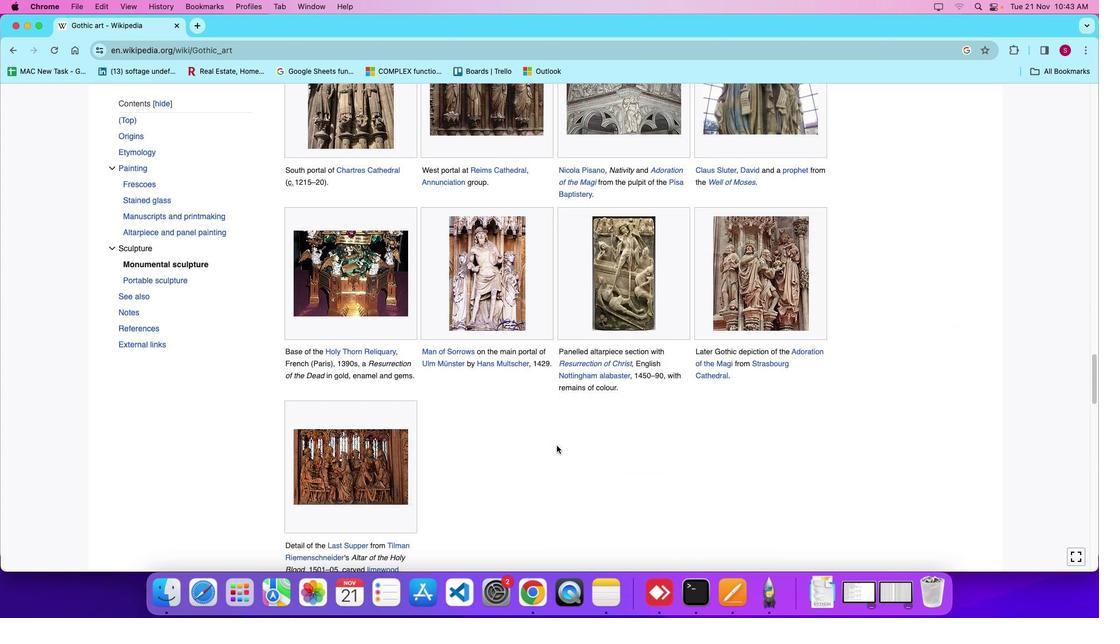 
Action: Mouse scrolled (556, 445) with delta (0, -4)
Screenshot: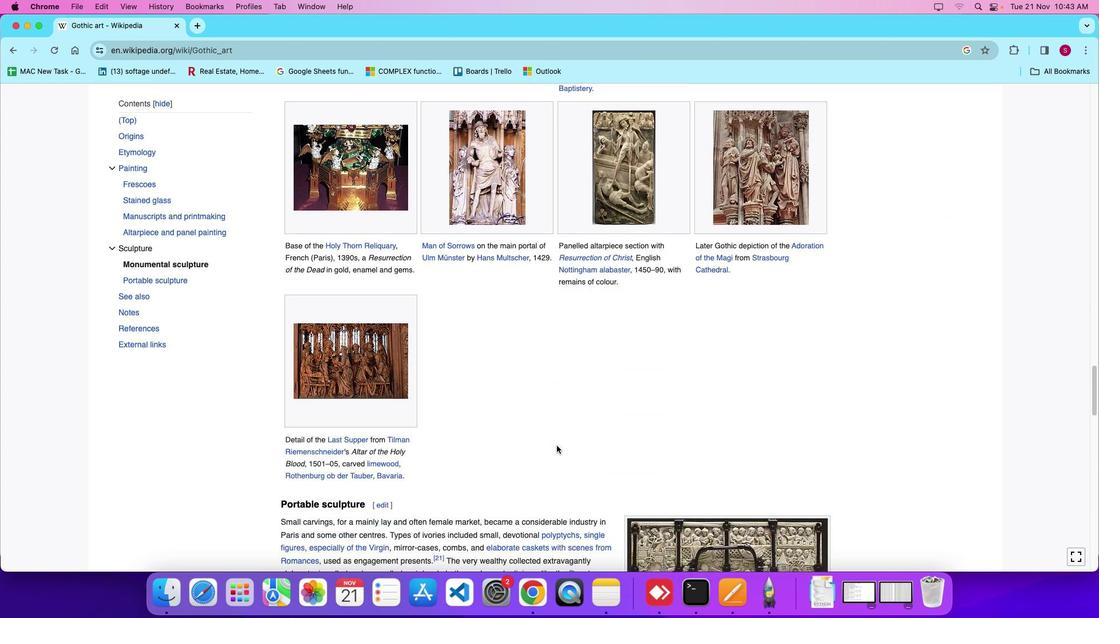 
Action: Mouse scrolled (556, 445) with delta (0, 0)
Screenshot: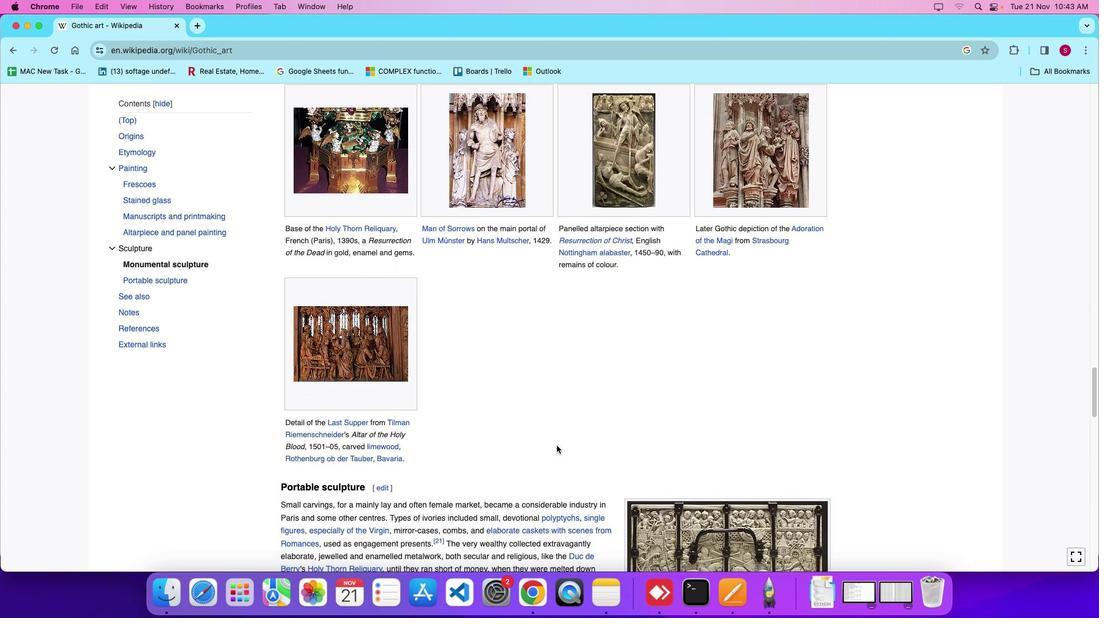 
Action: Mouse scrolled (556, 445) with delta (0, 0)
Screenshot: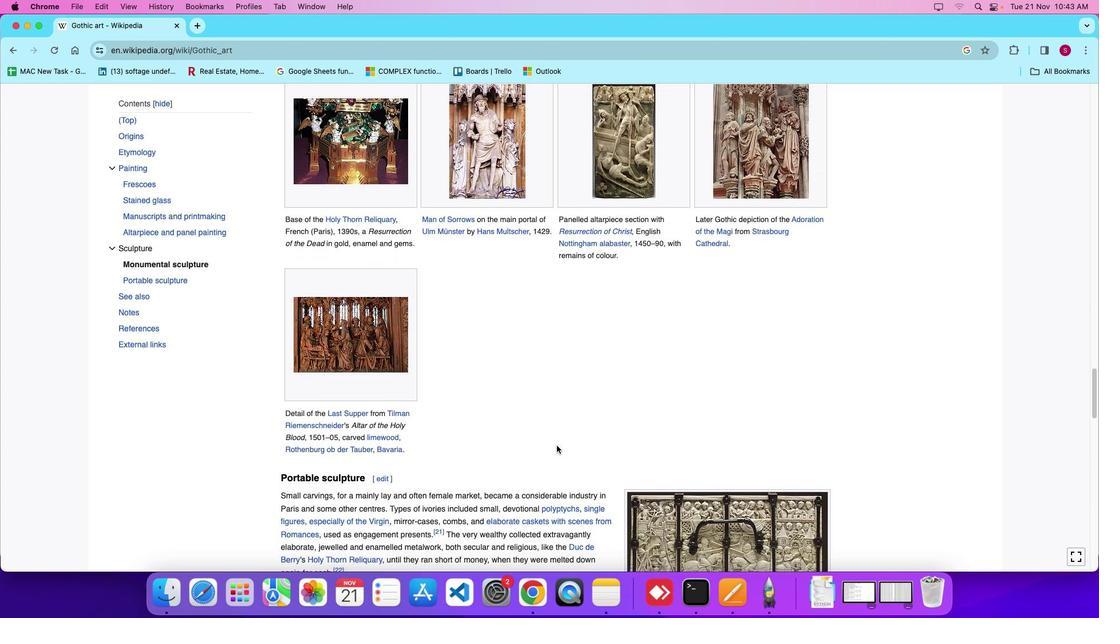 
Action: Mouse moved to (555, 445)
Screenshot: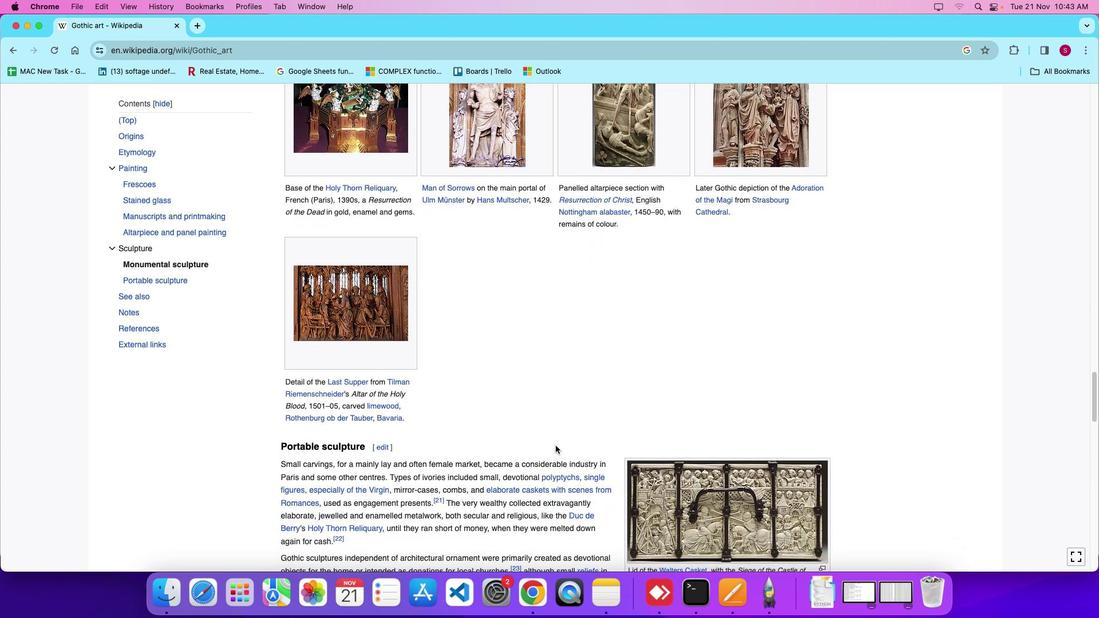 
Action: Mouse scrolled (555, 445) with delta (0, 0)
Screenshot: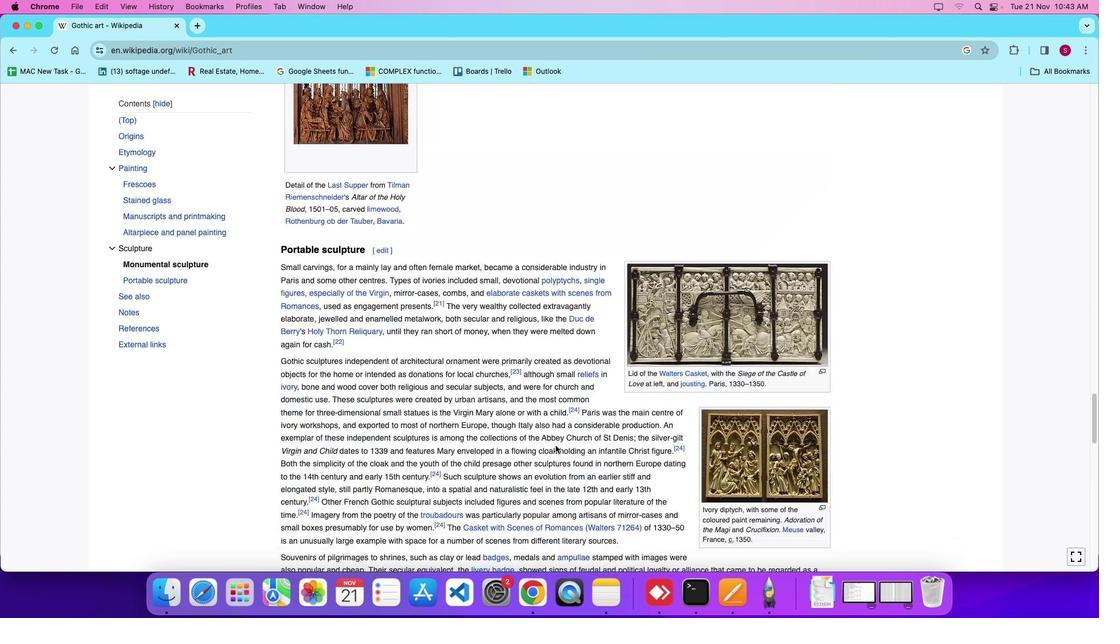 
Action: Mouse scrolled (555, 445) with delta (0, 0)
Screenshot: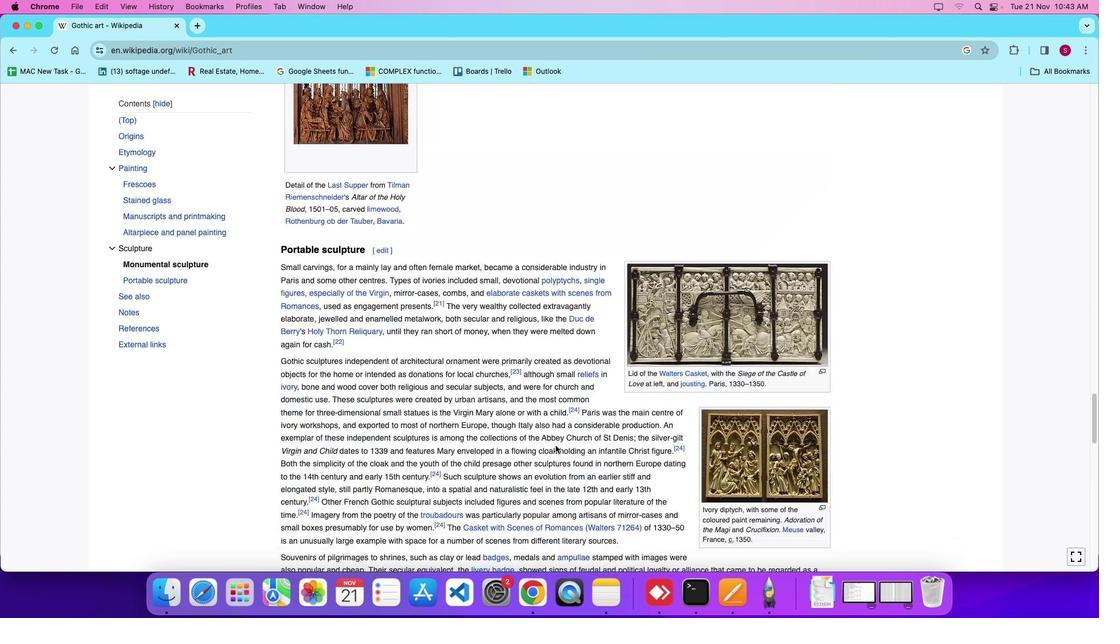 
Action: Mouse scrolled (555, 445) with delta (0, -4)
Screenshot: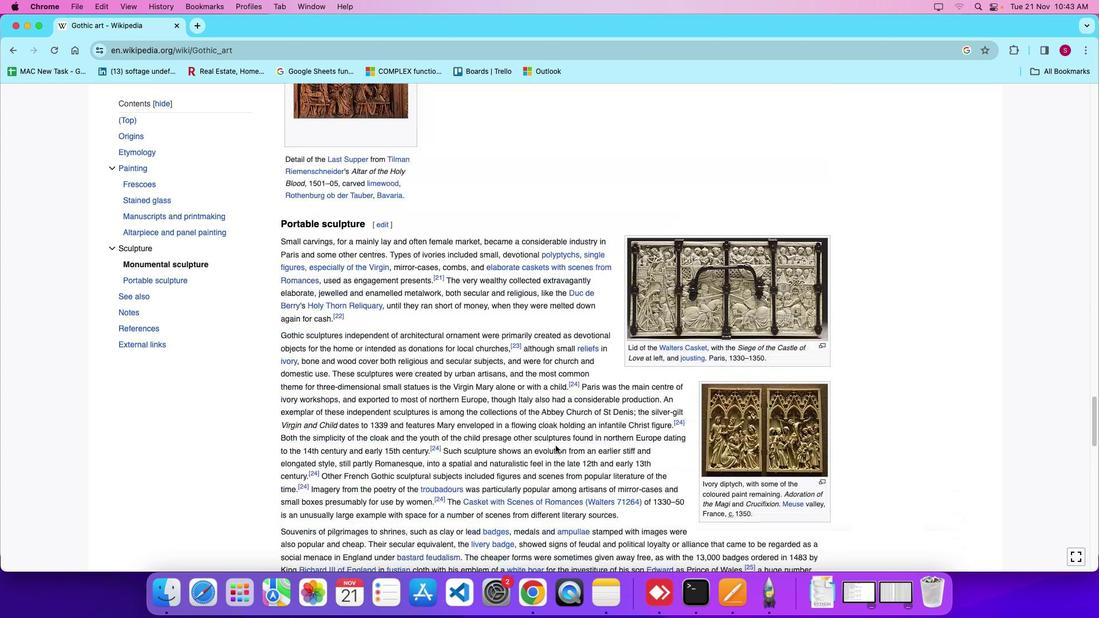 
Action: Mouse scrolled (555, 445) with delta (0, 0)
Screenshot: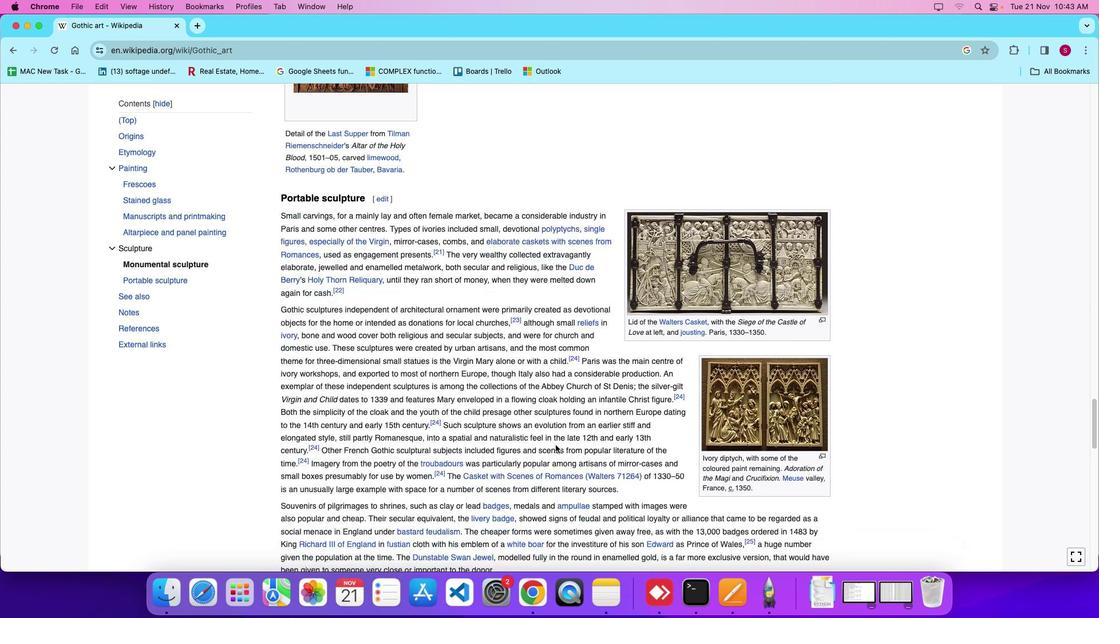 
Action: Mouse moved to (555, 445)
Screenshot: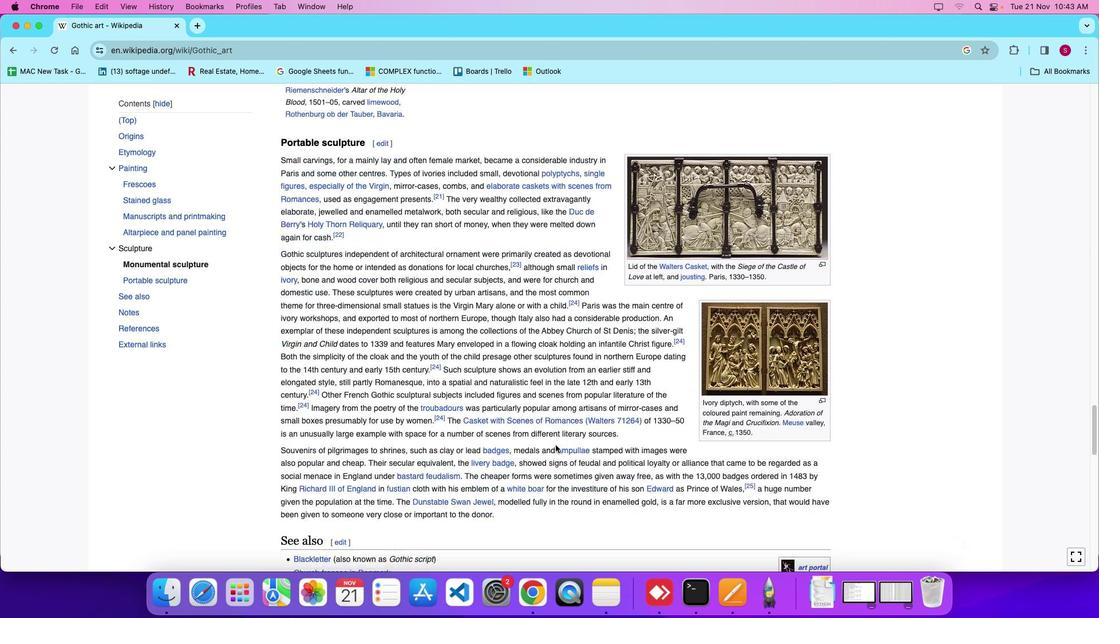 
Action: Mouse scrolled (555, 445) with delta (0, 0)
Screenshot: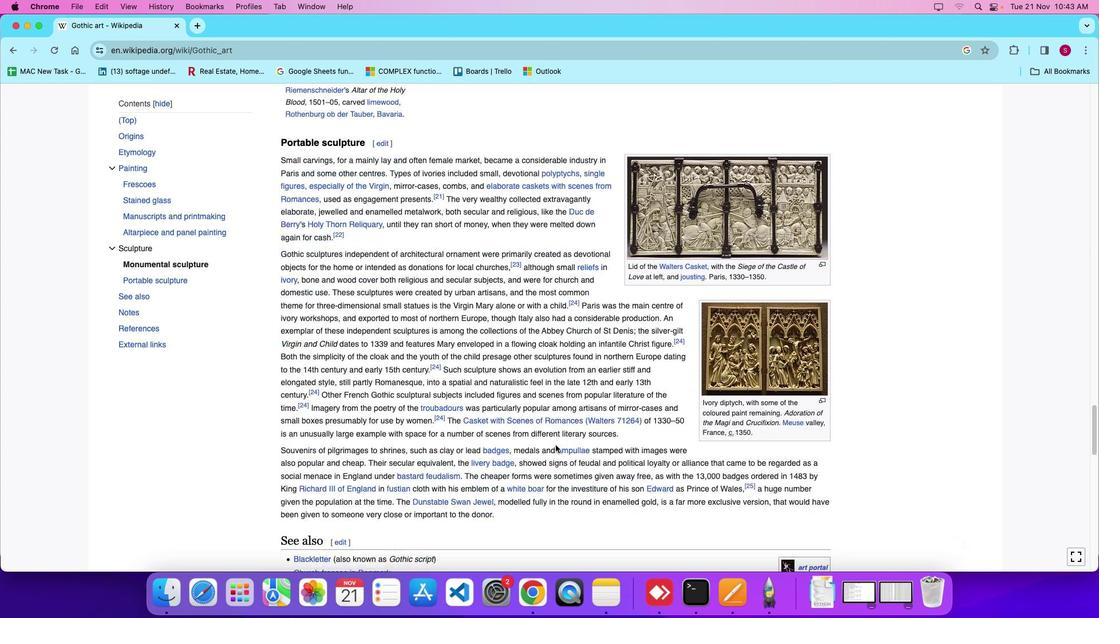 
Action: Mouse scrolled (555, 445) with delta (0, -3)
Screenshot: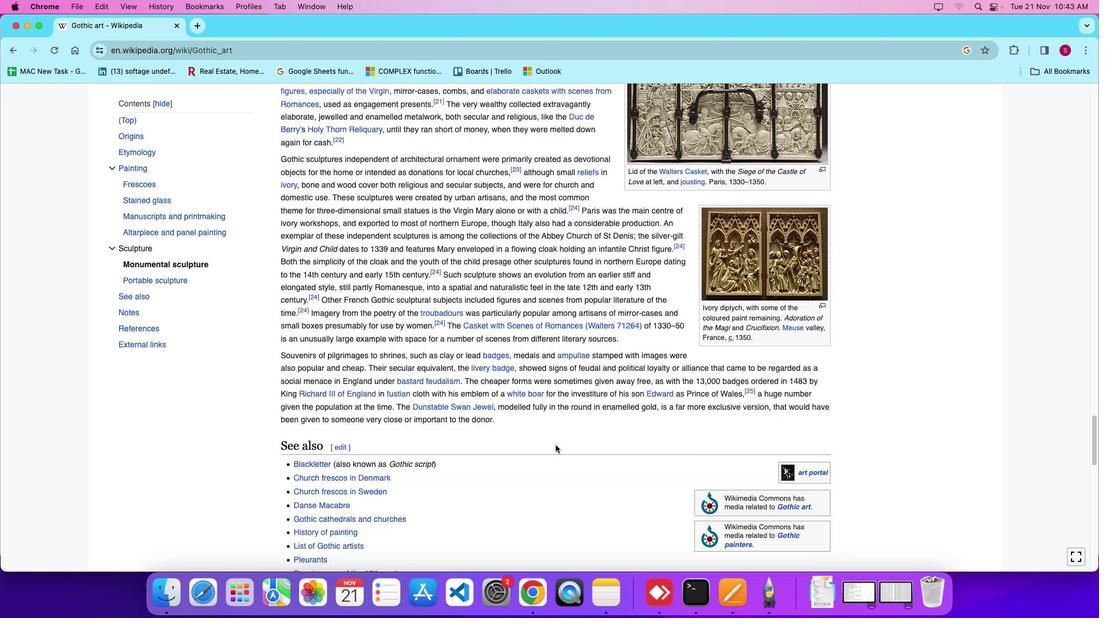 
Action: Mouse moved to (555, 444)
Screenshot: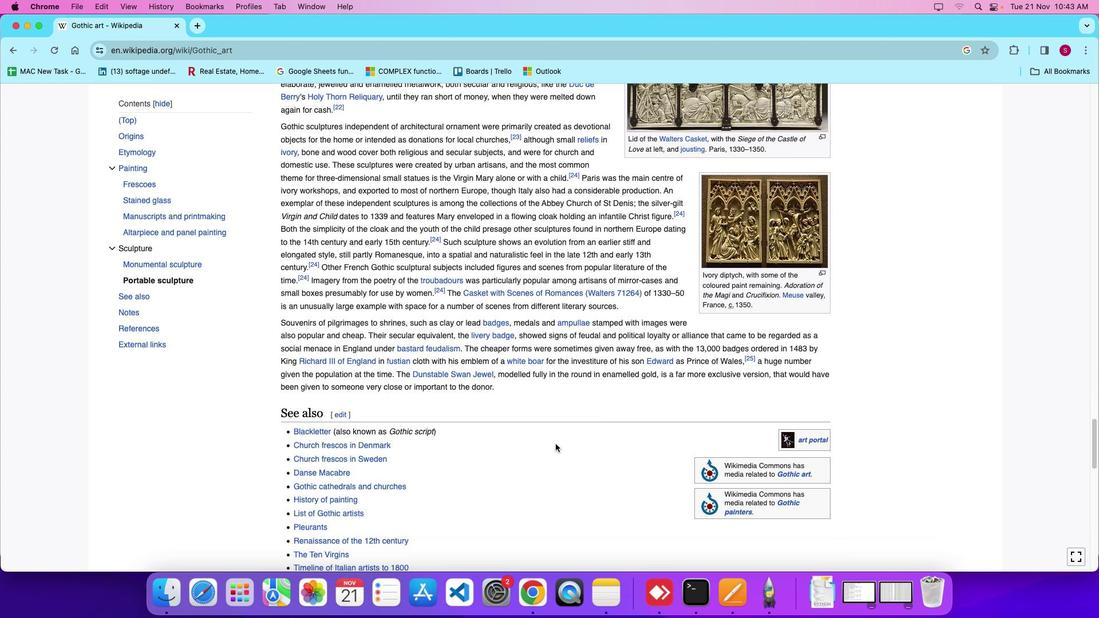 
Action: Mouse scrolled (555, 444) with delta (0, 0)
Screenshot: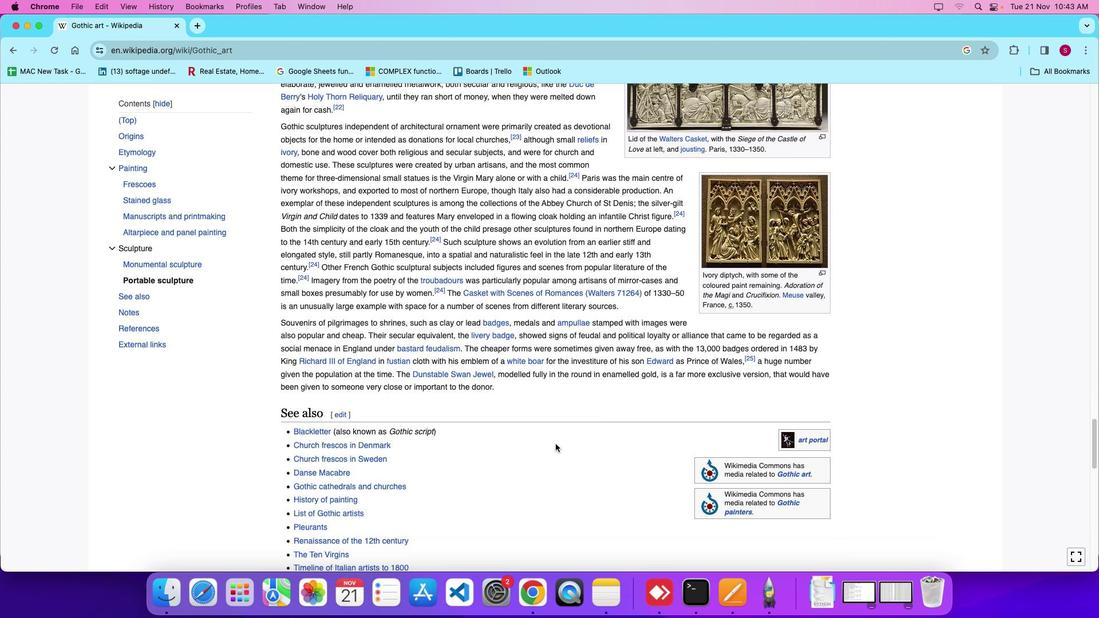 
Action: Mouse moved to (555, 444)
Screenshot: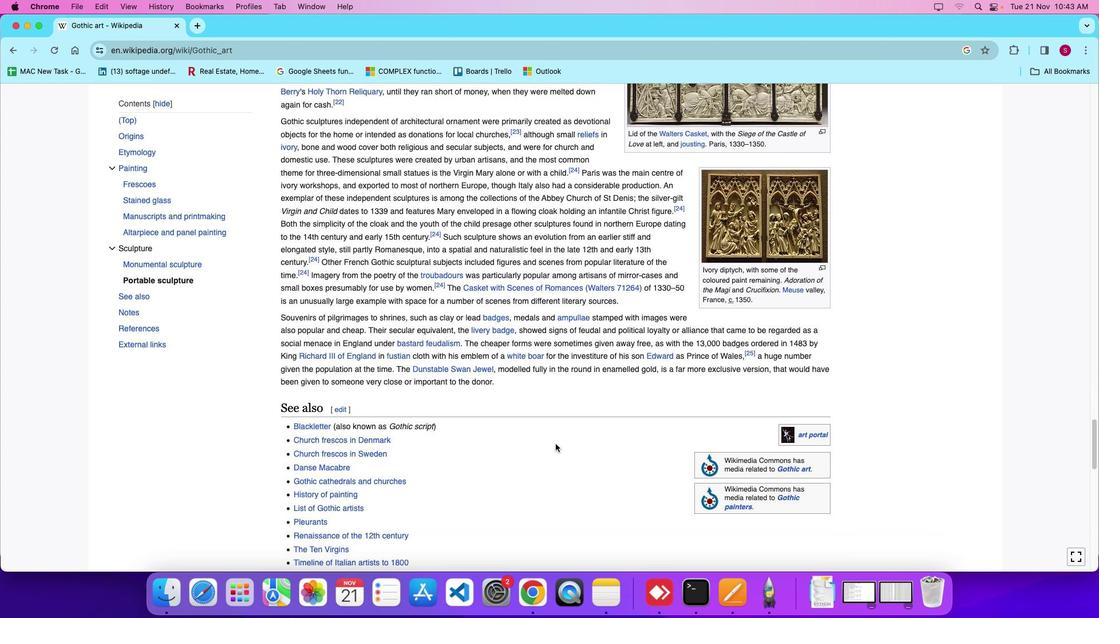 
Action: Mouse scrolled (555, 444) with delta (0, 0)
Screenshot: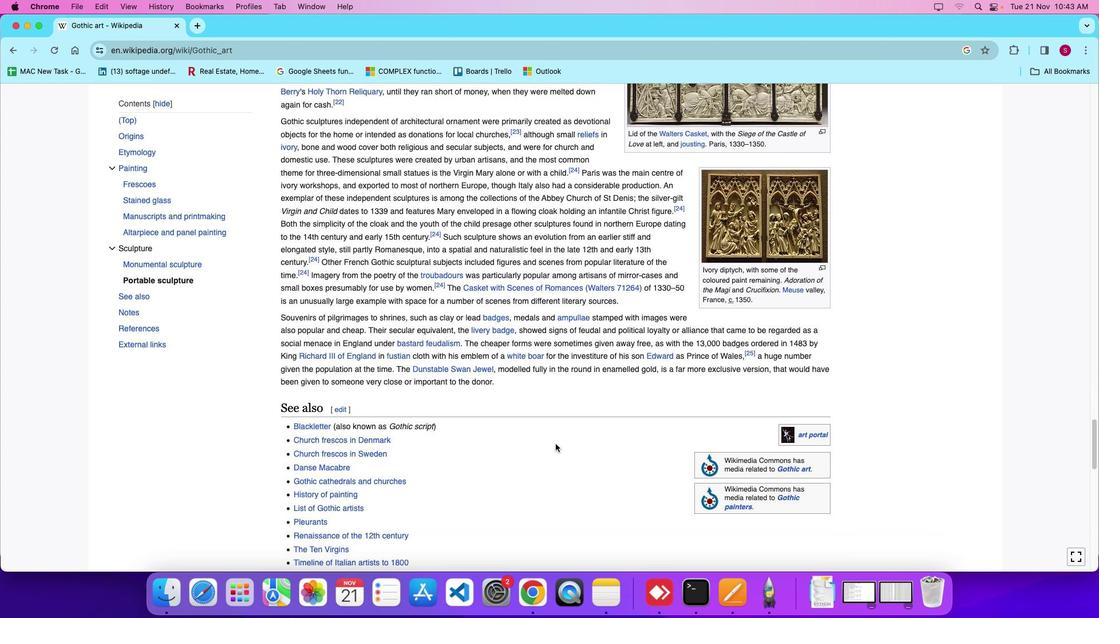 
Action: Mouse scrolled (555, 444) with delta (0, 0)
Screenshot: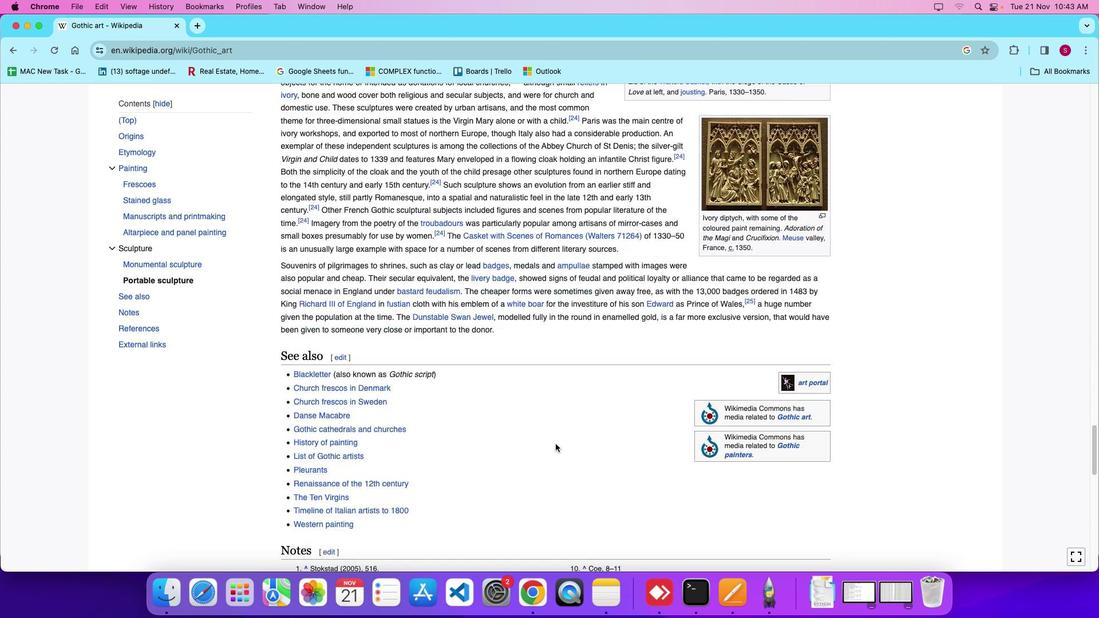 
Action: Mouse scrolled (555, 444) with delta (0, 0)
Screenshot: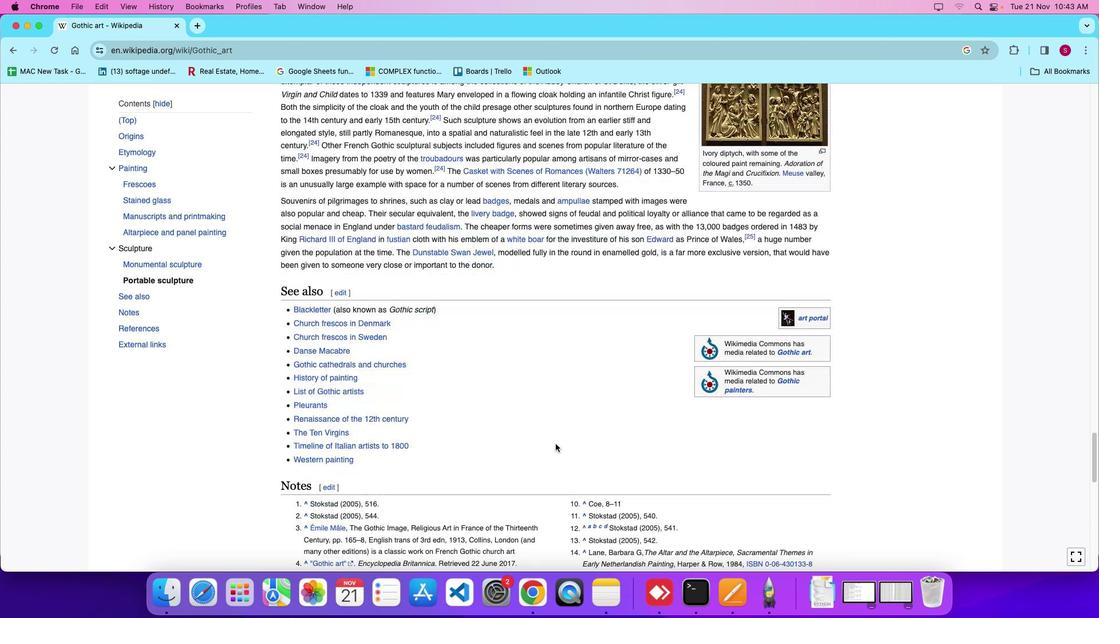
Action: Mouse scrolled (555, 444) with delta (0, -3)
Screenshot: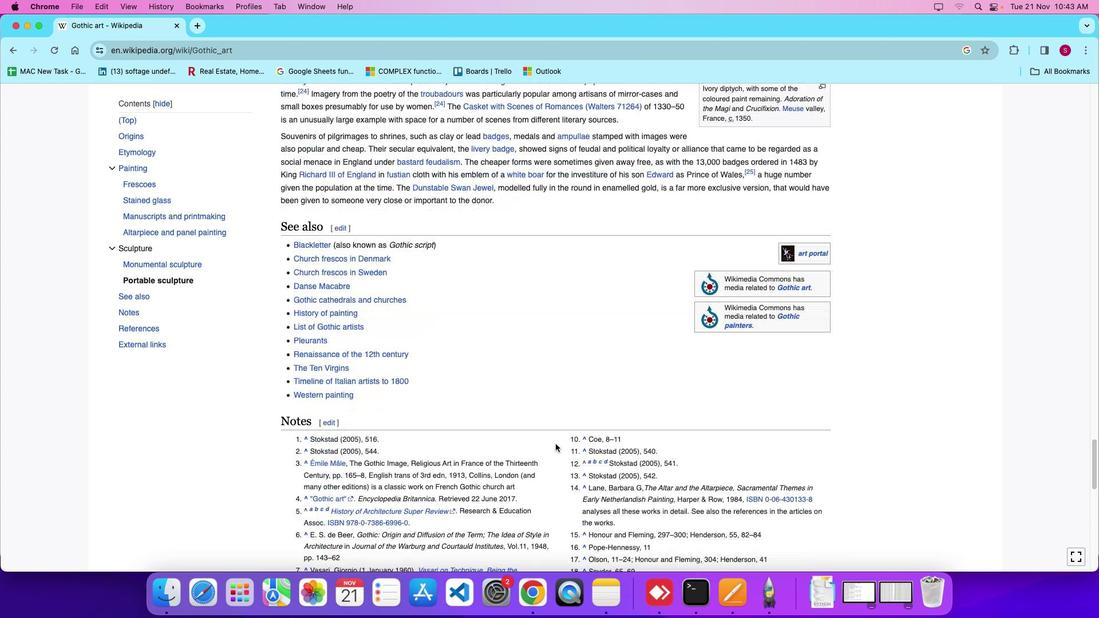 
Action: Mouse moved to (555, 444)
Screenshot: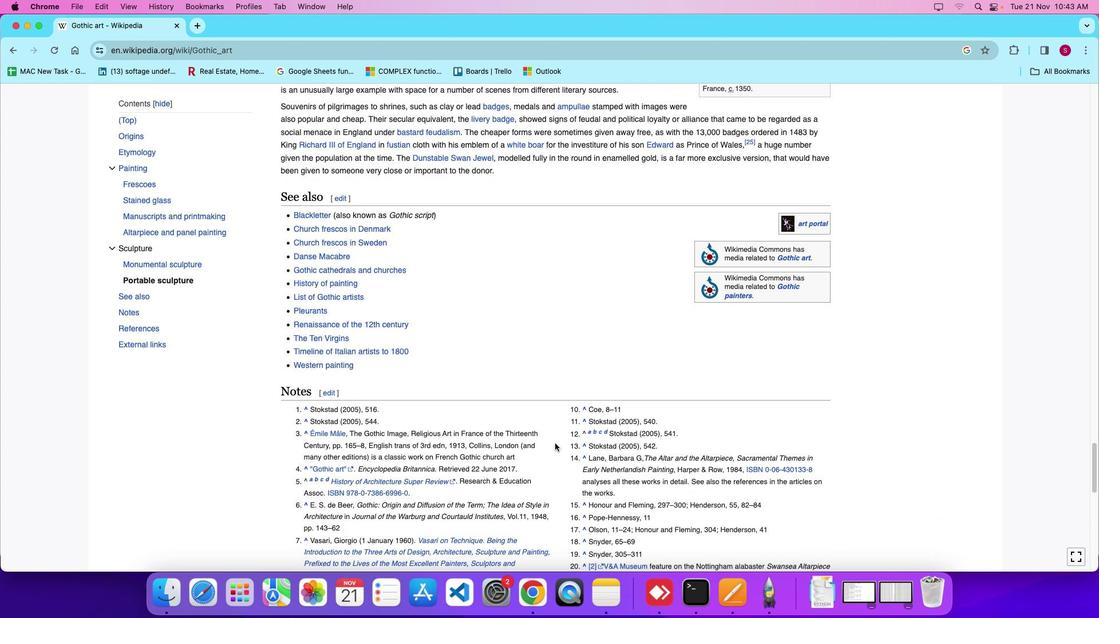 
Action: Mouse scrolled (555, 444) with delta (0, 0)
Screenshot: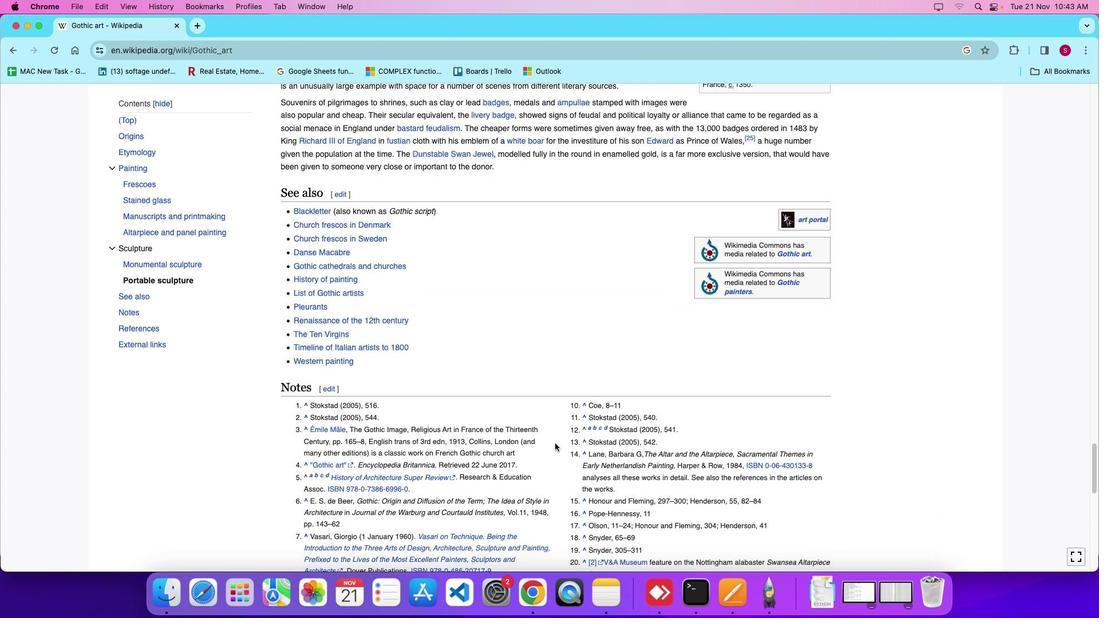 
Action: Mouse moved to (555, 443)
Screenshot: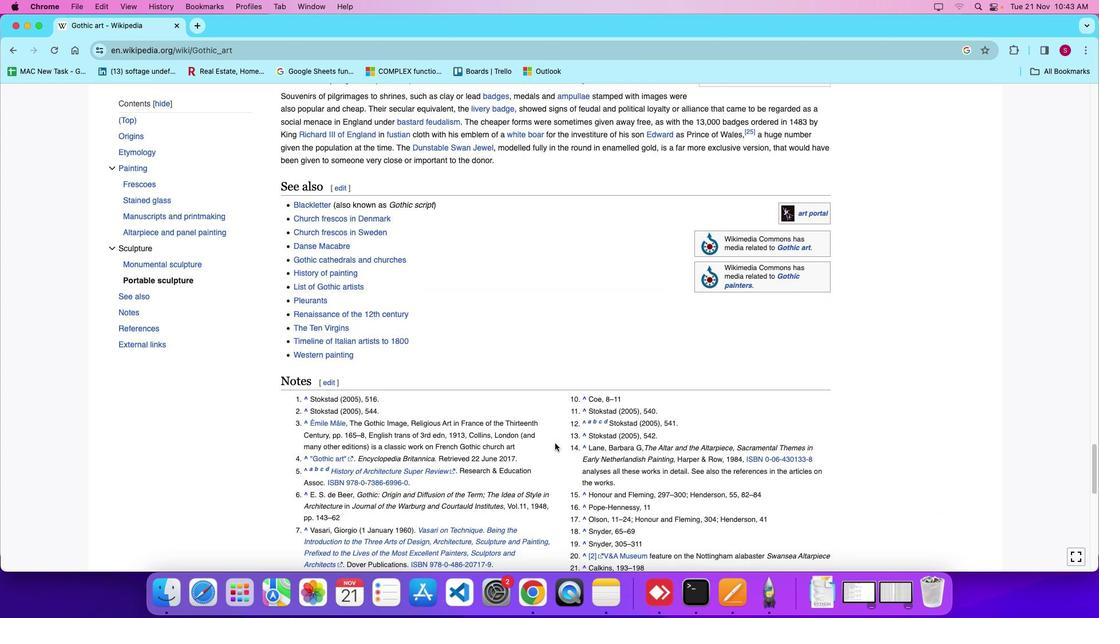 
Action: Mouse scrolled (555, 443) with delta (0, 0)
Screenshot: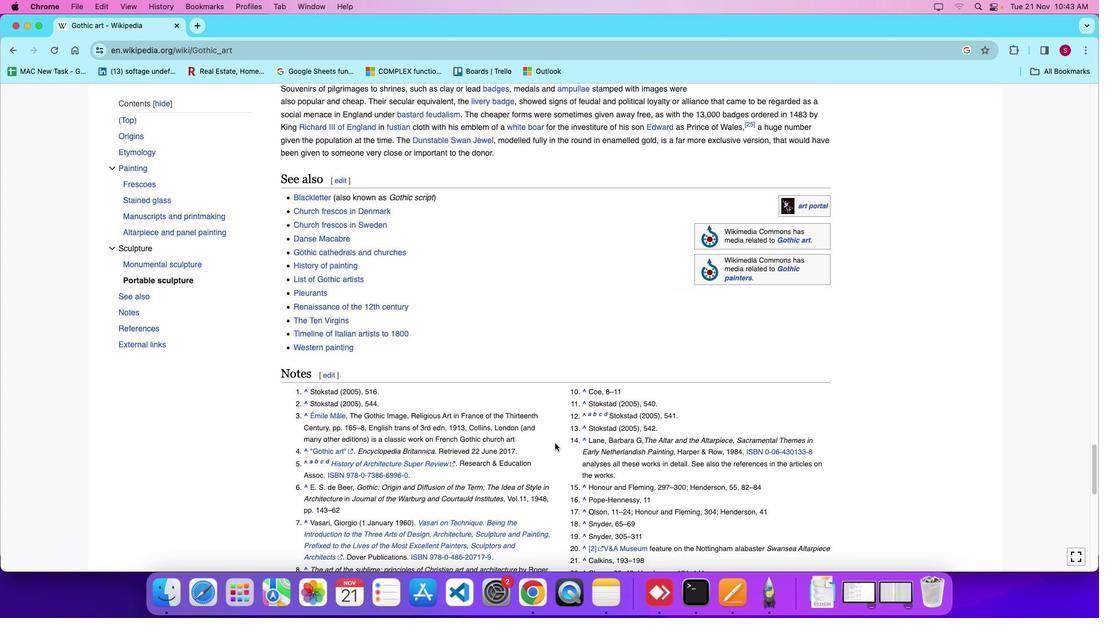 
Action: Mouse moved to (555, 443)
Screenshot: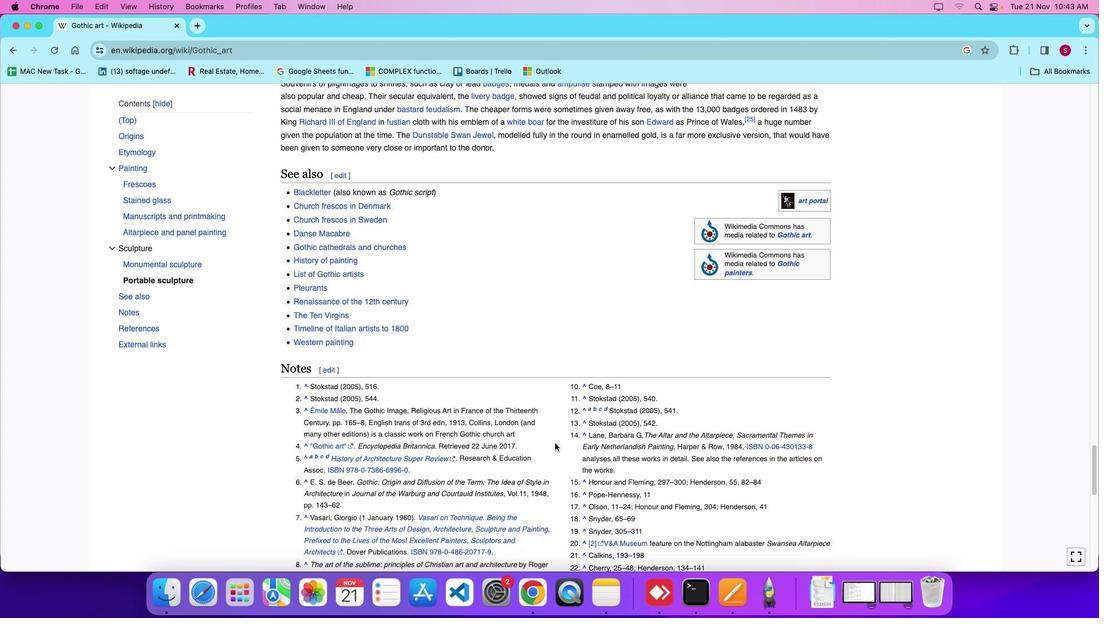 
Action: Mouse scrolled (555, 443) with delta (0, 0)
Screenshot: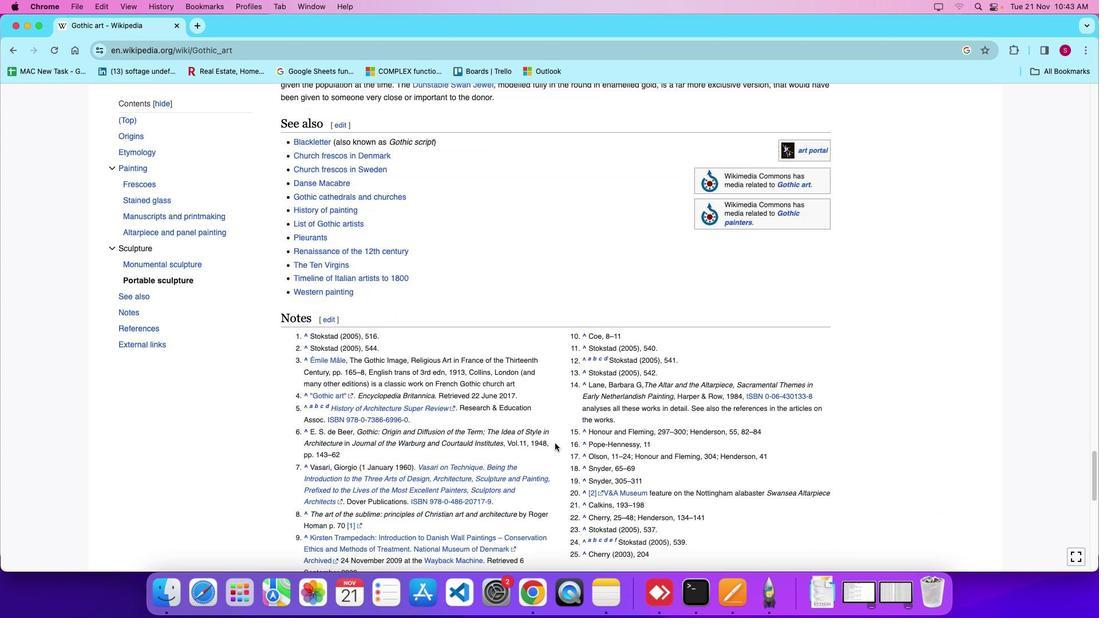 
Action: Mouse scrolled (555, 443) with delta (0, 0)
Screenshot: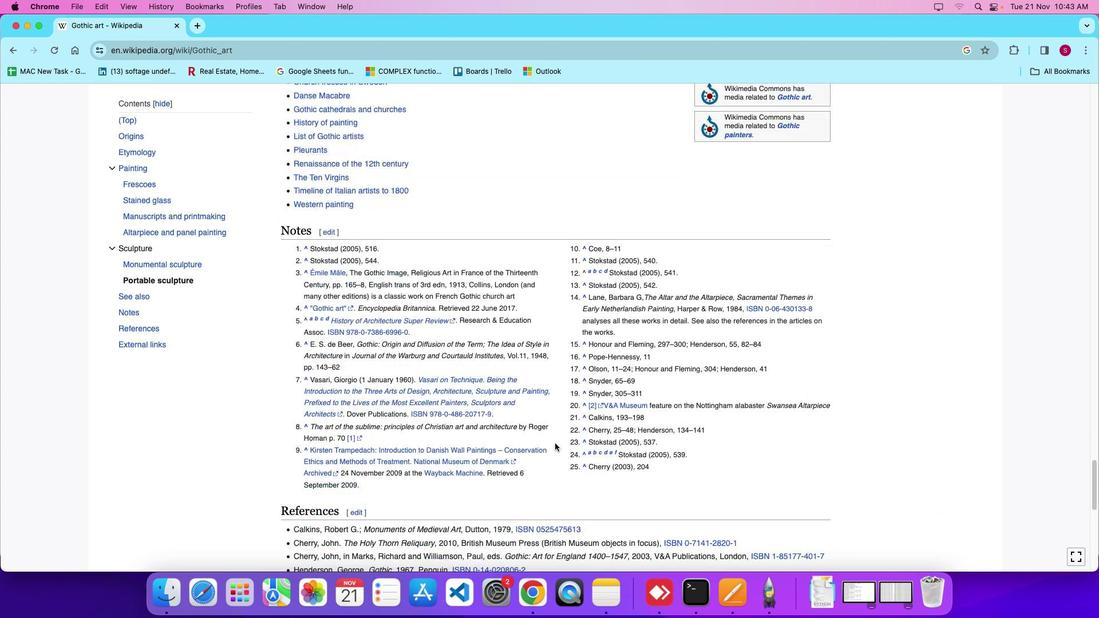 
Action: Mouse scrolled (555, 443) with delta (0, -4)
Screenshot: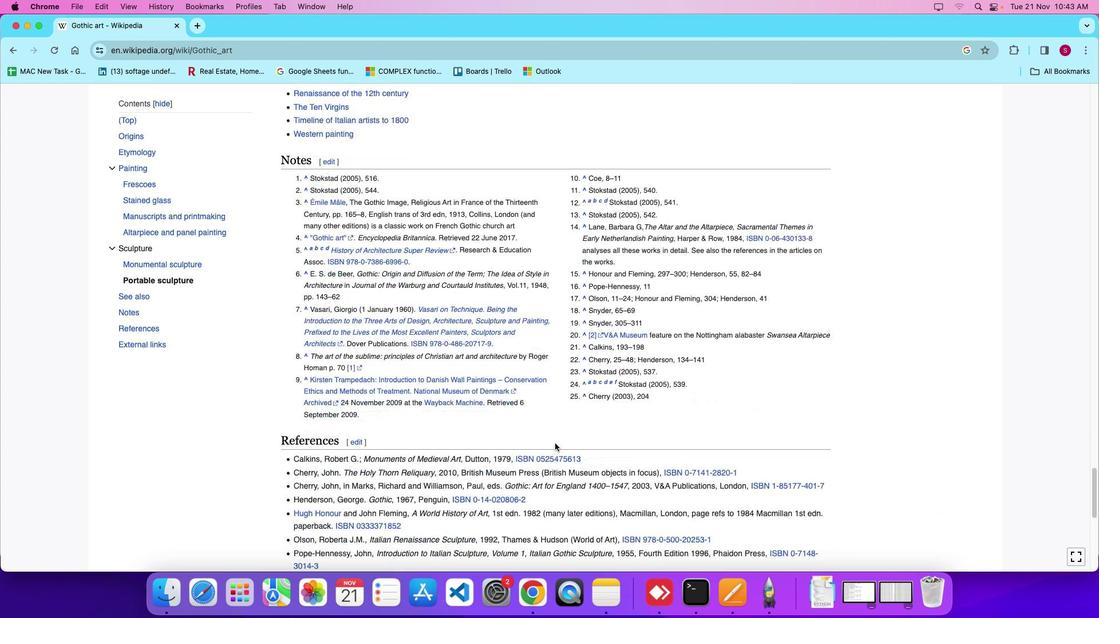 
Action: Mouse scrolled (555, 443) with delta (0, 0)
Screenshot: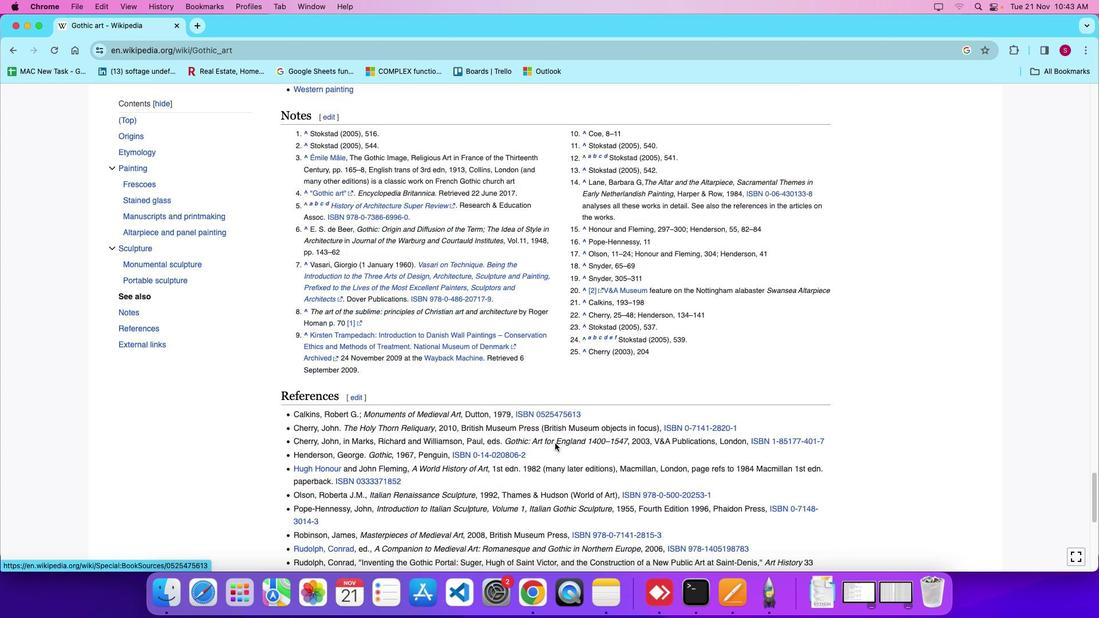
Action: Mouse scrolled (555, 443) with delta (0, 0)
Screenshot: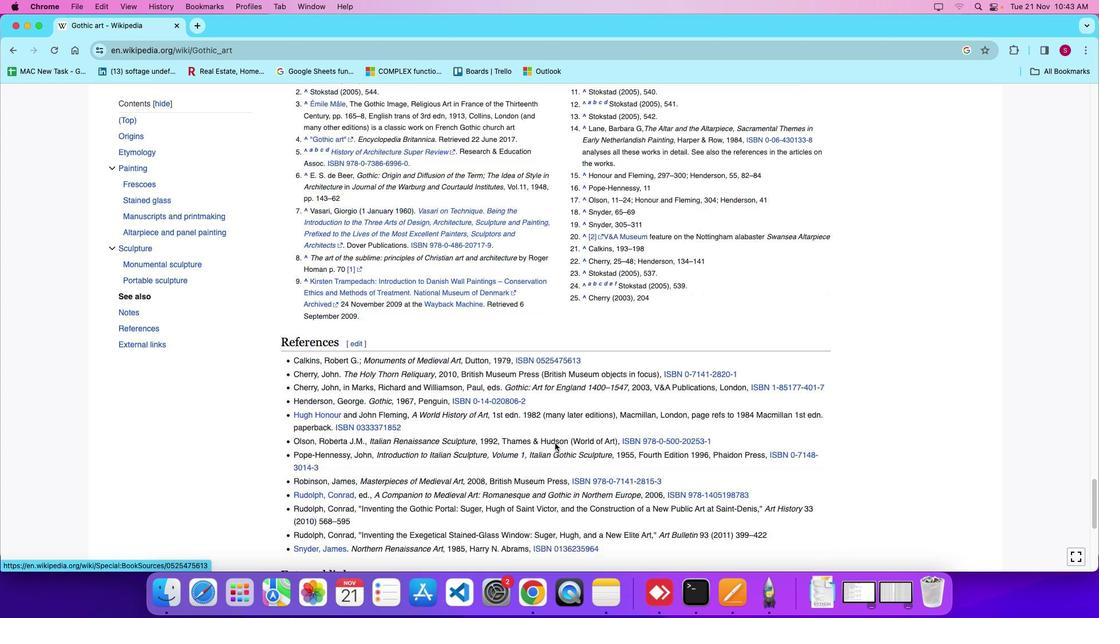 
Action: Mouse moved to (555, 443)
Screenshot: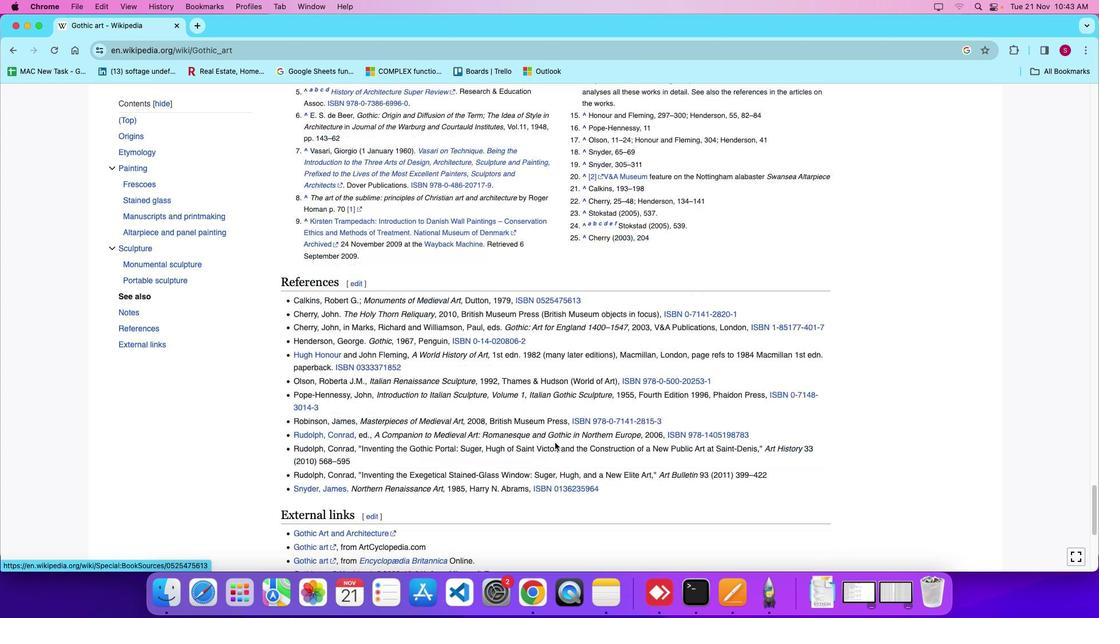 
Action: Mouse scrolled (555, 443) with delta (0, -3)
Screenshot: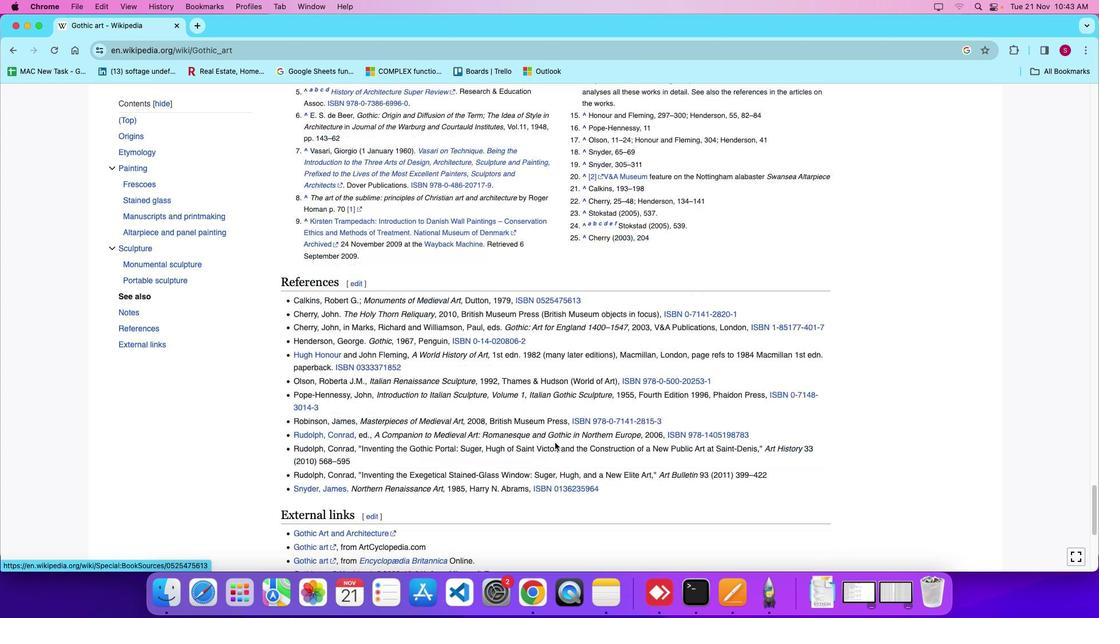 
Action: Mouse moved to (555, 442)
Screenshot: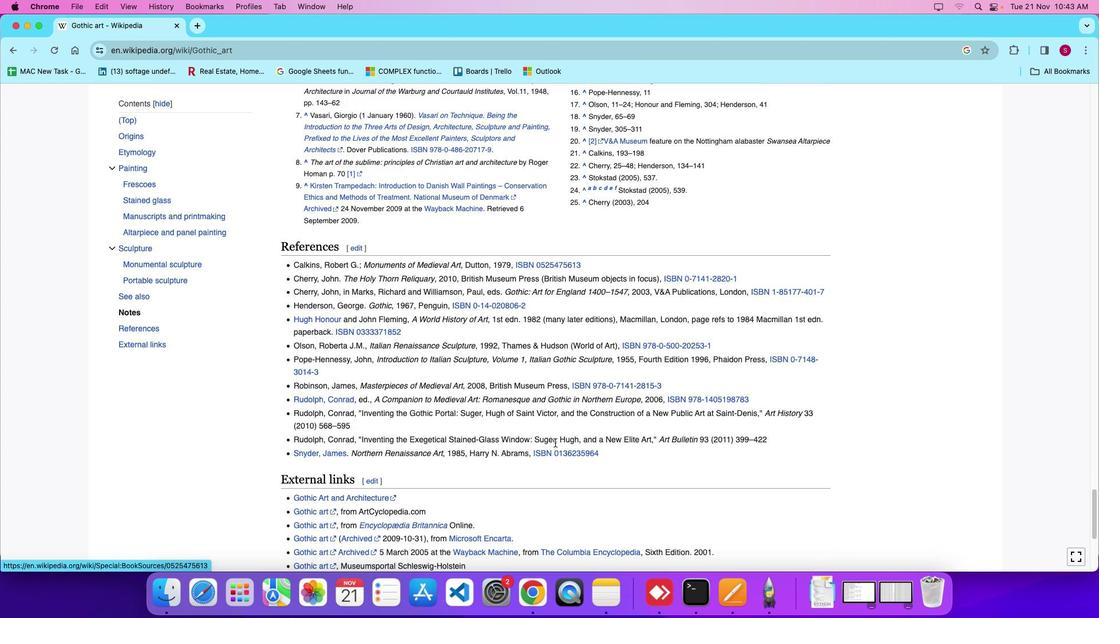 
Action: Mouse scrolled (555, 442) with delta (0, 0)
Screenshot: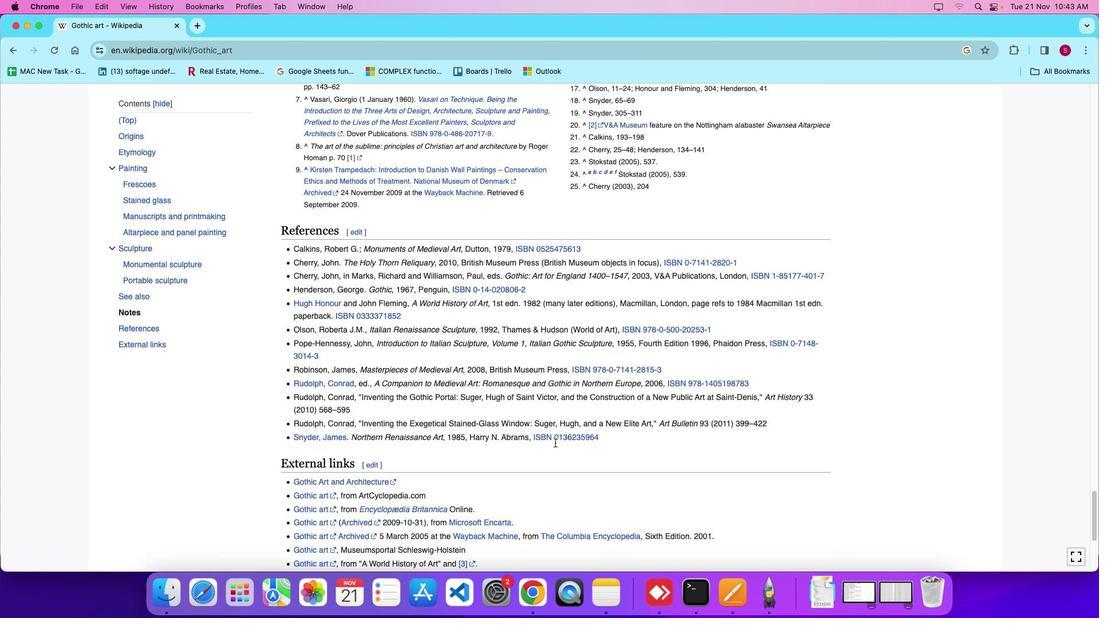 
Action: Mouse scrolled (555, 442) with delta (0, 0)
Screenshot: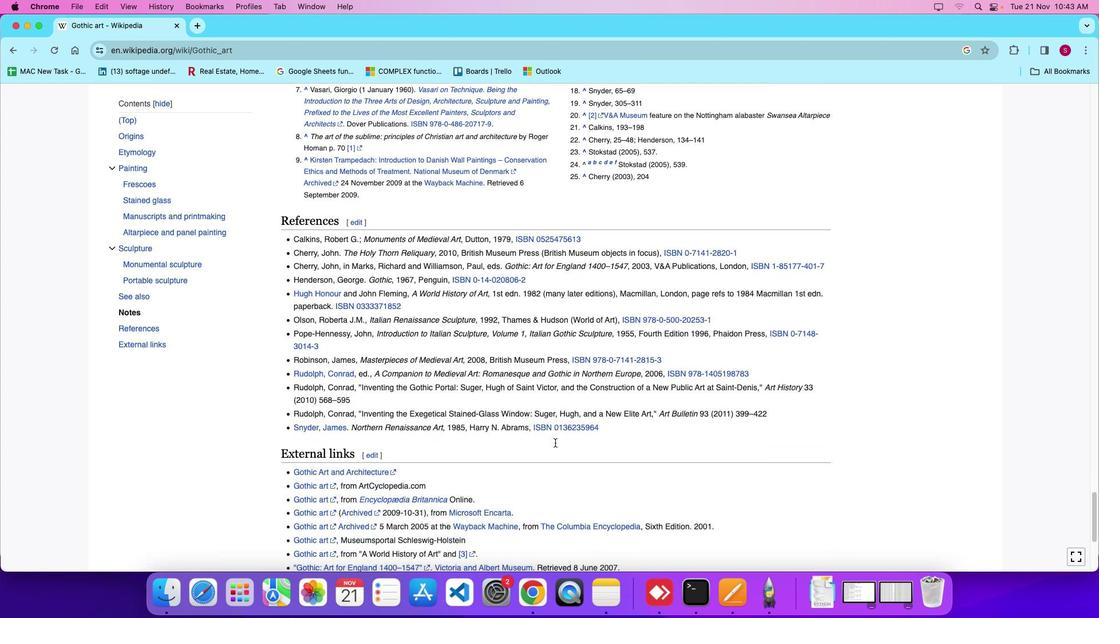 
Action: Mouse moved to (554, 442)
Screenshot: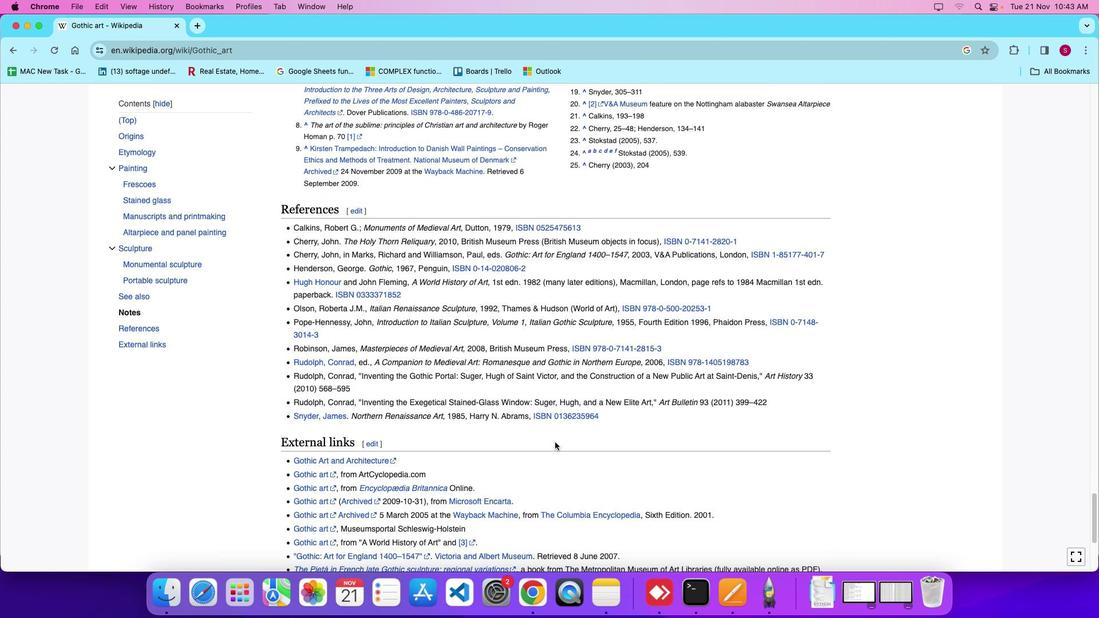 
Action: Mouse scrolled (554, 442) with delta (0, 0)
Screenshot: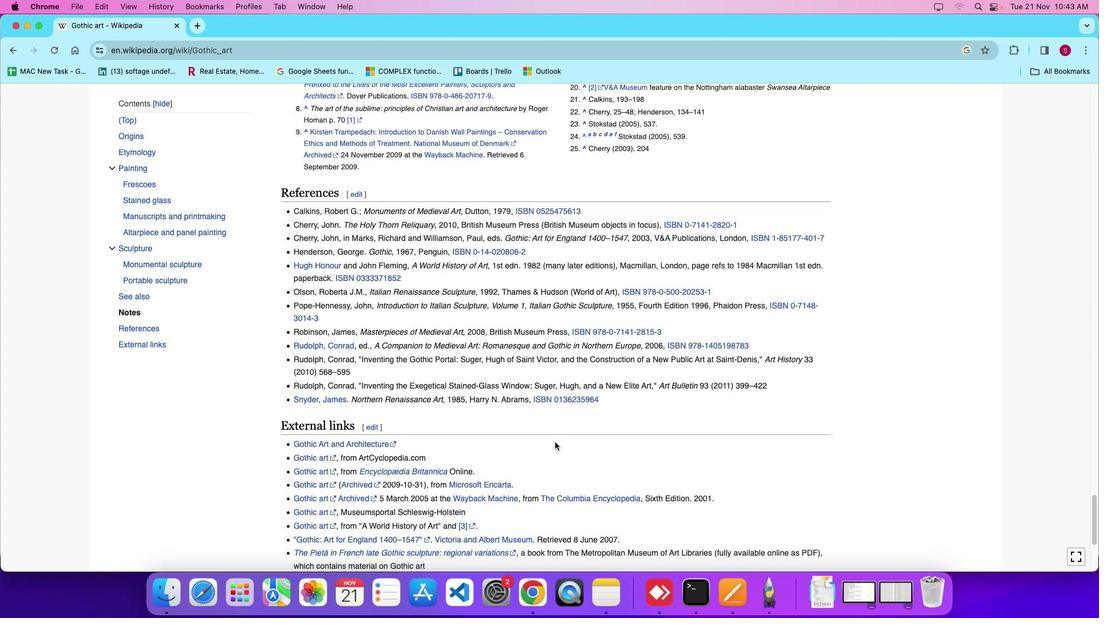 
Action: Mouse scrolled (554, 442) with delta (0, 0)
Screenshot: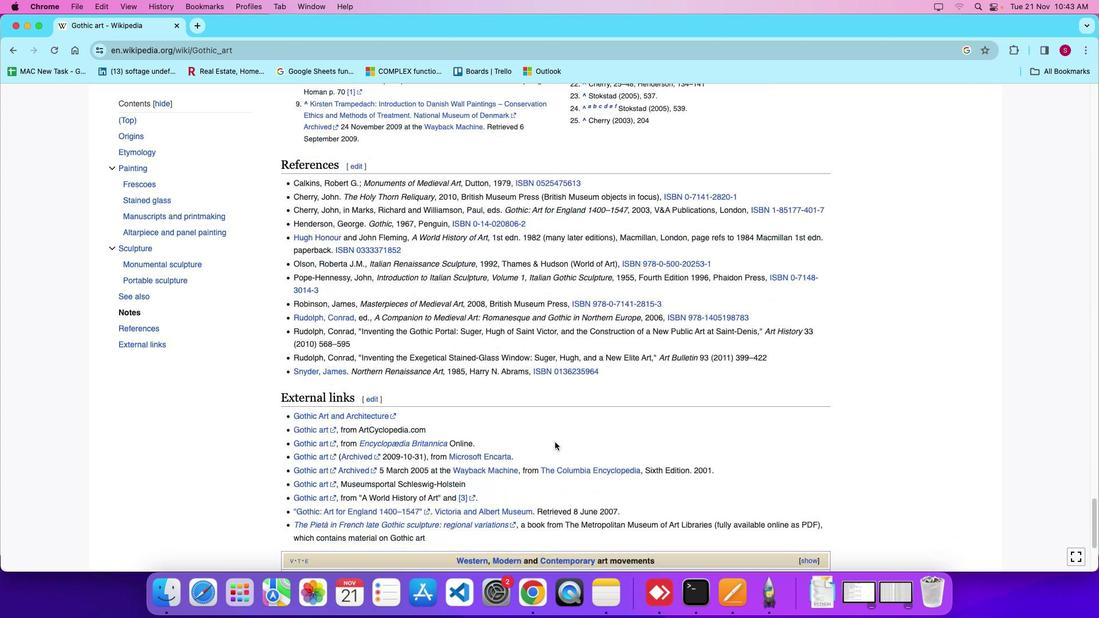 
Action: Mouse scrolled (554, 442) with delta (0, -2)
Screenshot: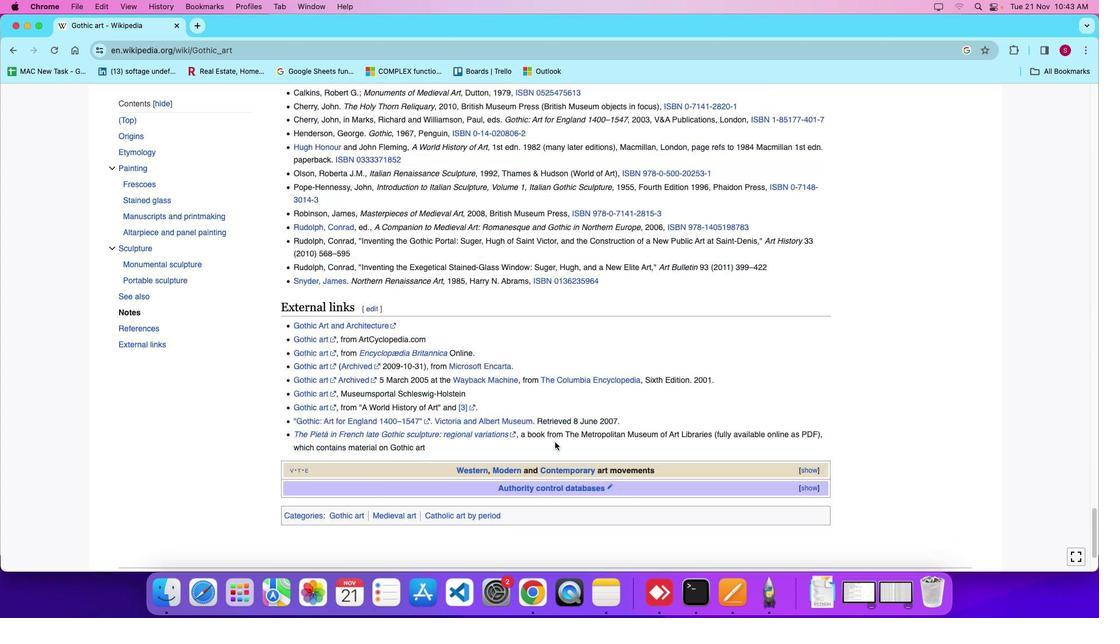 
Action: Mouse scrolled (554, 442) with delta (0, 0)
Screenshot: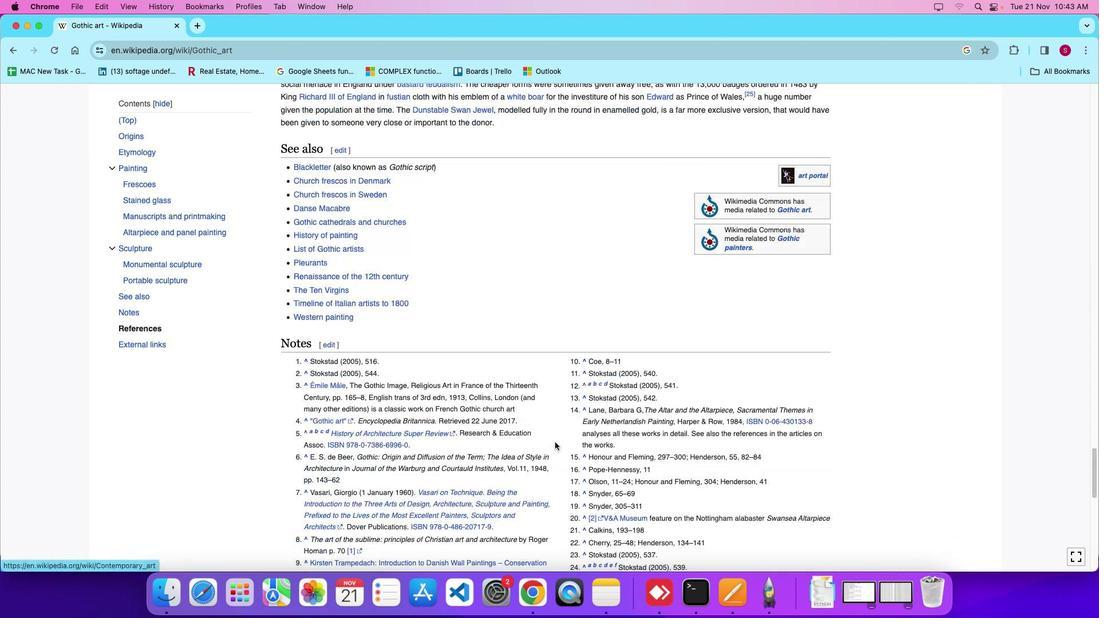 
Action: Mouse scrolled (554, 442) with delta (0, 1)
Screenshot: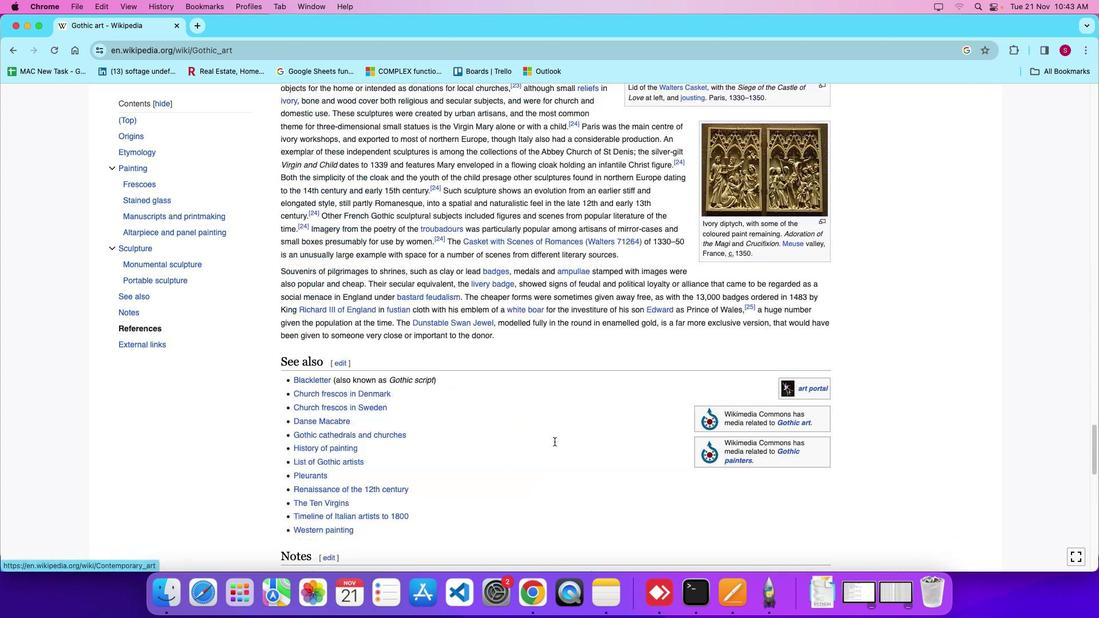 
Action: Mouse scrolled (554, 442) with delta (0, 5)
Screenshot: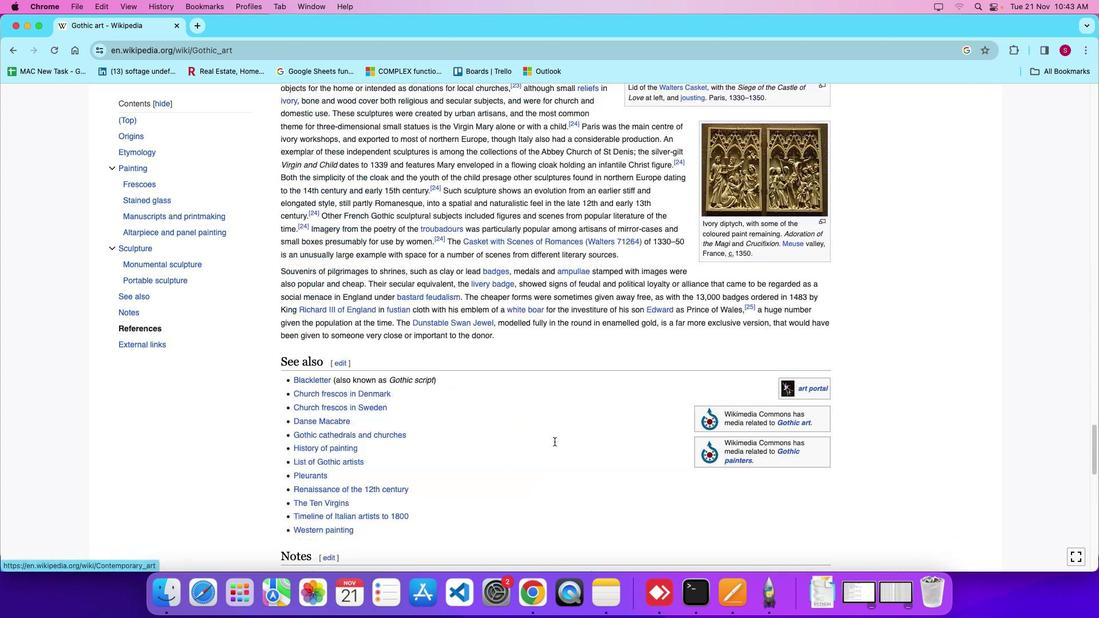 
Action: Mouse scrolled (554, 442) with delta (0, 8)
Screenshot: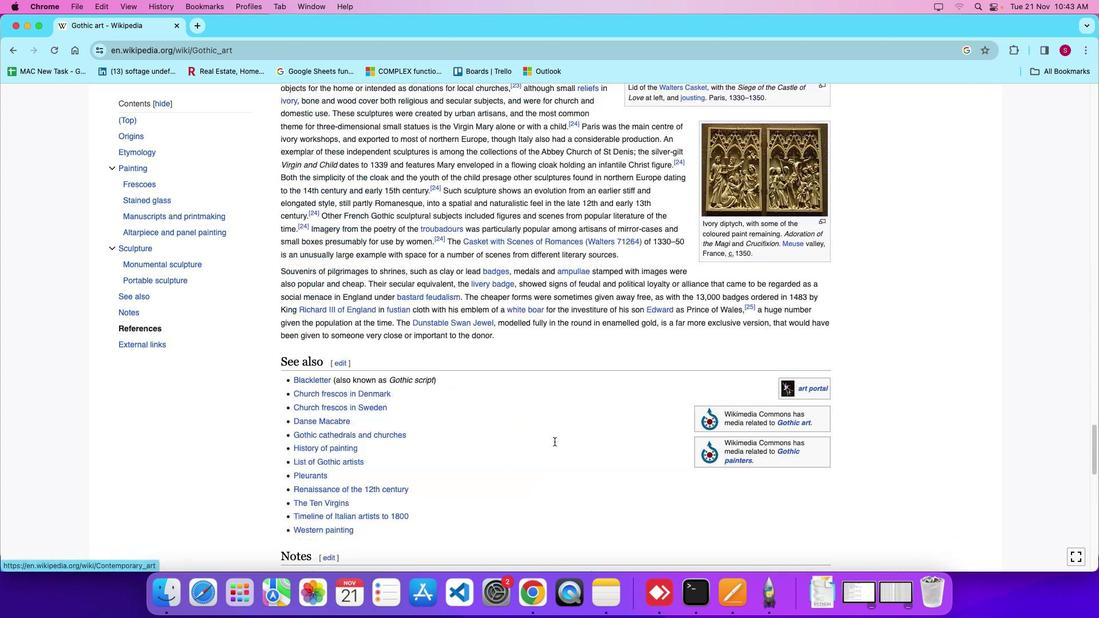 
Action: Mouse scrolled (554, 442) with delta (0, 8)
Screenshot: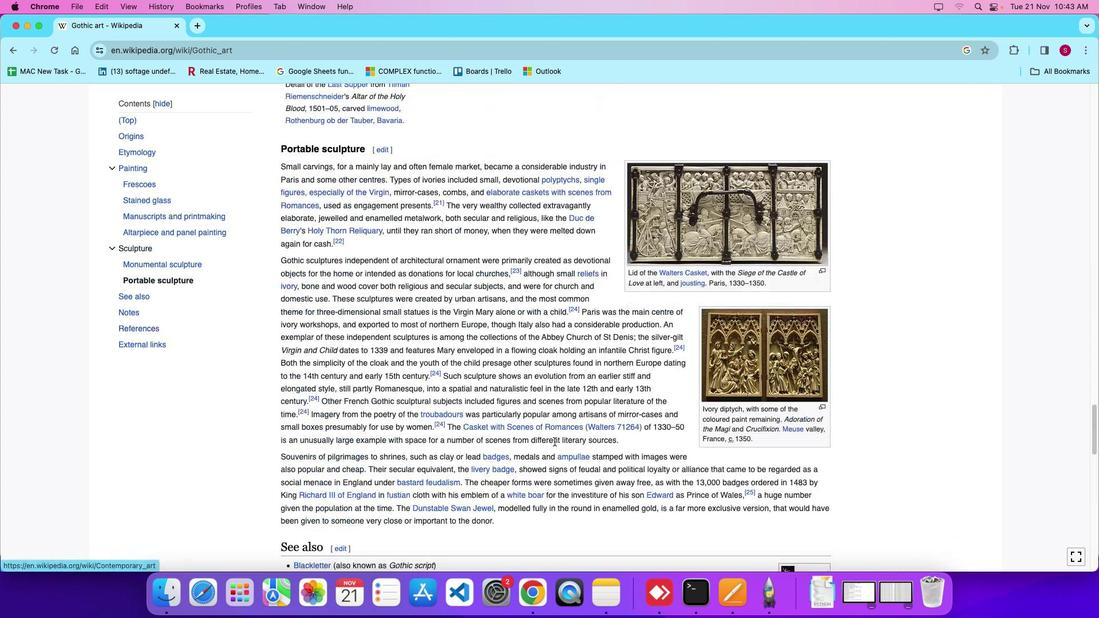 
Action: Mouse moved to (555, 433)
Screenshot: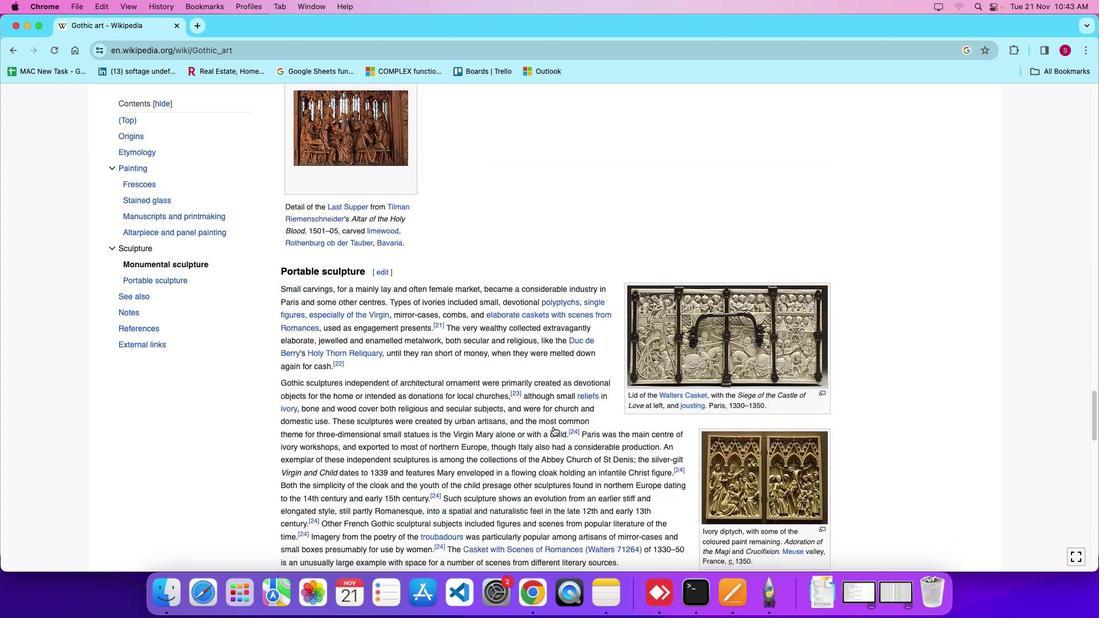 
Action: Mouse scrolled (555, 433) with delta (0, 0)
Screenshot: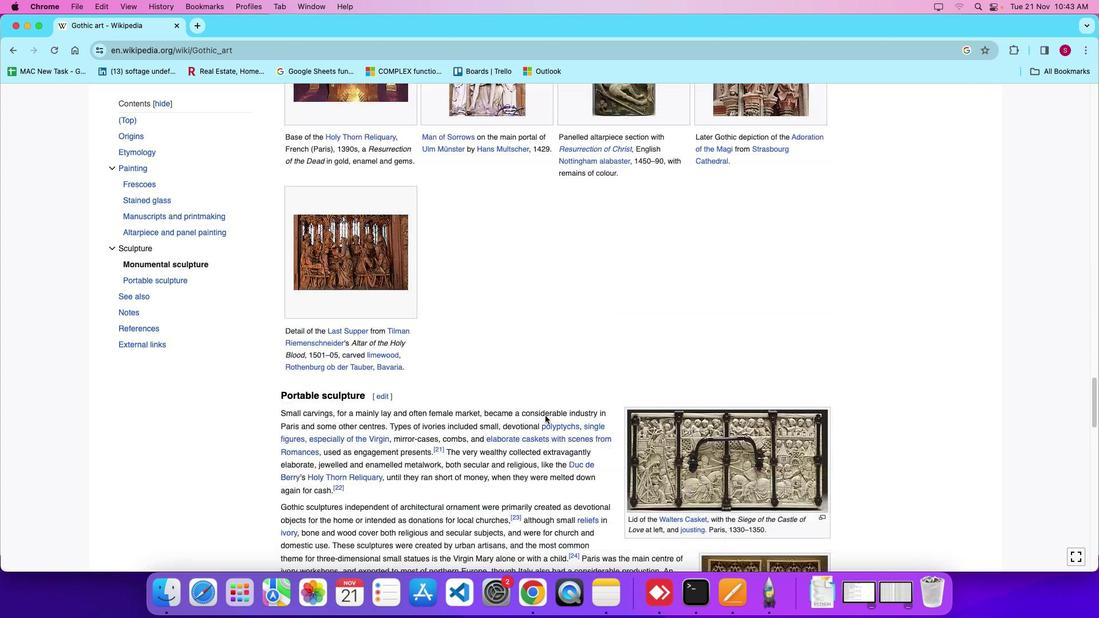 
Action: Mouse scrolled (555, 433) with delta (0, 1)
Screenshot: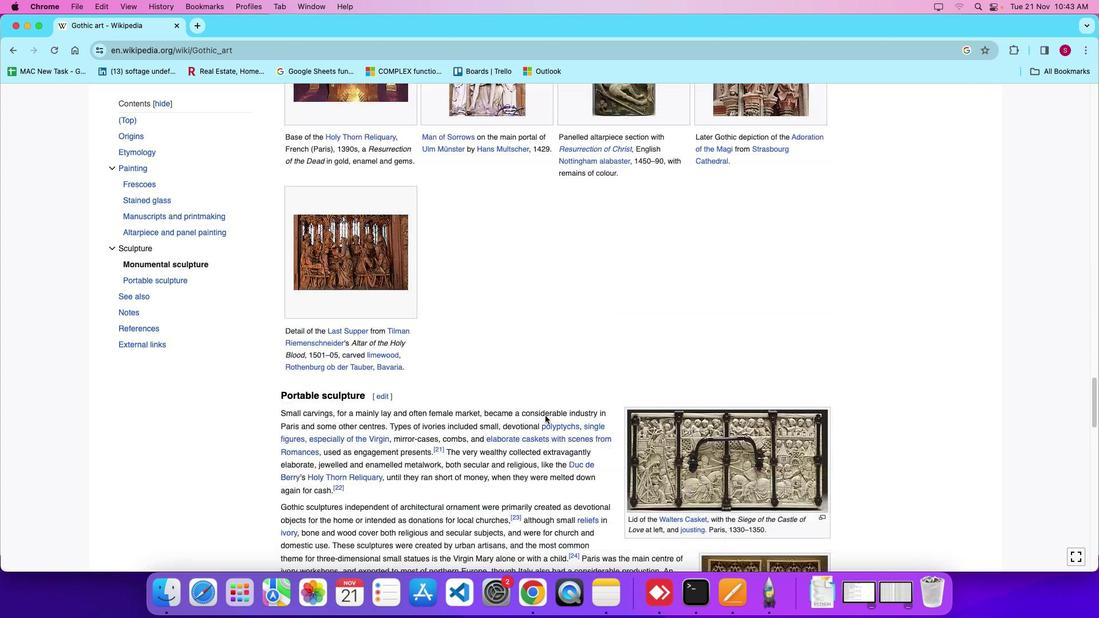 
Action: Mouse scrolled (555, 433) with delta (0, 5)
Screenshot: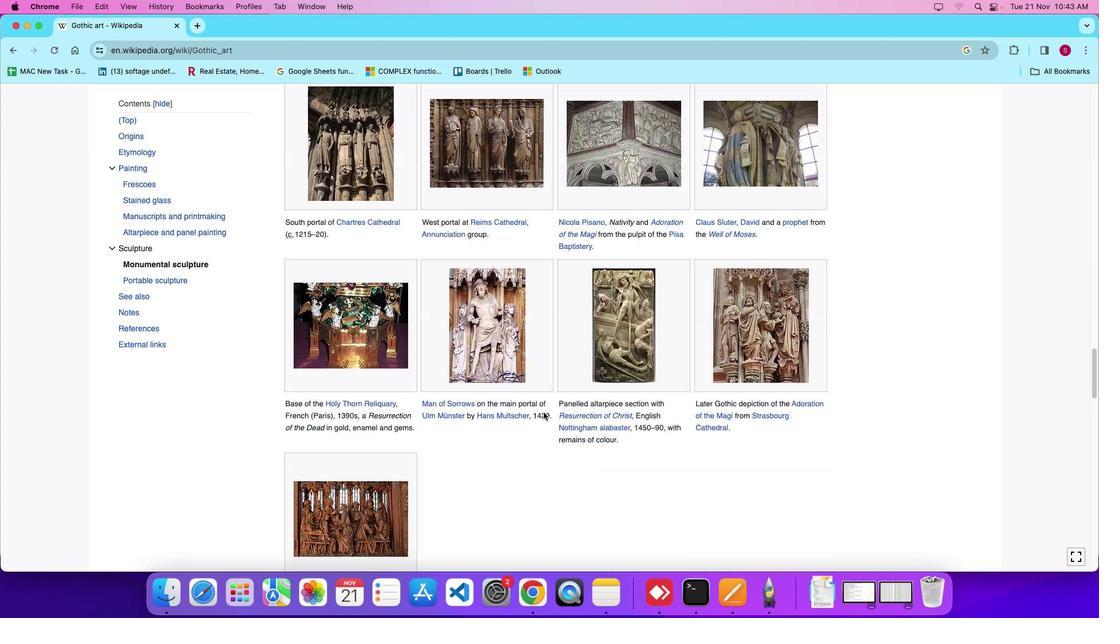 
Action: Mouse moved to (555, 431)
Screenshot: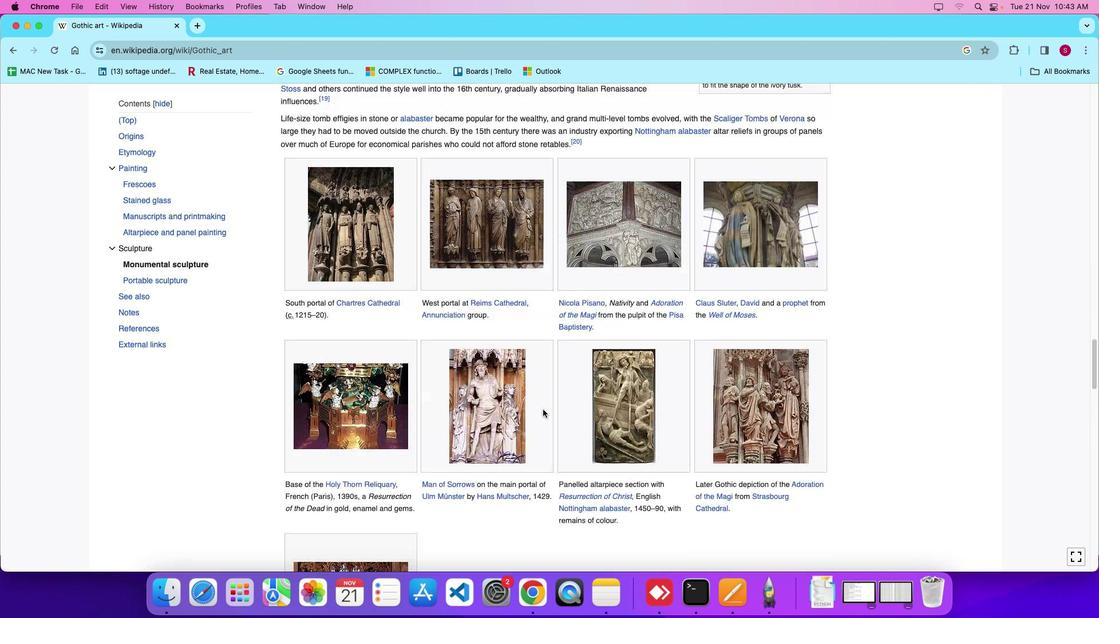 
Action: Mouse scrolled (555, 431) with delta (0, 7)
Screenshot: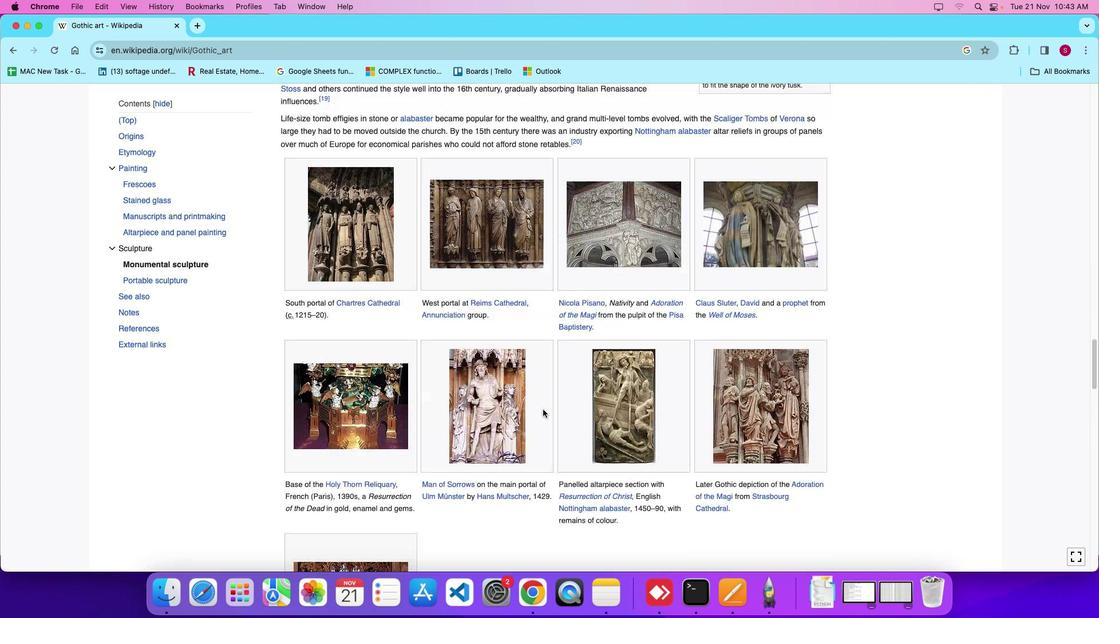 
Action: Mouse moved to (542, 405)
Screenshot: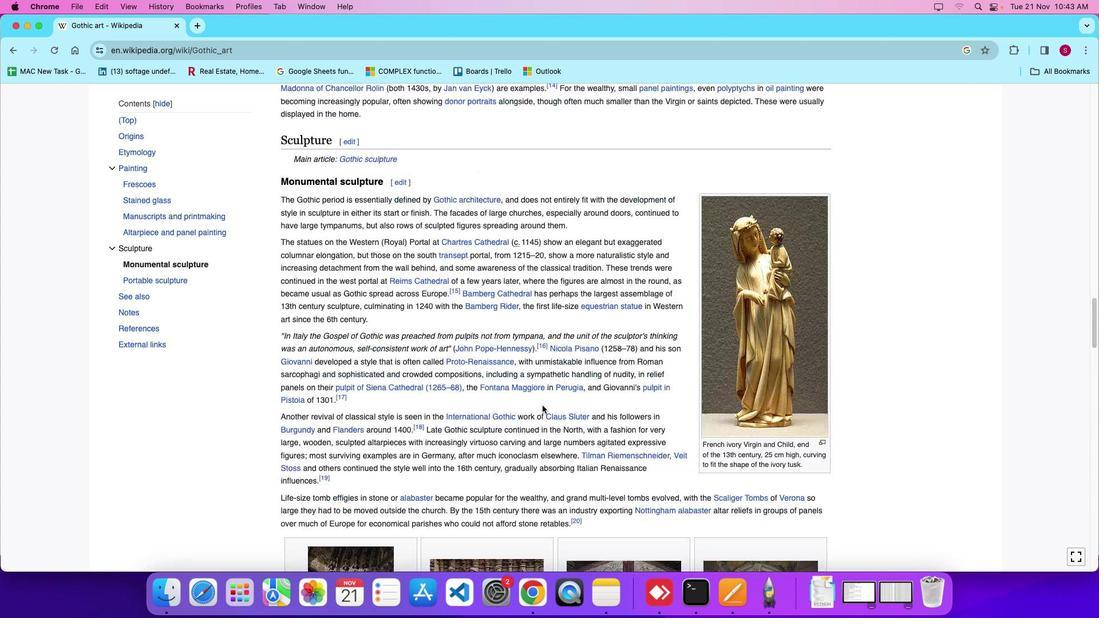 
Action: Mouse scrolled (542, 405) with delta (0, 0)
Screenshot: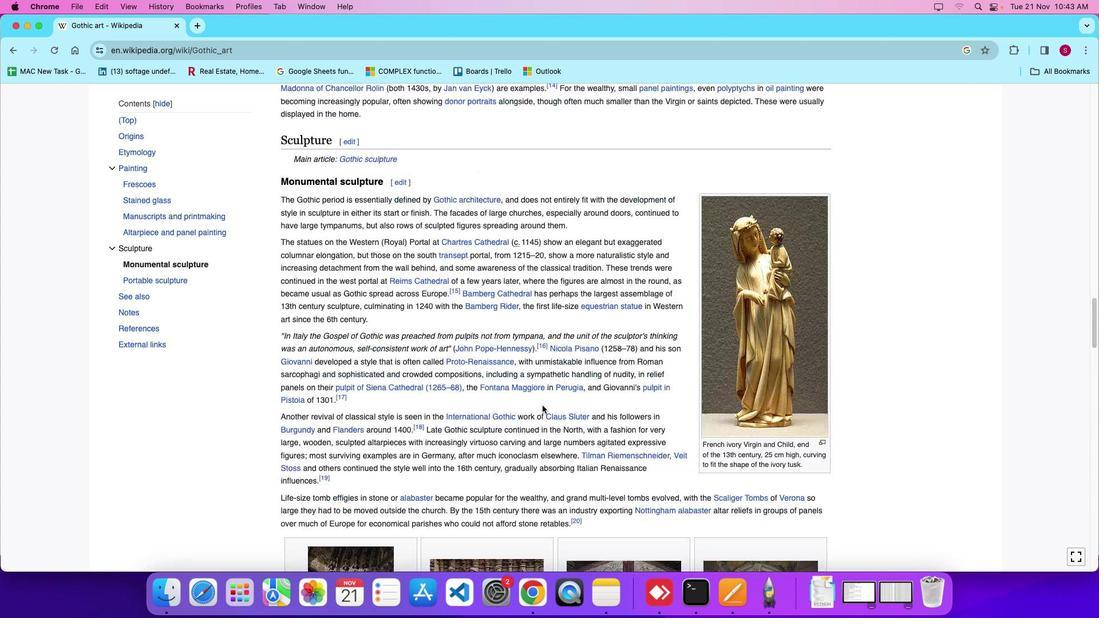 
Action: Mouse scrolled (542, 405) with delta (0, 1)
Screenshot: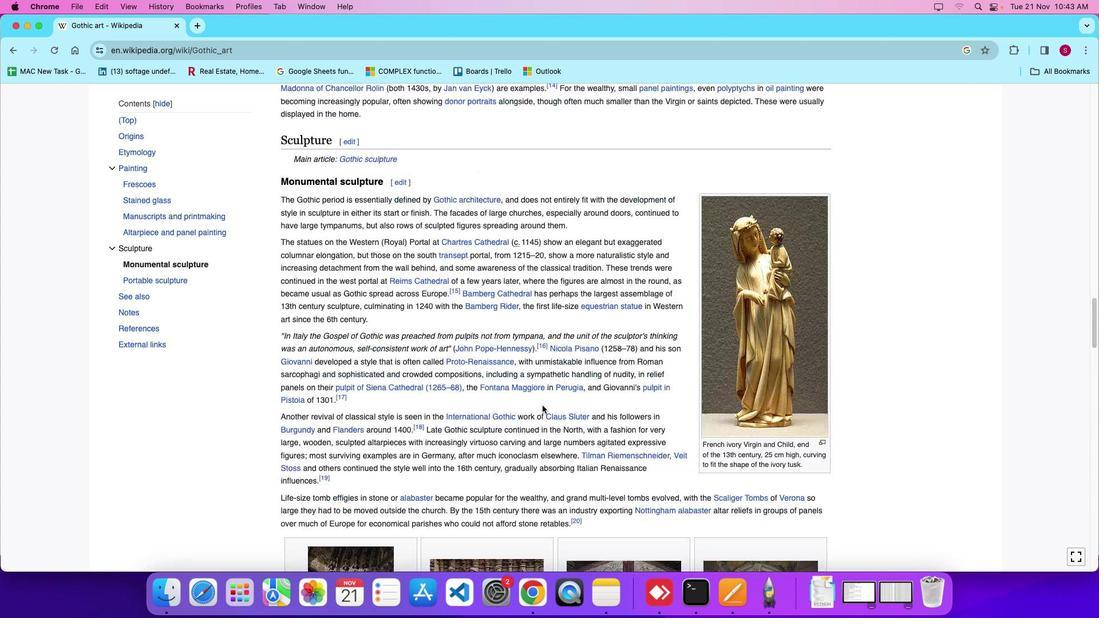 
Action: Mouse scrolled (542, 405) with delta (0, 5)
Screenshot: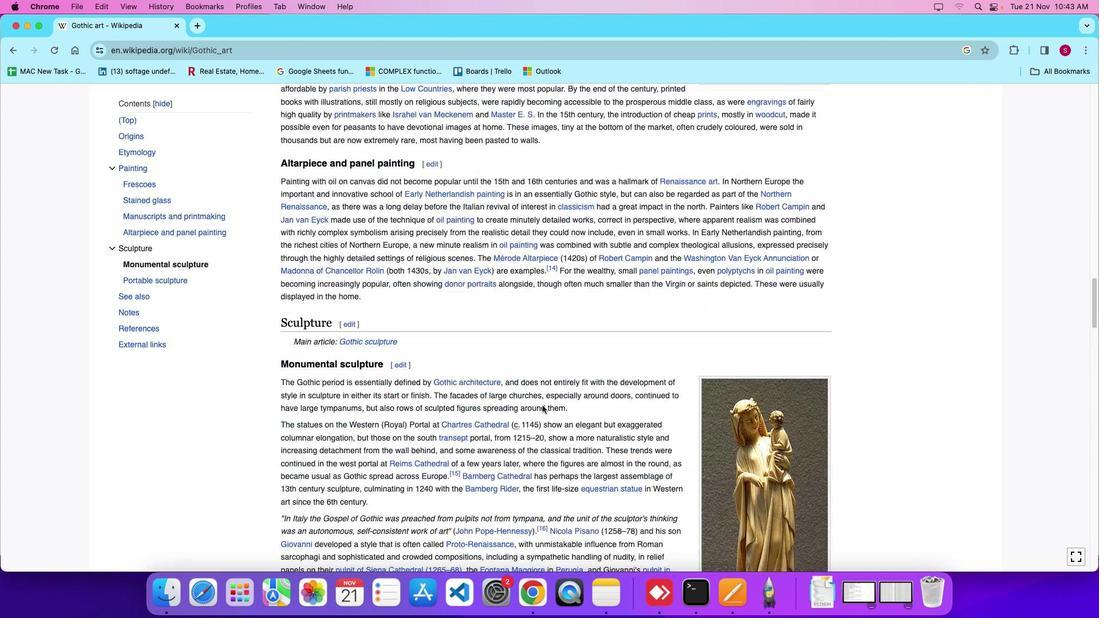 
Action: Mouse scrolled (542, 405) with delta (0, 7)
Screenshot: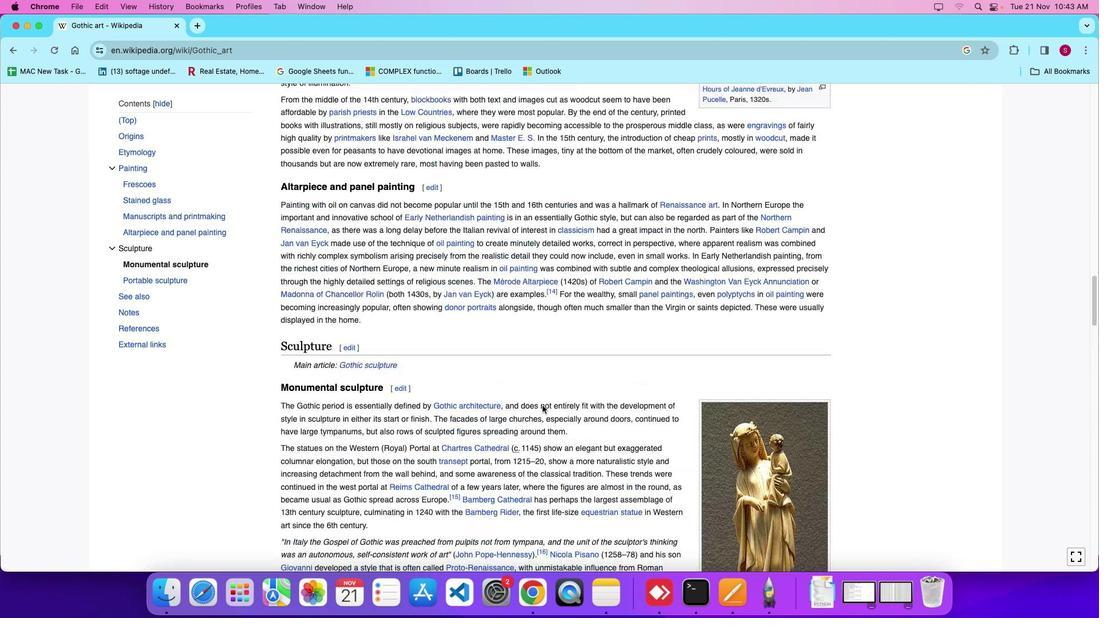 
Action: Mouse scrolled (542, 405) with delta (0, 0)
Screenshot: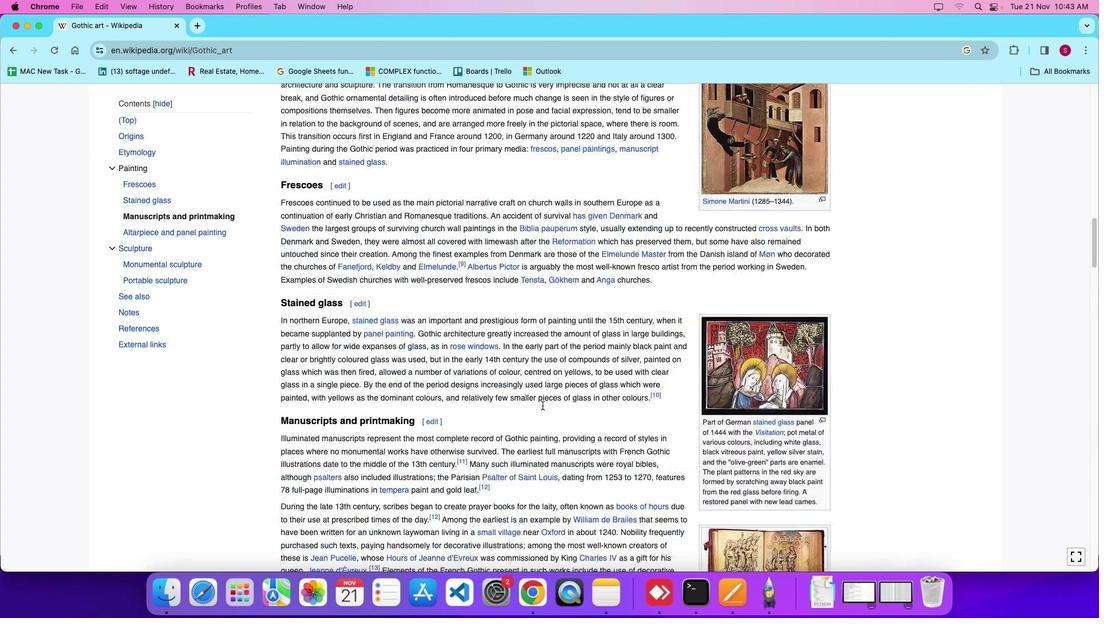 
Action: Mouse scrolled (542, 405) with delta (0, 1)
Screenshot: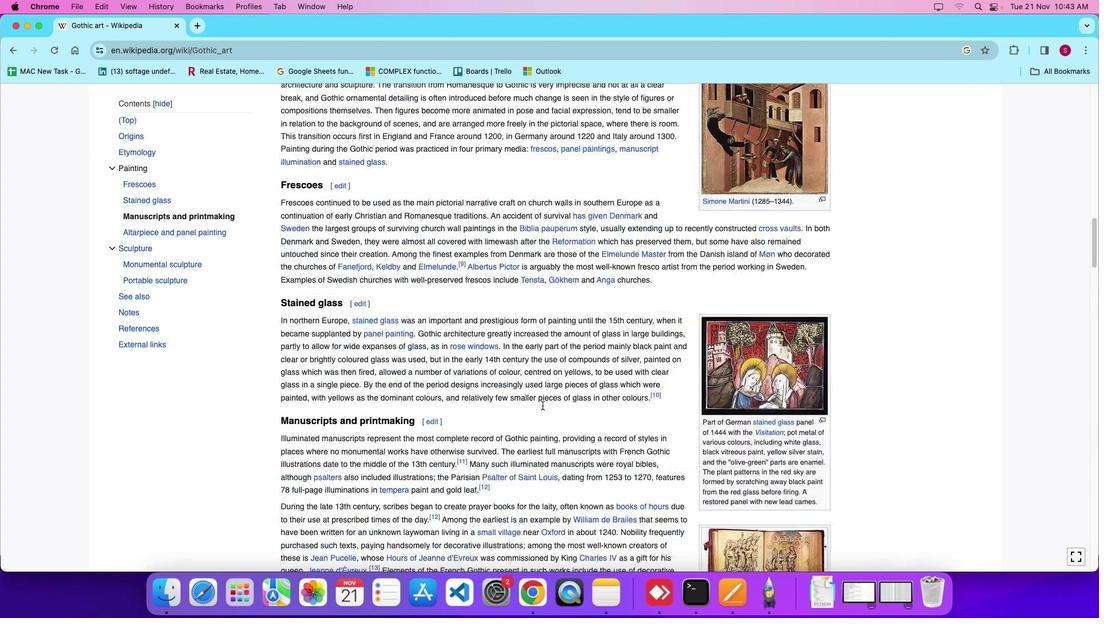 
Action: Mouse scrolled (542, 405) with delta (0, 5)
Screenshot: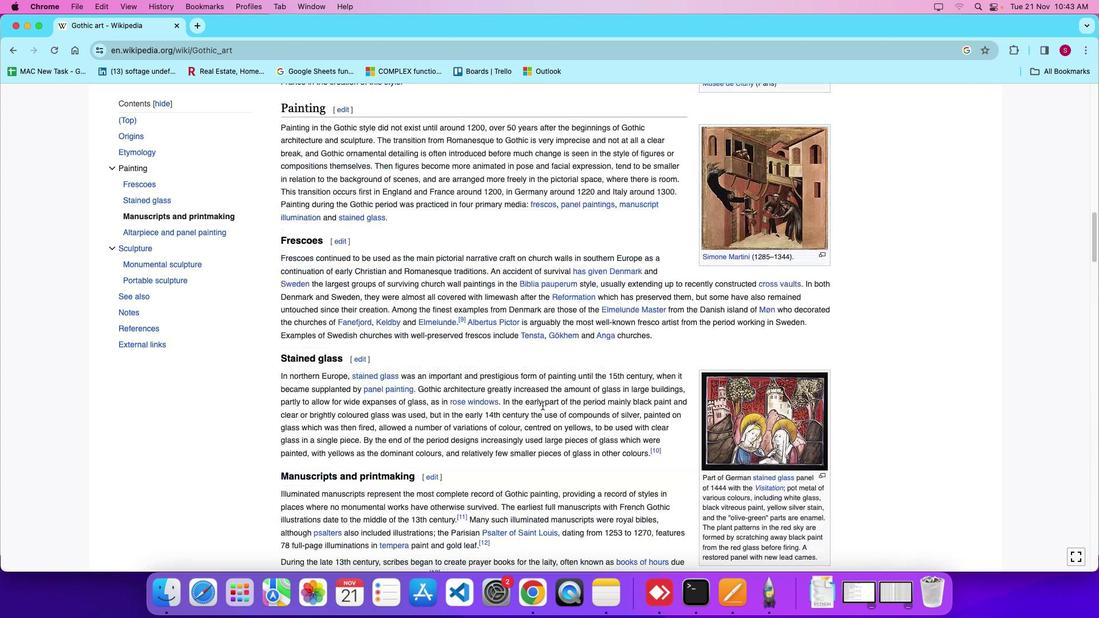
Action: Mouse scrolled (542, 405) with delta (0, 8)
Screenshot: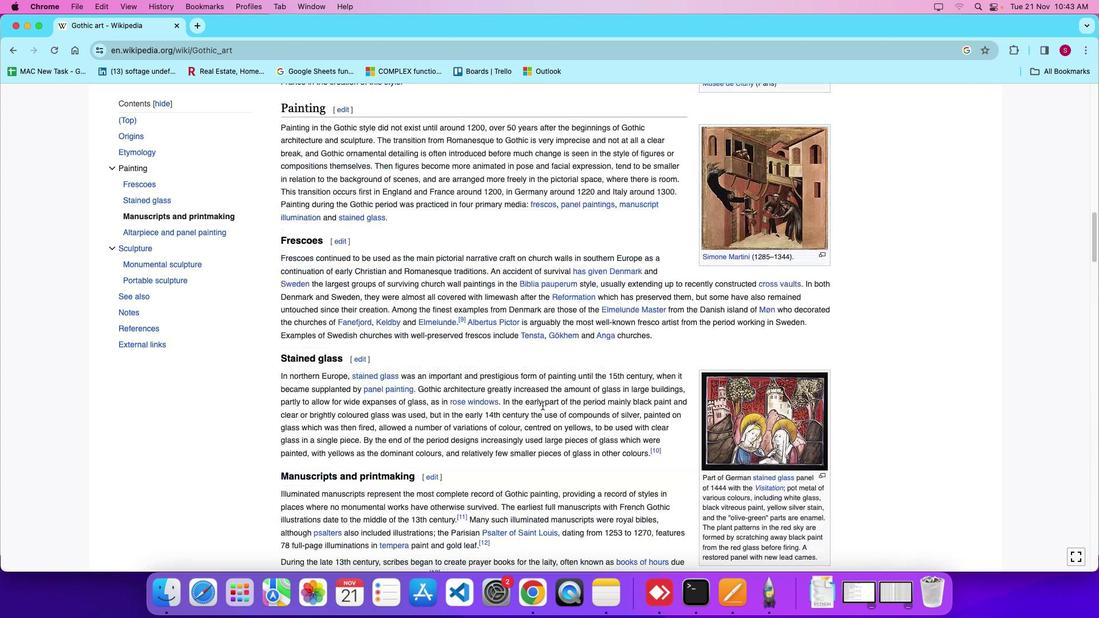 
Action: Mouse scrolled (542, 405) with delta (0, 0)
Screenshot: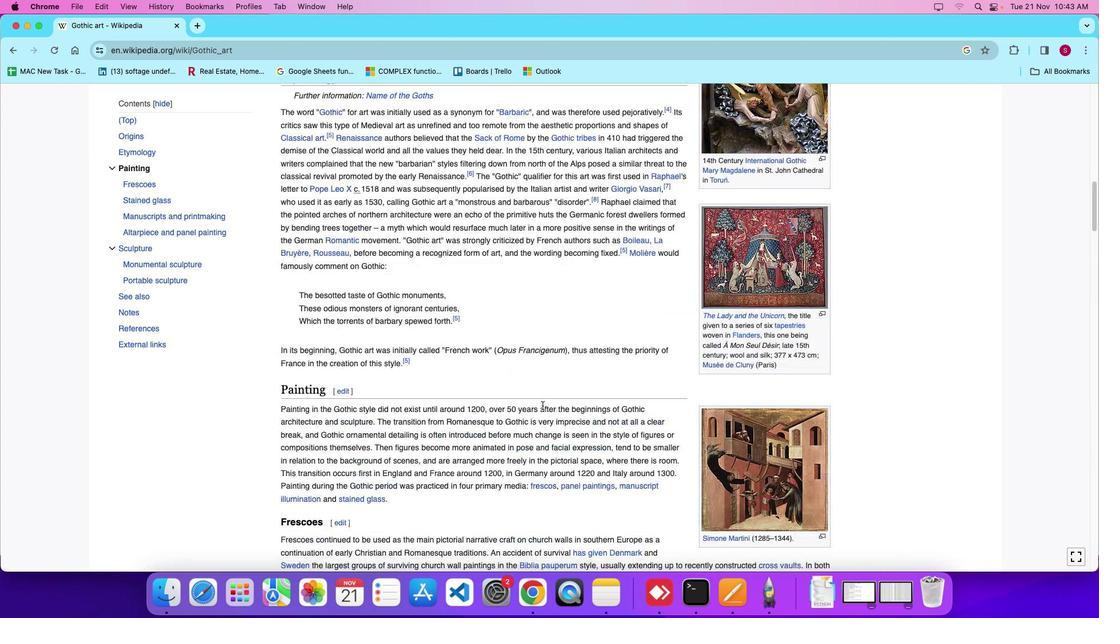 
Action: Mouse scrolled (542, 405) with delta (0, 0)
Screenshot: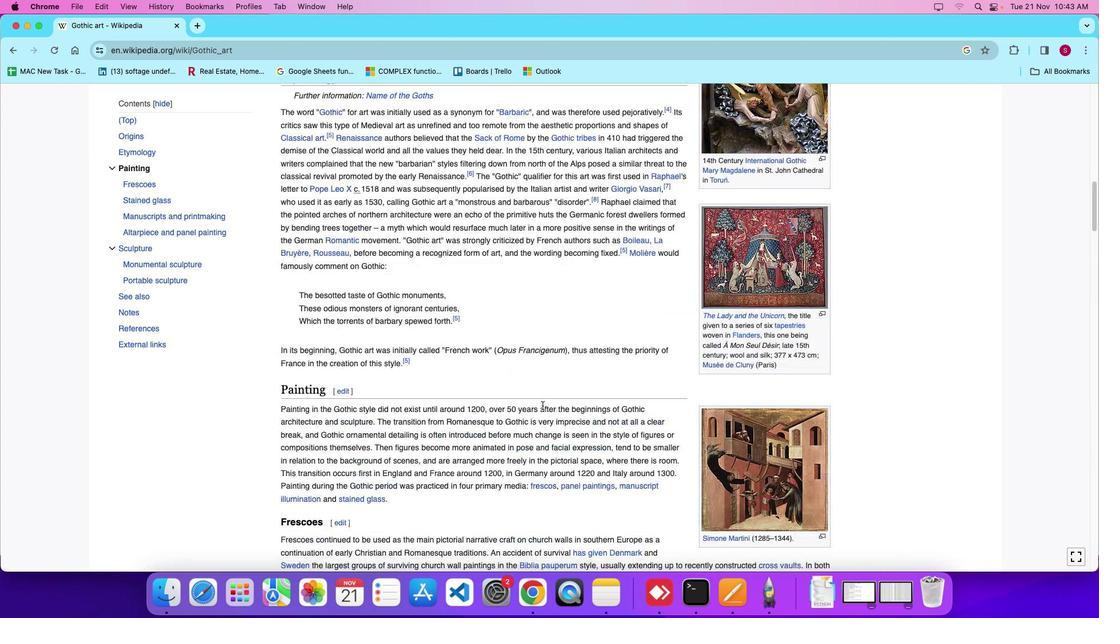 
Action: Mouse scrolled (542, 405) with delta (0, 5)
Screenshot: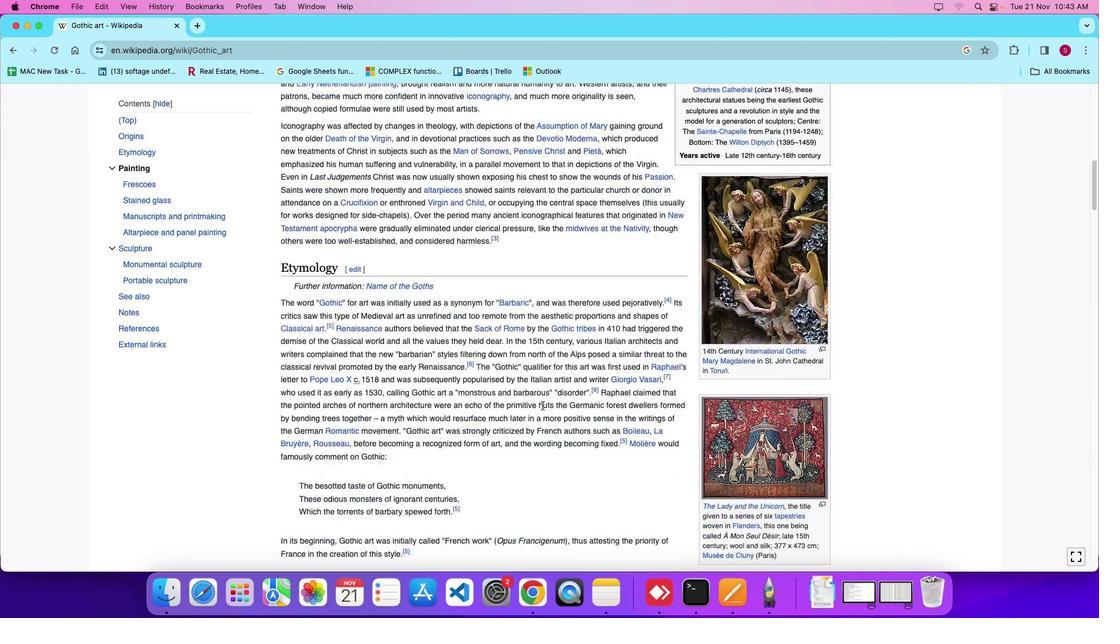 
Action: Mouse scrolled (542, 405) with delta (0, 6)
Screenshot: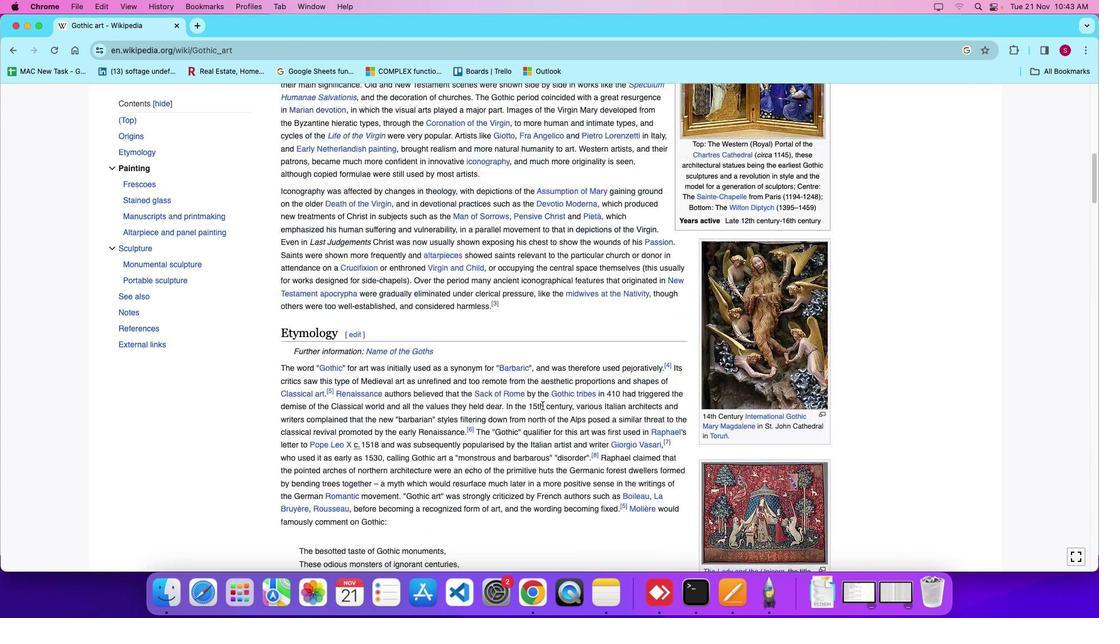 
Action: Mouse moved to (542, 404)
Screenshot: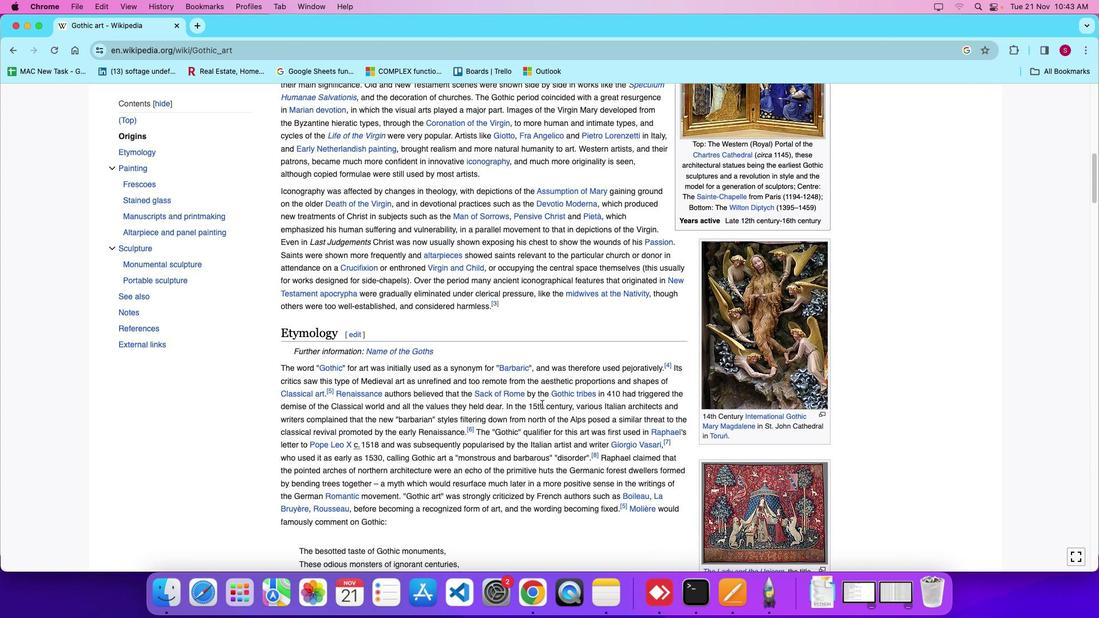
Action: Mouse scrolled (542, 404) with delta (0, 0)
Screenshot: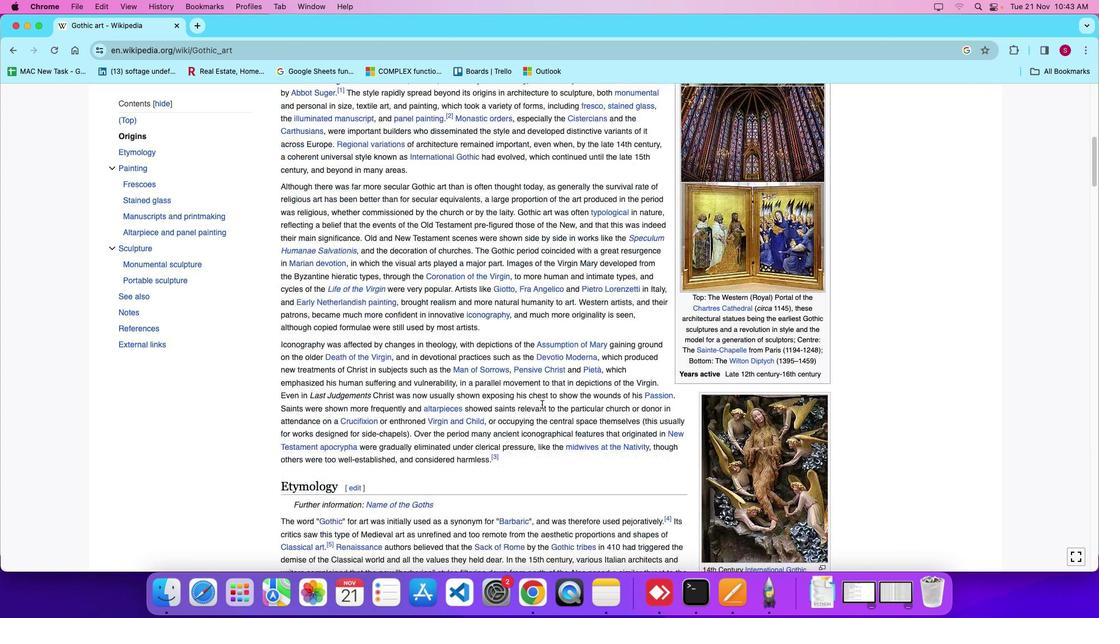 
Action: Mouse scrolled (542, 404) with delta (0, 0)
Screenshot: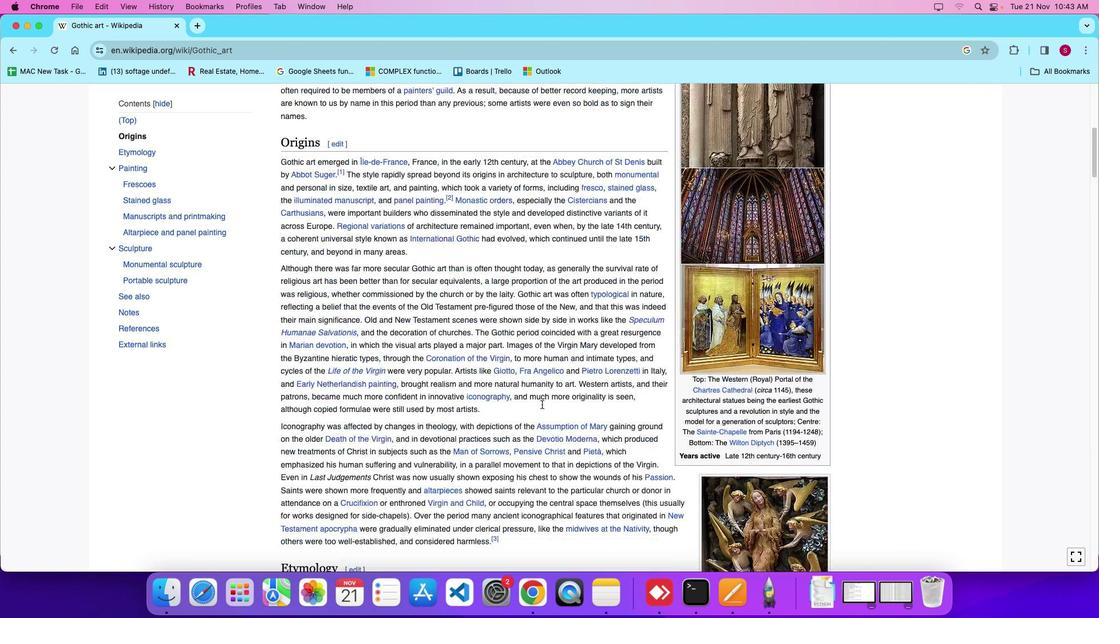 
Action: Mouse scrolled (542, 404) with delta (0, 4)
Screenshot: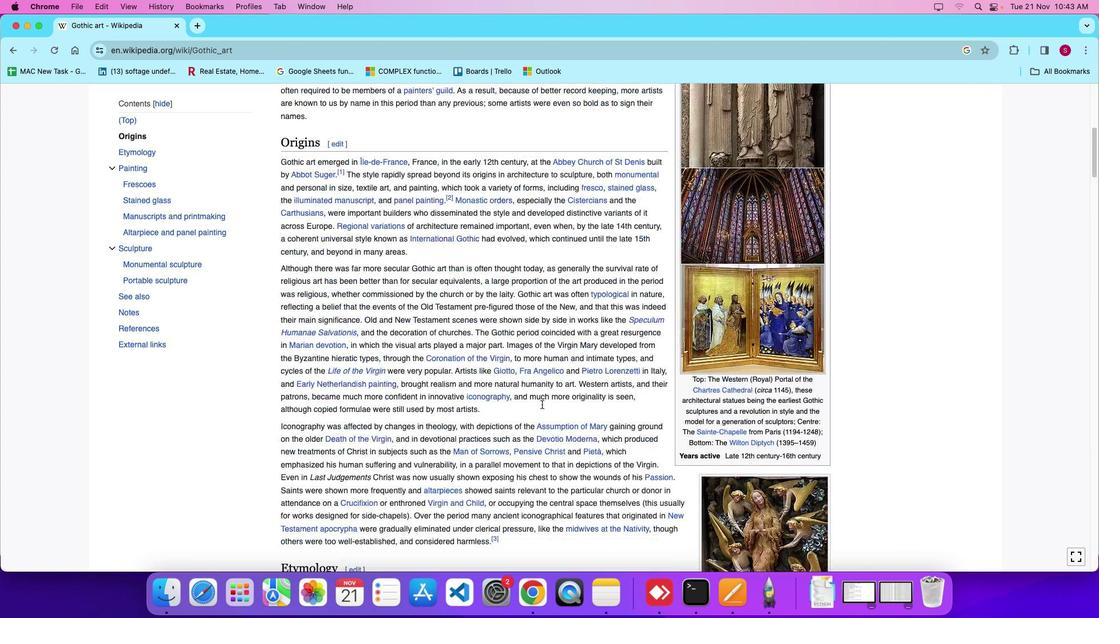 
Action: Mouse scrolled (542, 404) with delta (0, 0)
Screenshot: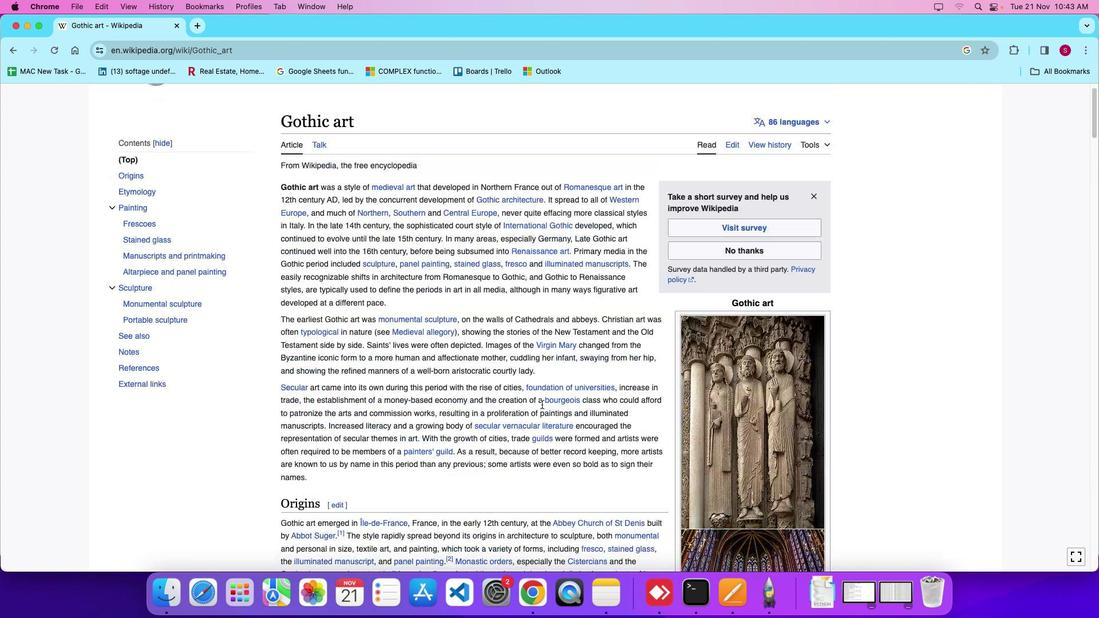 
Action: Mouse scrolled (542, 404) with delta (0, 0)
Screenshot: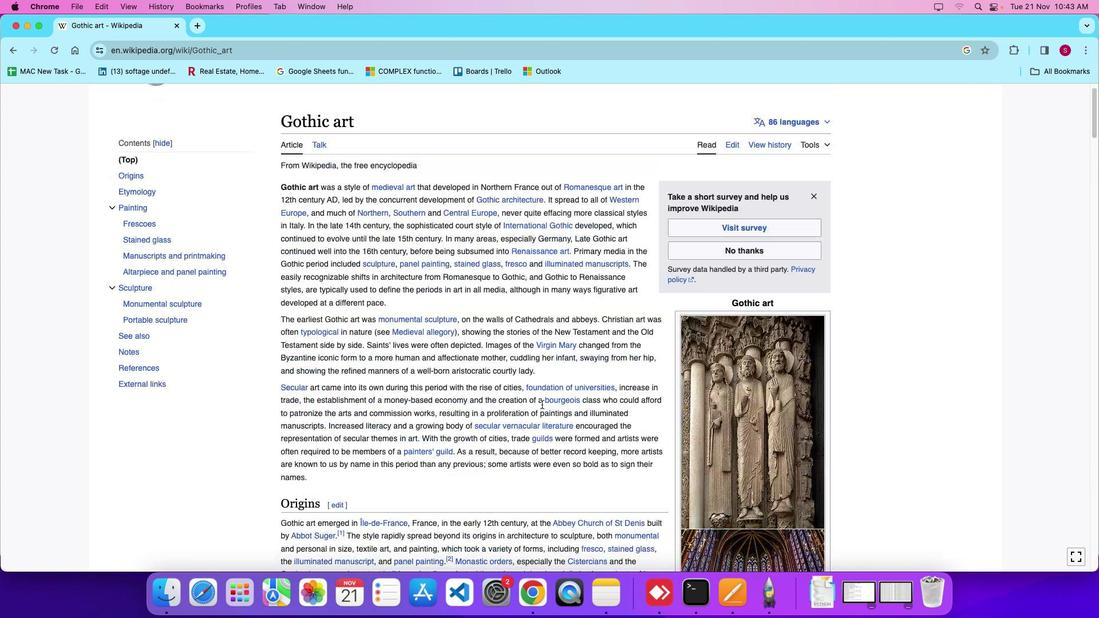 
Action: Mouse scrolled (542, 404) with delta (0, 5)
Screenshot: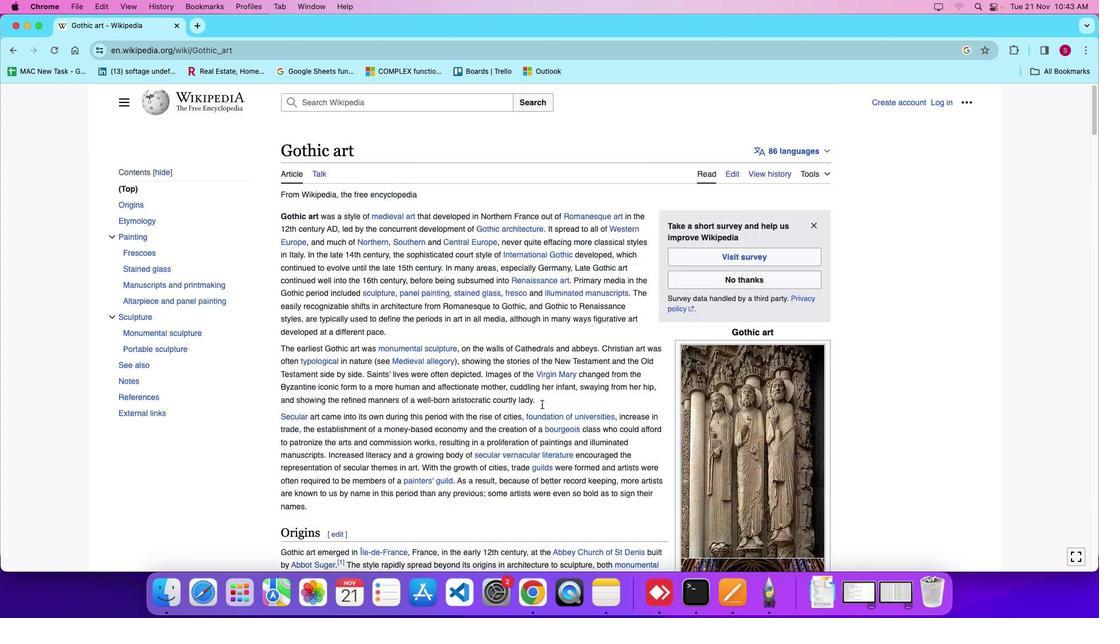 
Action: Mouse scrolled (542, 404) with delta (0, 8)
Screenshot: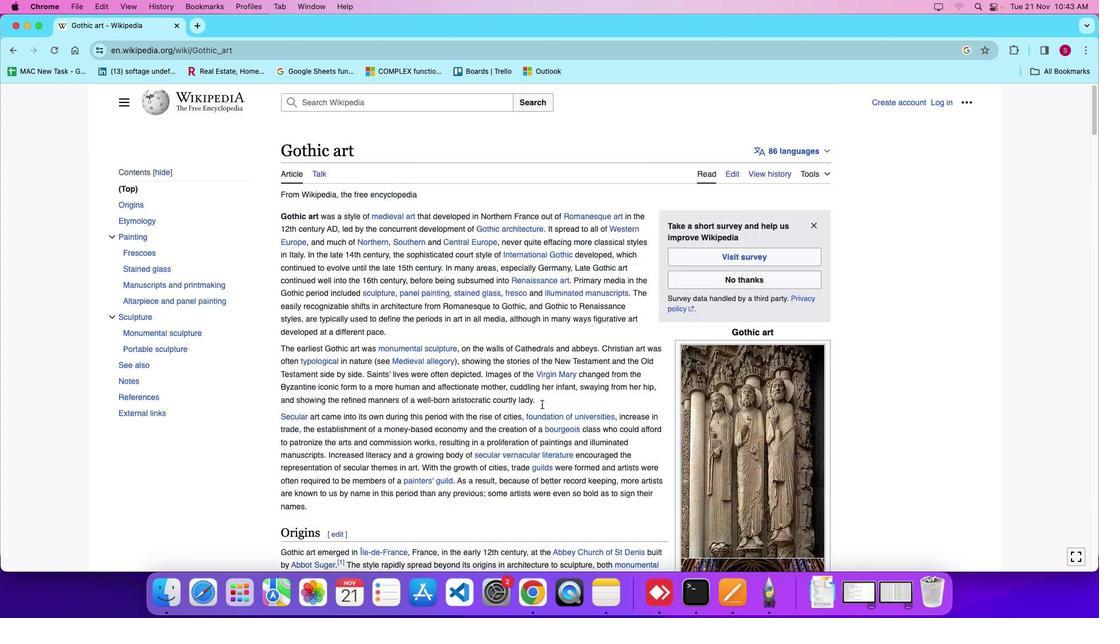 
Action: Mouse scrolled (542, 404) with delta (0, 8)
Screenshot: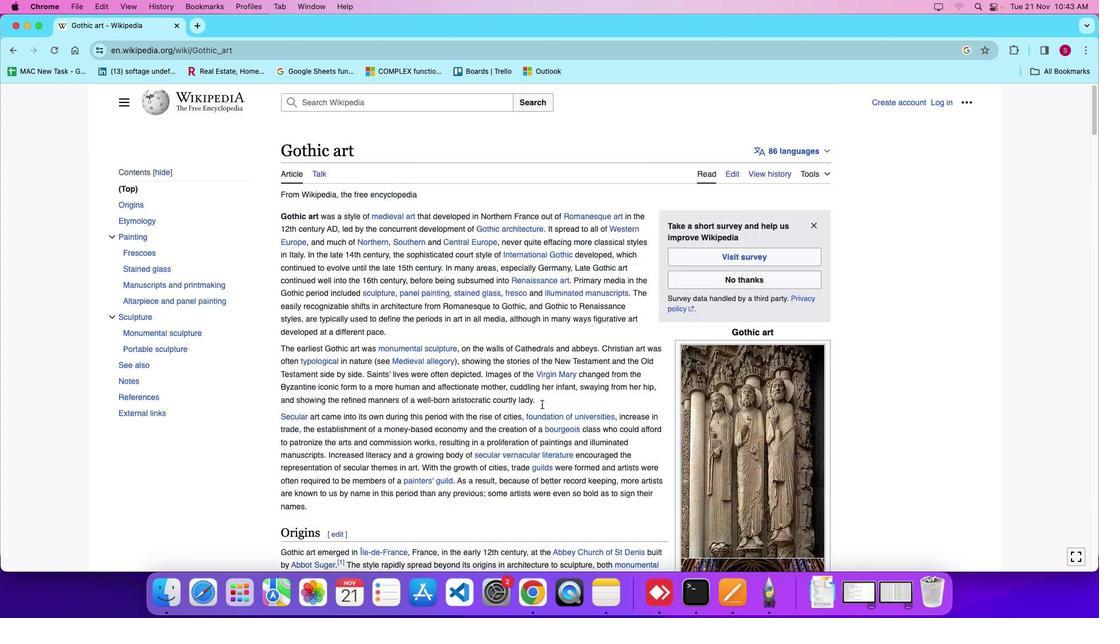 
Action: Mouse scrolled (542, 404) with delta (0, 0)
Screenshot: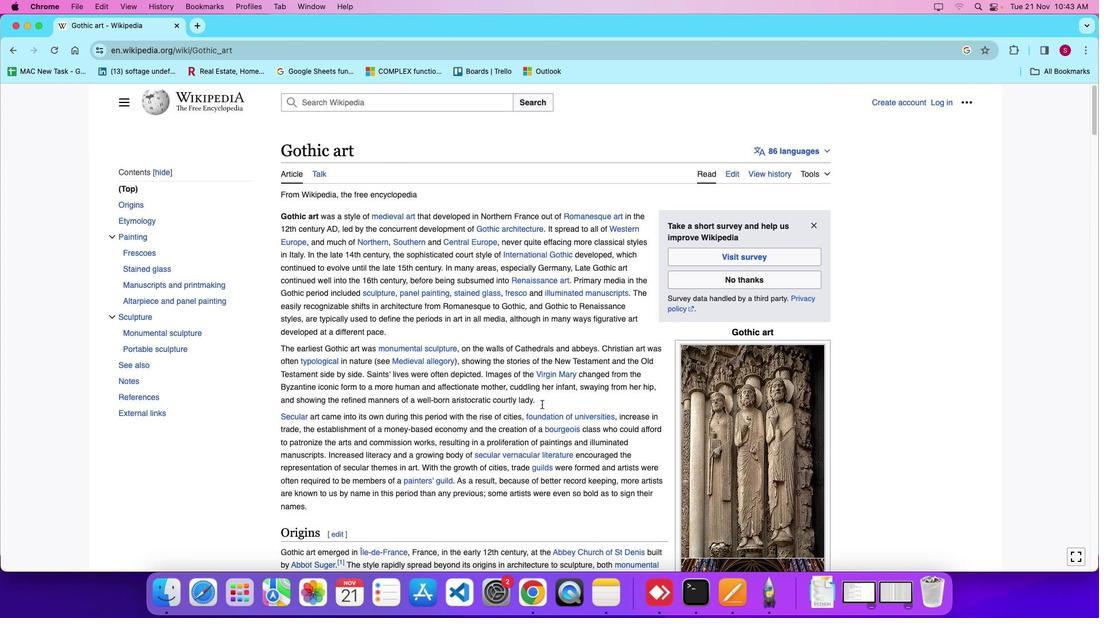 
Action: Mouse scrolled (542, 404) with delta (0, 0)
Screenshot: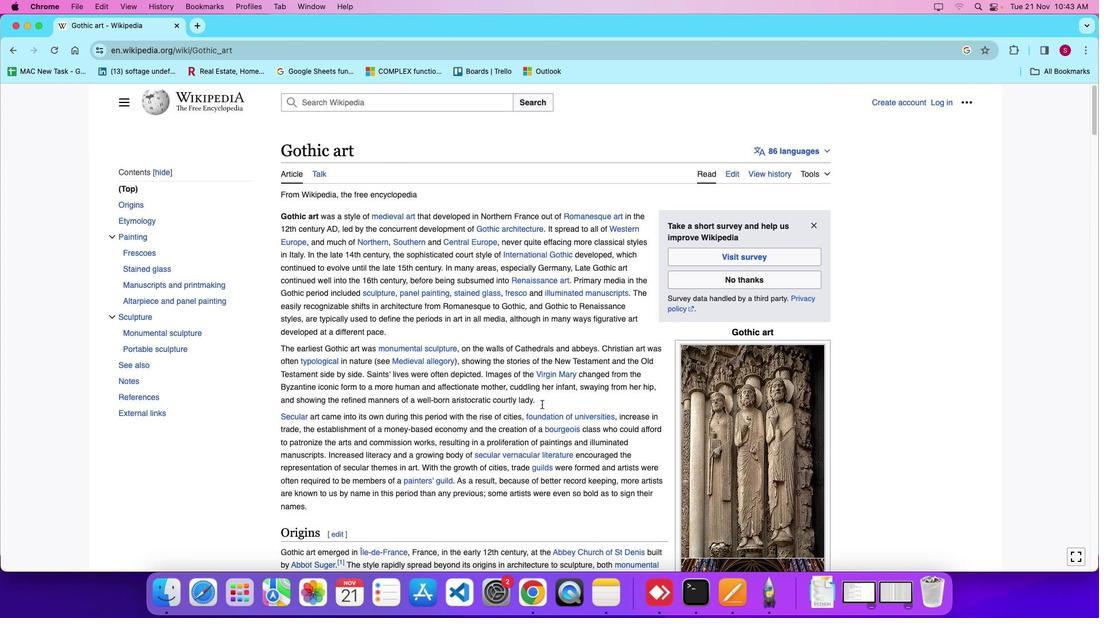 
Action: Mouse scrolled (542, 404) with delta (0, 5)
Screenshot: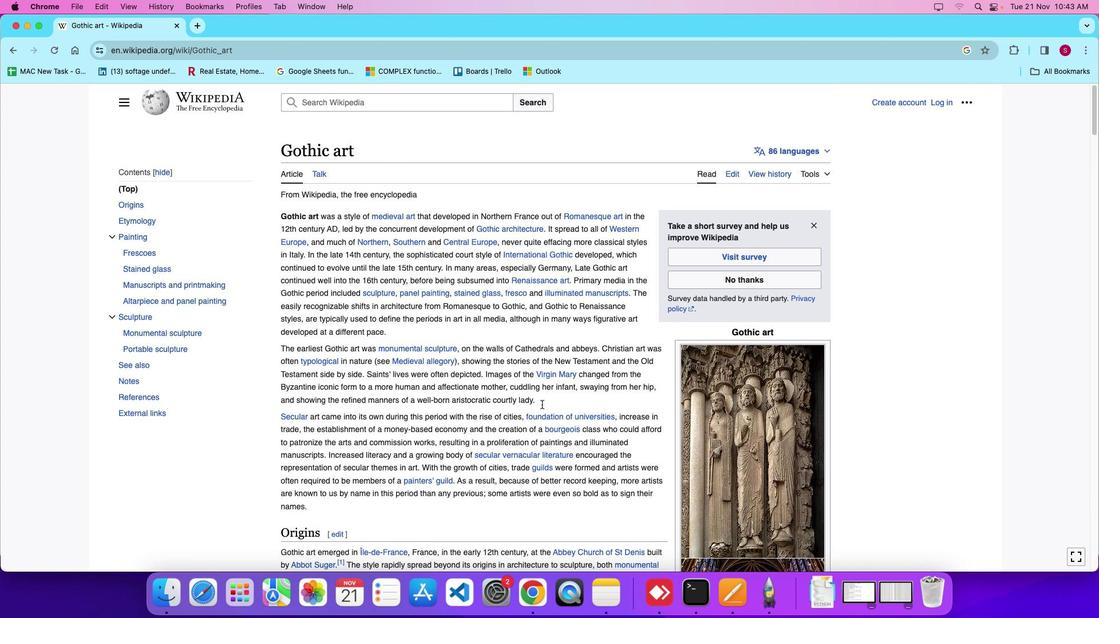 
Action: Mouse scrolled (542, 404) with delta (0, 7)
Screenshot: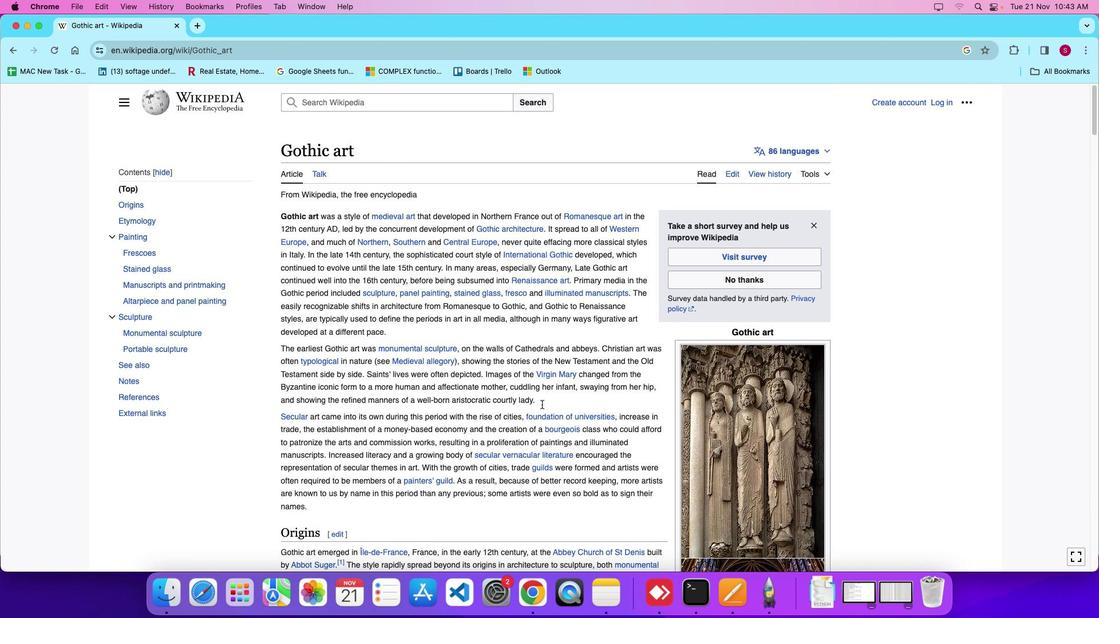 
Action: Mouse scrolled (542, 404) with delta (0, 8)
Screenshot: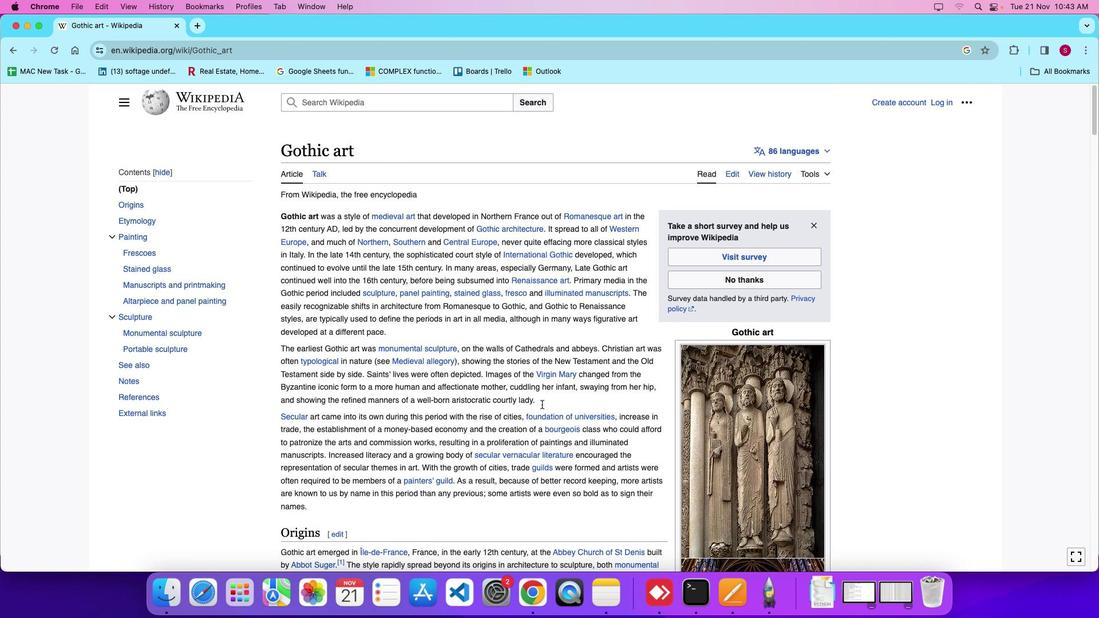 
Action: Mouse scrolled (542, 404) with delta (0, 0)
Screenshot: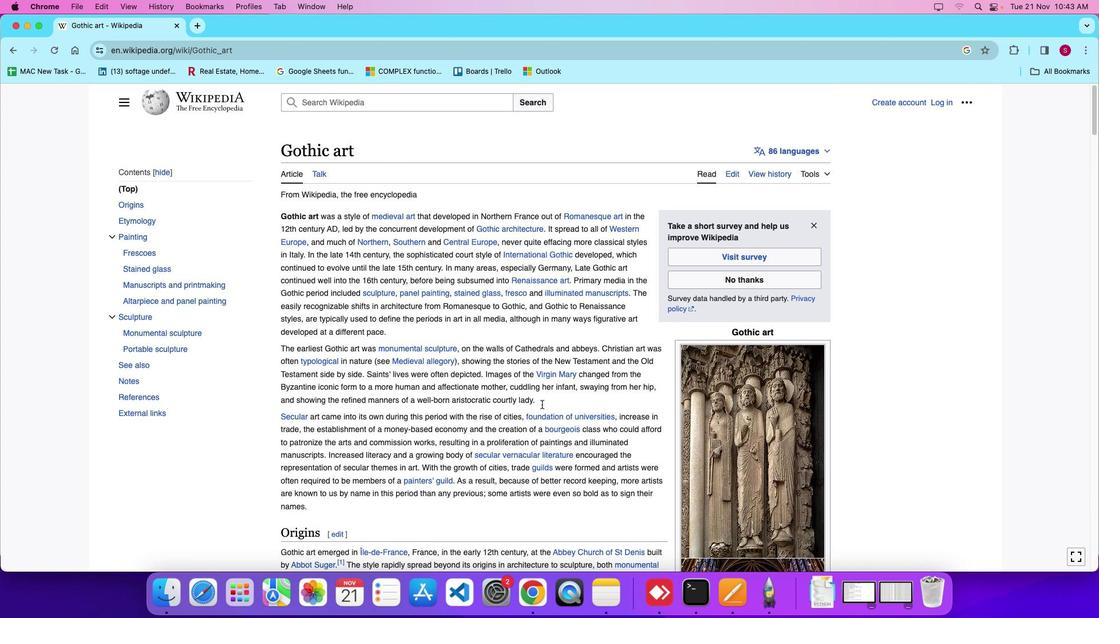 
Action: Mouse scrolled (542, 404) with delta (0, 1)
Screenshot: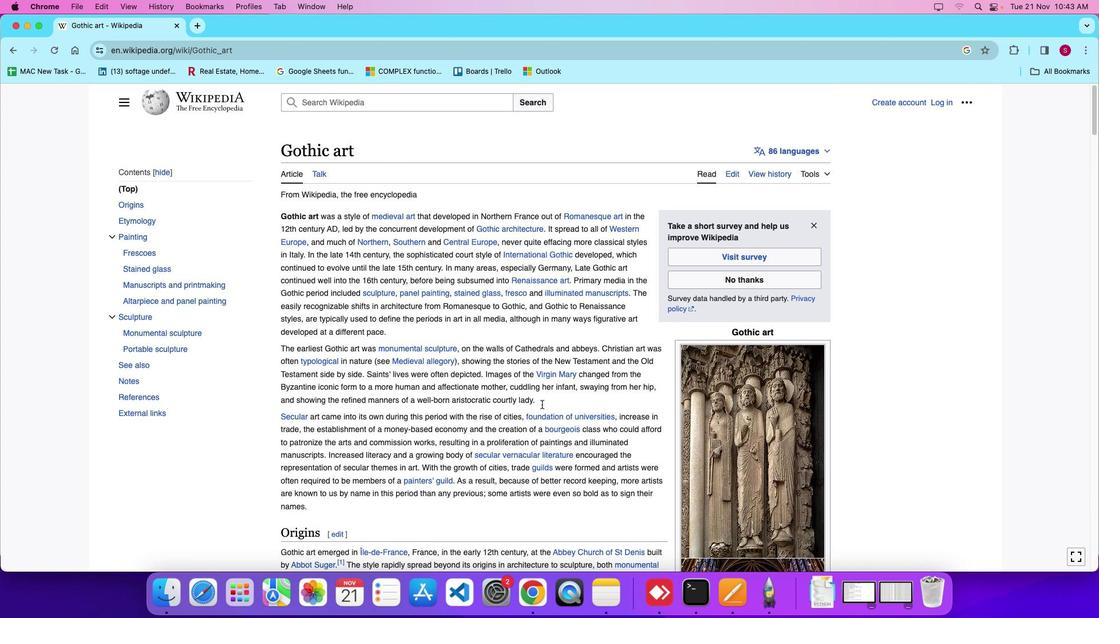 
Action: Mouse scrolled (542, 404) with delta (0, 5)
Screenshot: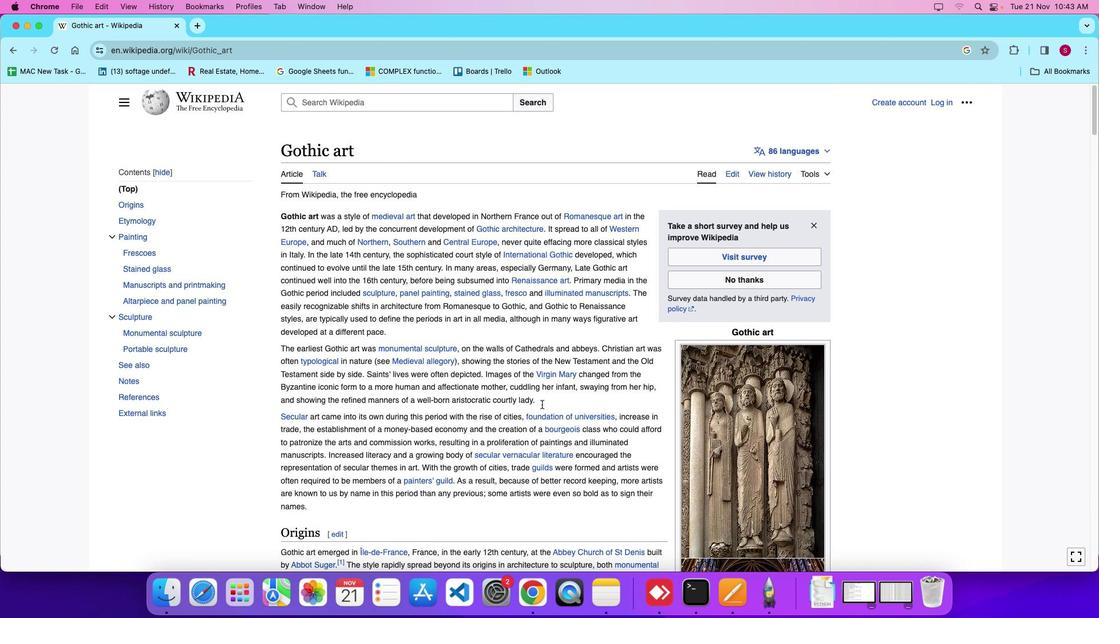
Action: Mouse scrolled (542, 404) with delta (0, 7)
Screenshot: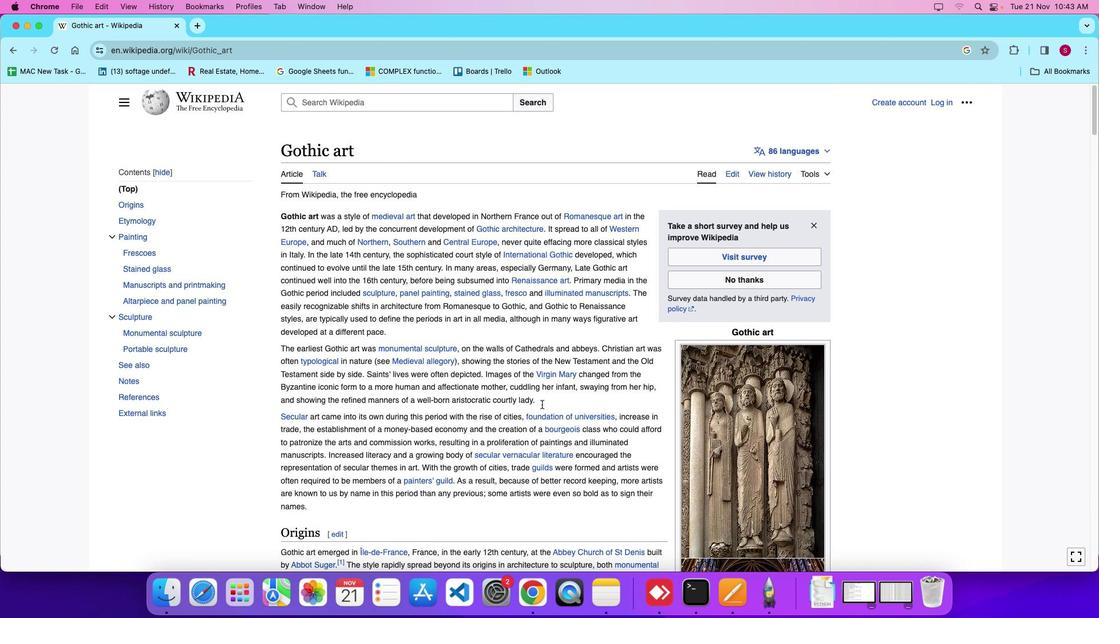 
Action: Mouse moved to (27, 26)
Screenshot: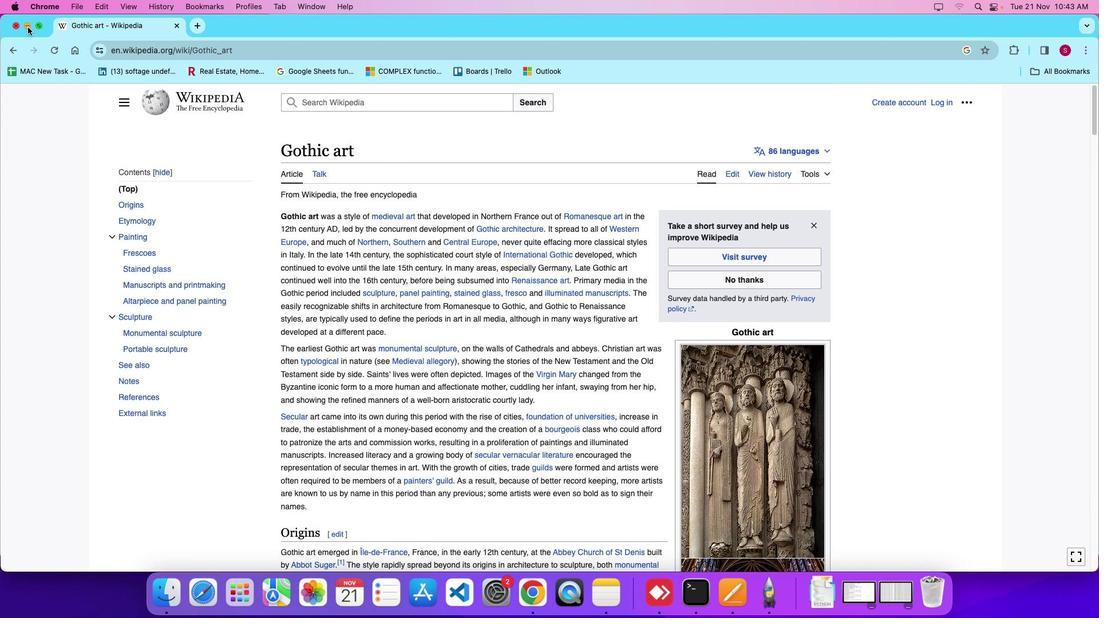 
Action: Mouse pressed left at (27, 26)
Screenshot: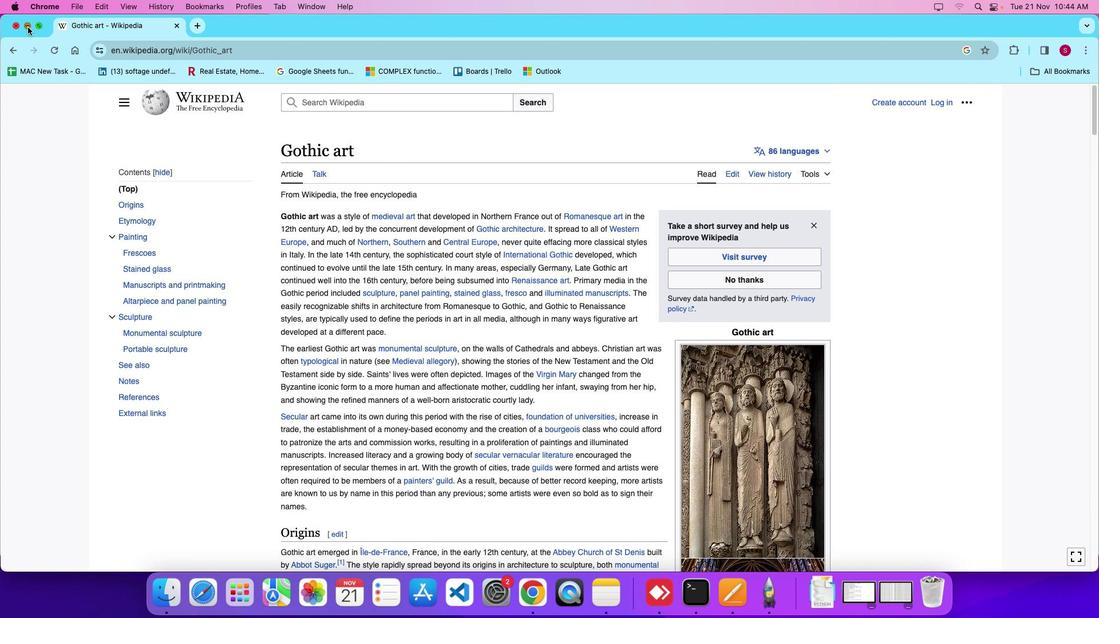 
Action: Mouse moved to (97, 90)
Screenshot: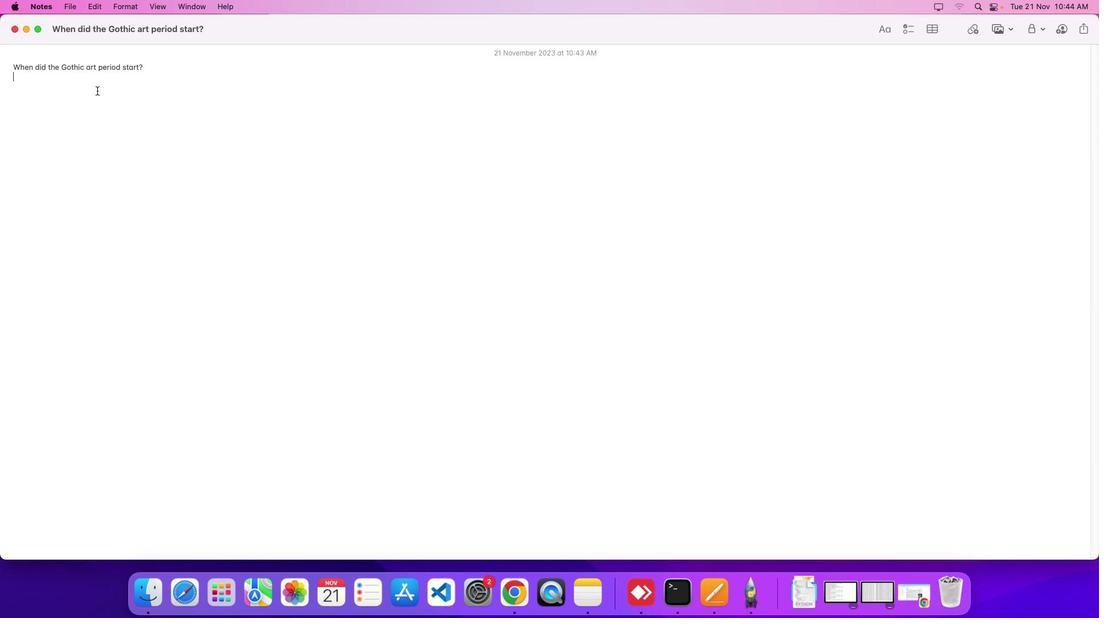 
Action: Mouse pressed left at (97, 90)
Screenshot: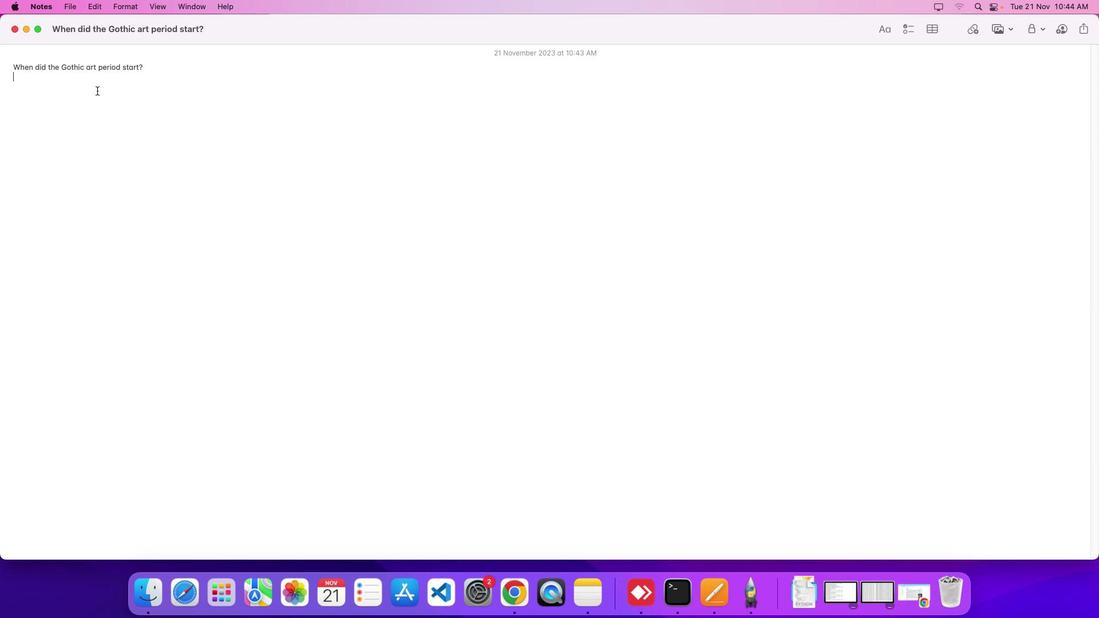 
Action: Mouse moved to (89, 79)
Screenshot: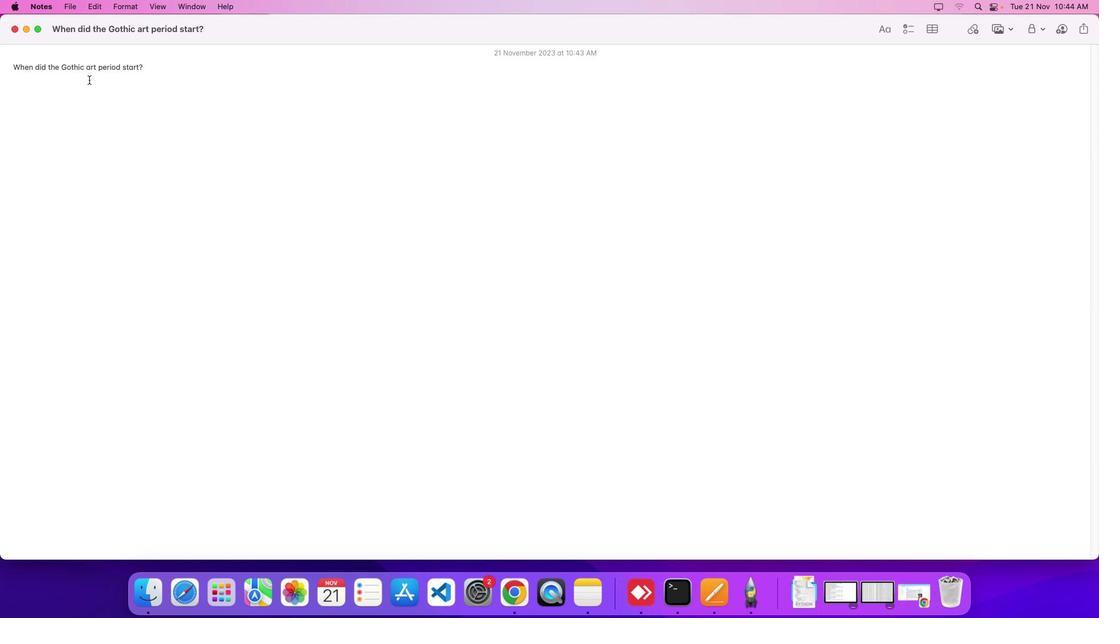 
Action: Key pressed Key.shift'G''o''t''h''i''c'Key.space'a''r''t'Key.spaceKey.backspace','Key.space'w''h''i''c''h'Key.space'w''a''s'Key.space'a'Key.space's''t''y''l''e'Key.space'o''f'Key.space'm''e''d''i''e''v''a''l'Key.space'a''r''t'','Key.space'd''e''v''e''l''o''p''e''d'Key.space'i''n'Key.spaceKey.shift'N''o''r''t''h''e''r''n'Key.spaceKey.shift'F''r''a''n''c''e'Key.space'i''n'Key.space't''h''e'Key.space'1''2''t''h'Key.space'c''e''n''t''u''r''y'Key.space'a''n''d'Key.space't''h''e'Key.space'm''o''v''e''m''e''m'Key.backspace'n''t'Key.space'c''o''n''t''i''n''u''e''d'Key.space'w''e''l''l'Key.space'i''n''t''o'Key.space't''h''e'Key.space'1''6''t''h'Key.space'c''e''n''t''u''r''y''.'Key.leftKey.leftKey.rightKey.right
Screenshot: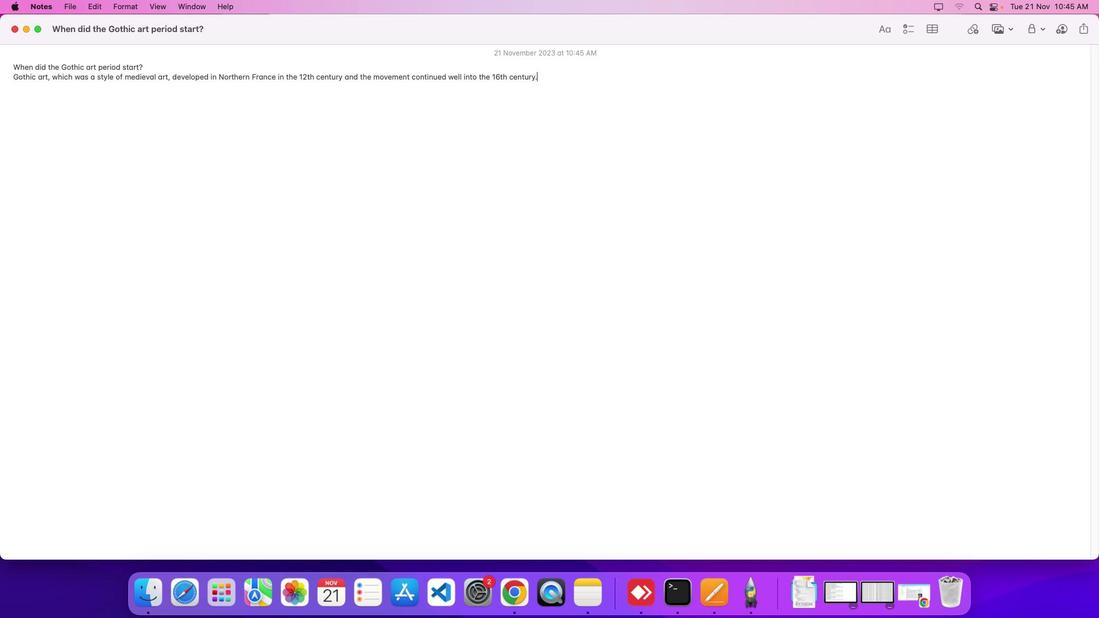 
